 Task: Find connections with filter location Santa Fé do Sul with filter topic #mentalhealthwith filter profile language French with filter current company Quantum World Technologies Inc with filter school SNS College of Technology with filter industry Computer and Network Security with filter service category Trade Shows with filter keywords title Data Analyst
Action: Mouse moved to (210, 271)
Screenshot: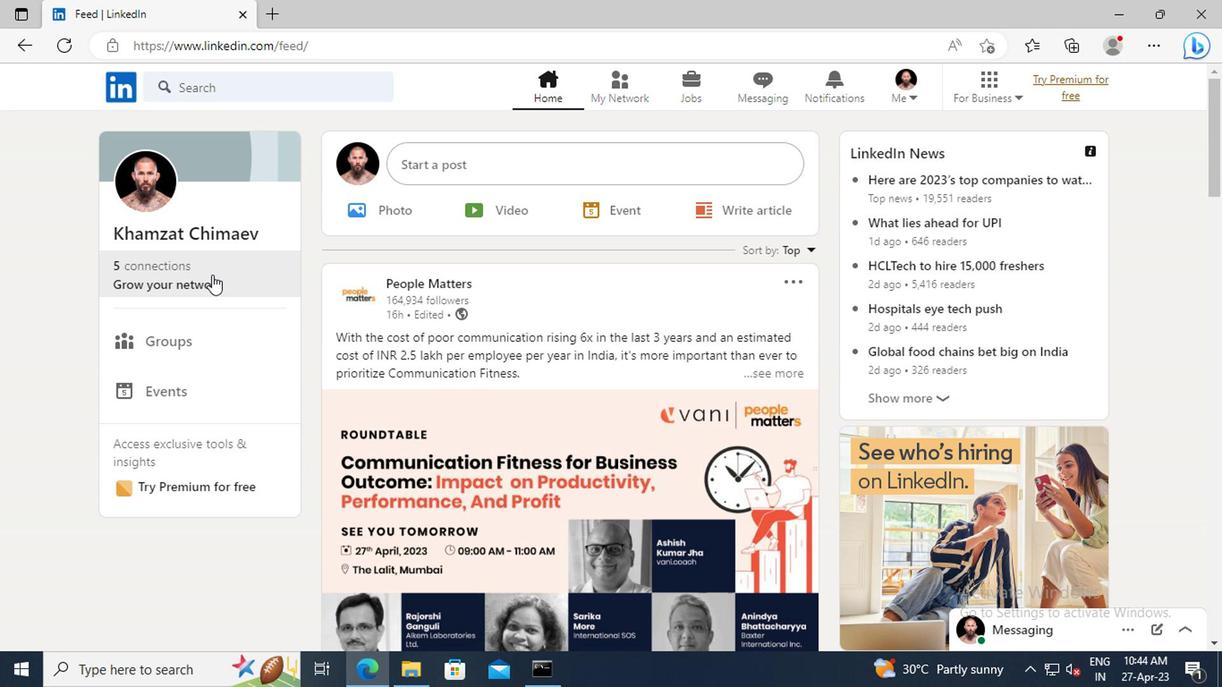 
Action: Mouse pressed left at (210, 271)
Screenshot: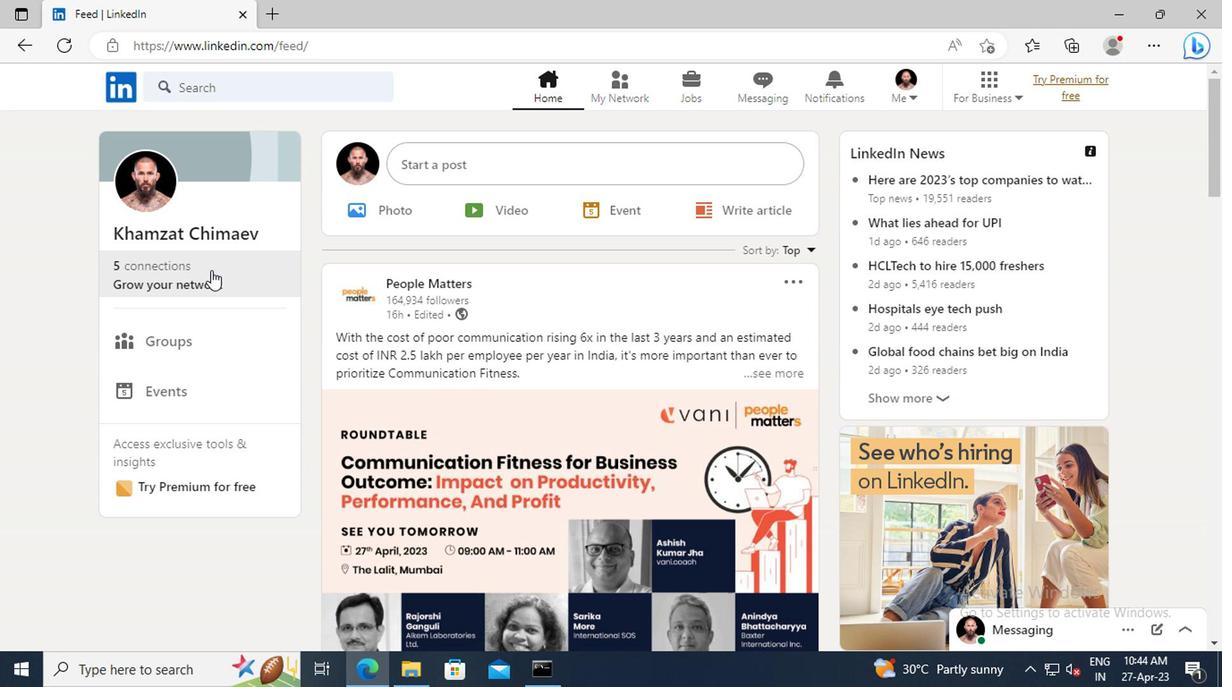 
Action: Mouse moved to (212, 194)
Screenshot: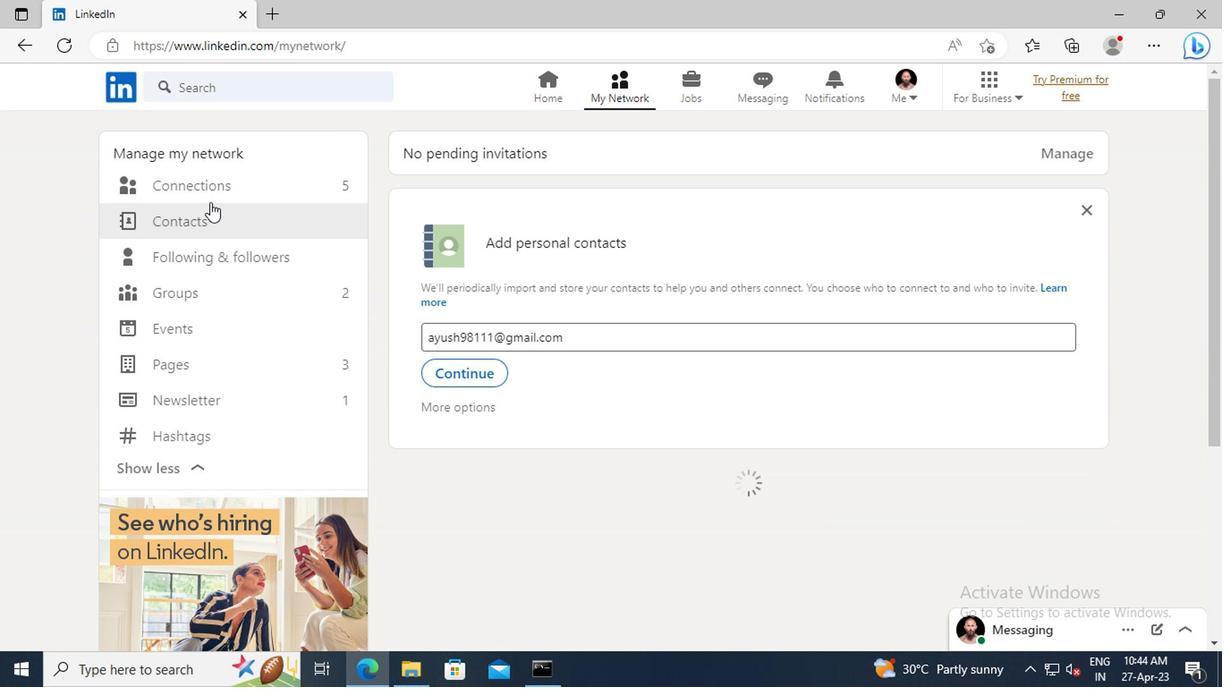 
Action: Mouse pressed left at (212, 194)
Screenshot: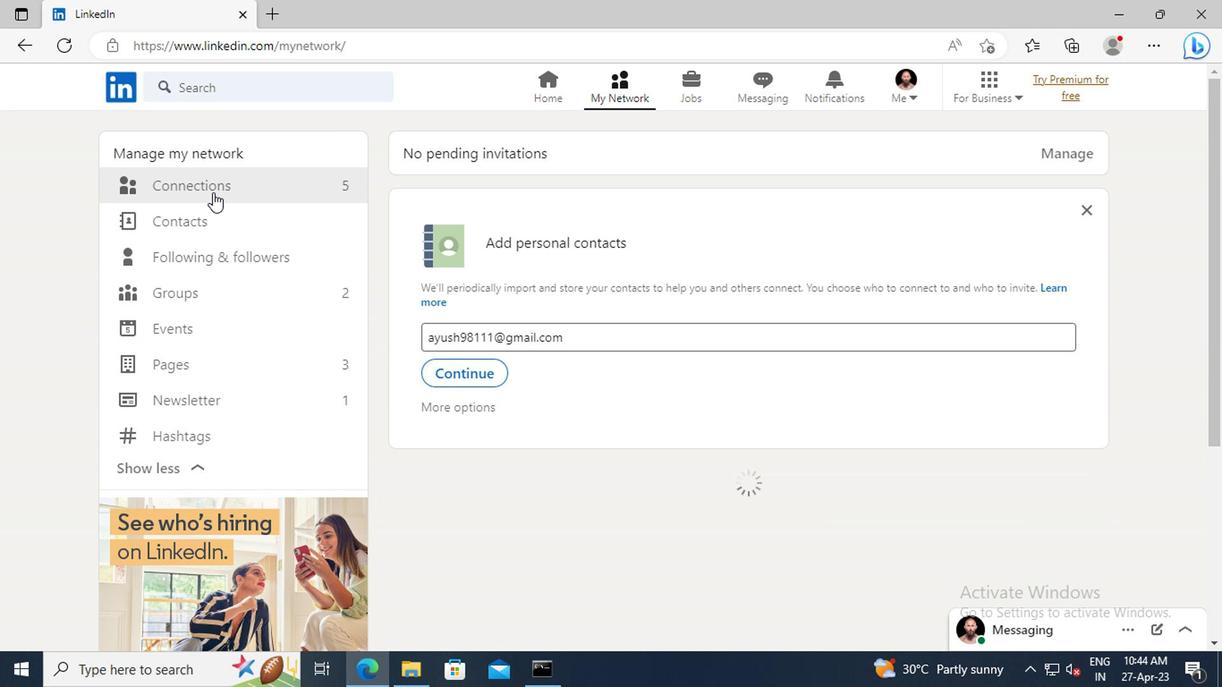 
Action: Mouse moved to (743, 195)
Screenshot: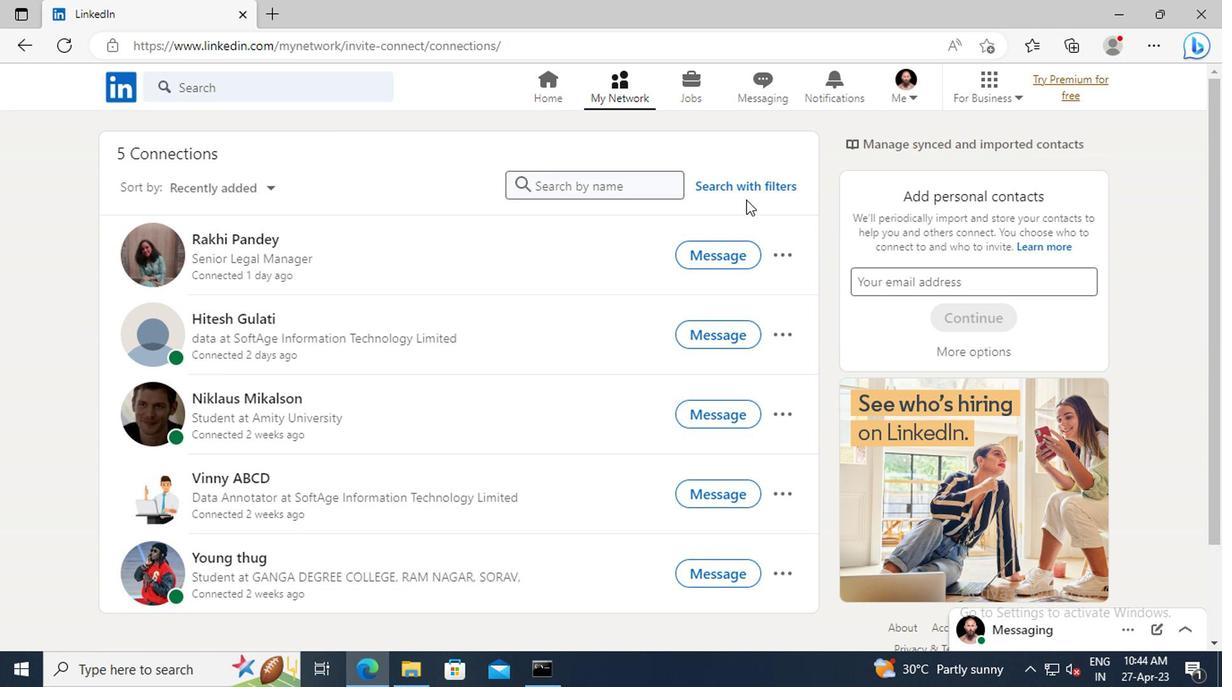
Action: Mouse pressed left at (743, 195)
Screenshot: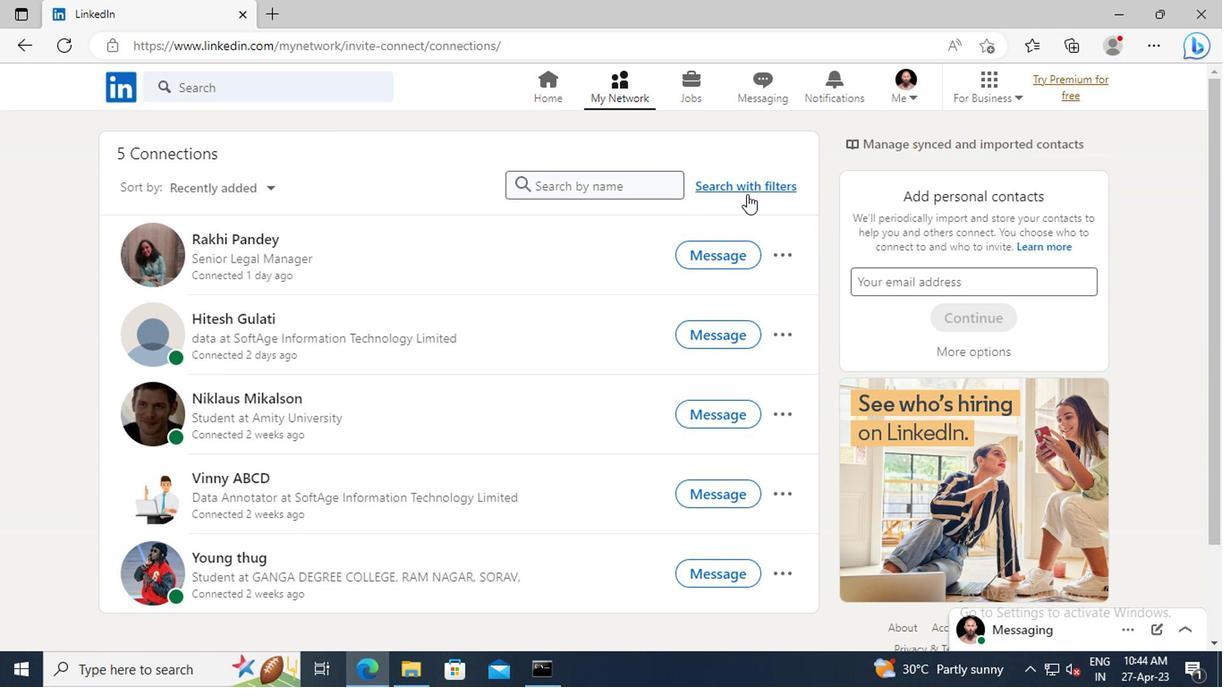 
Action: Mouse moved to (683, 144)
Screenshot: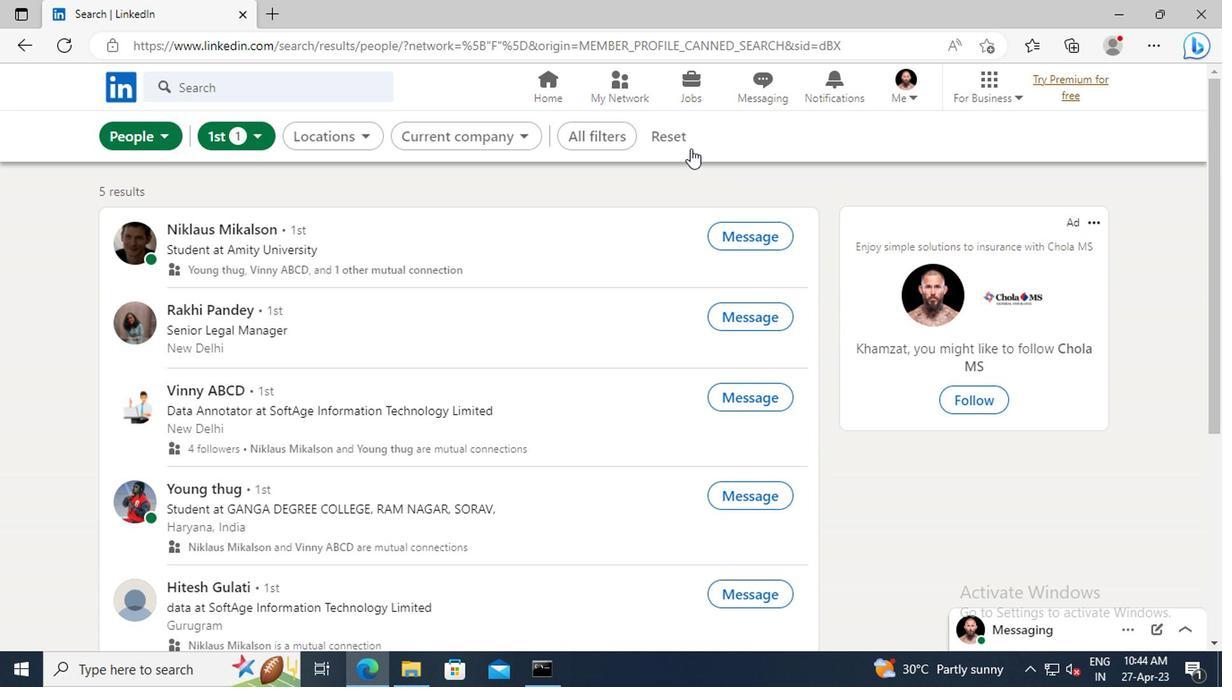 
Action: Mouse pressed left at (683, 144)
Screenshot: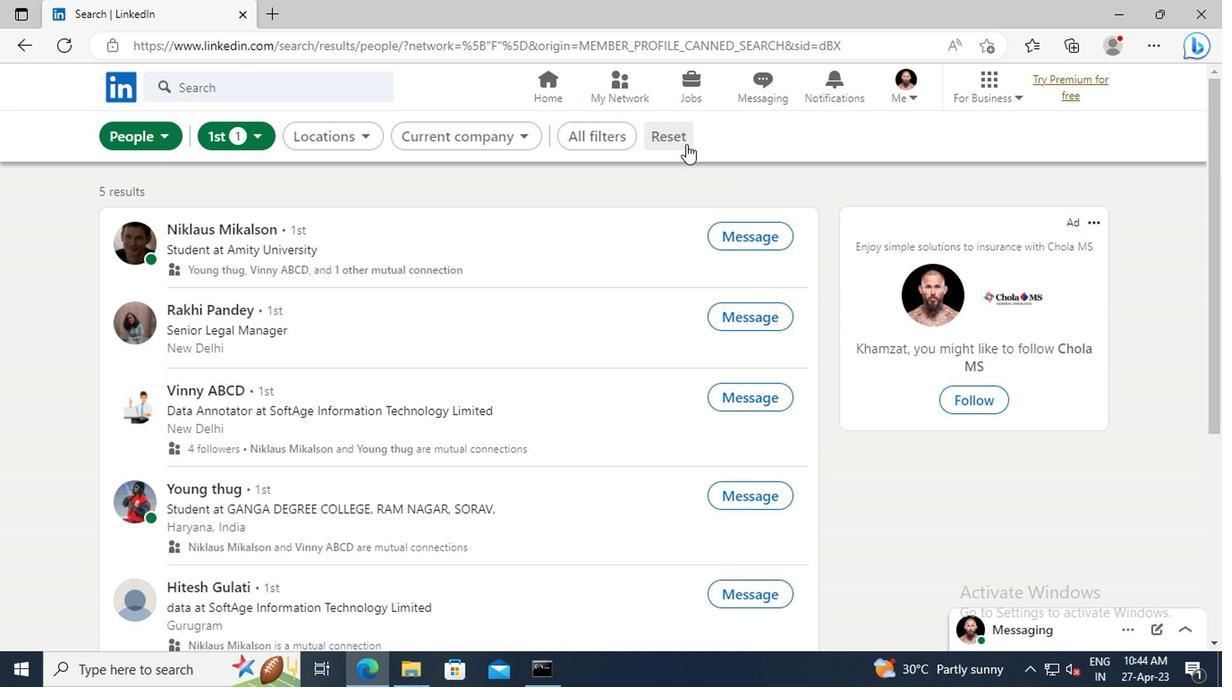 
Action: Mouse moved to (634, 138)
Screenshot: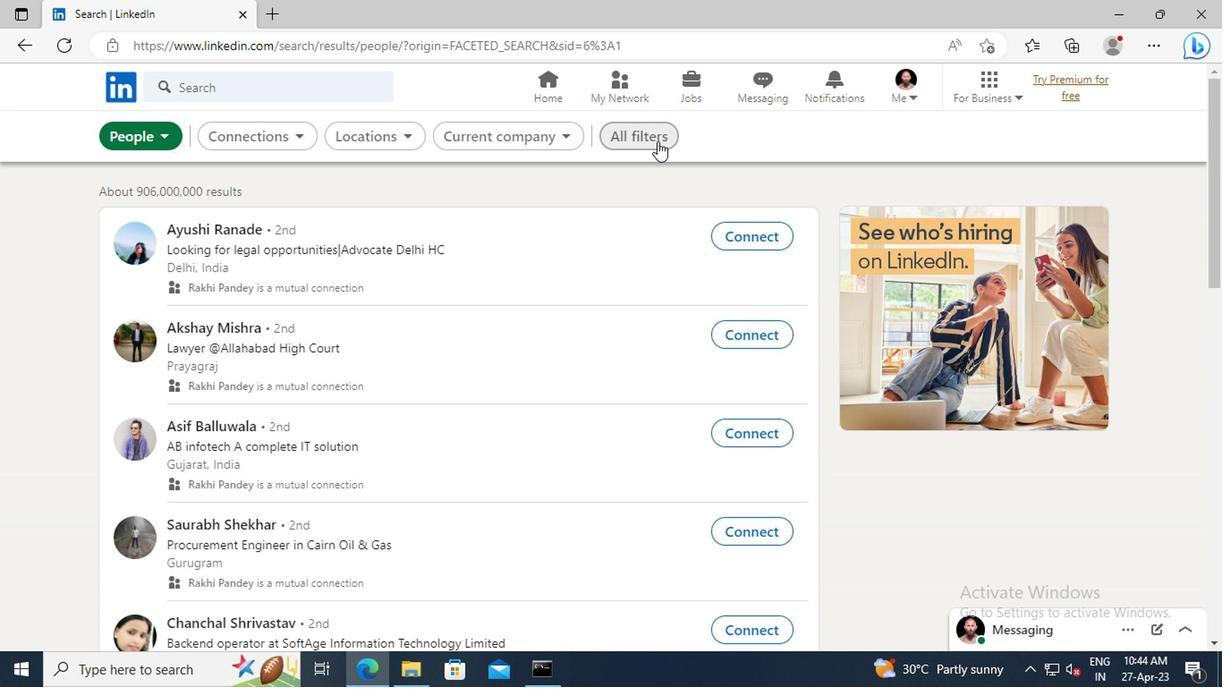 
Action: Mouse pressed left at (634, 138)
Screenshot: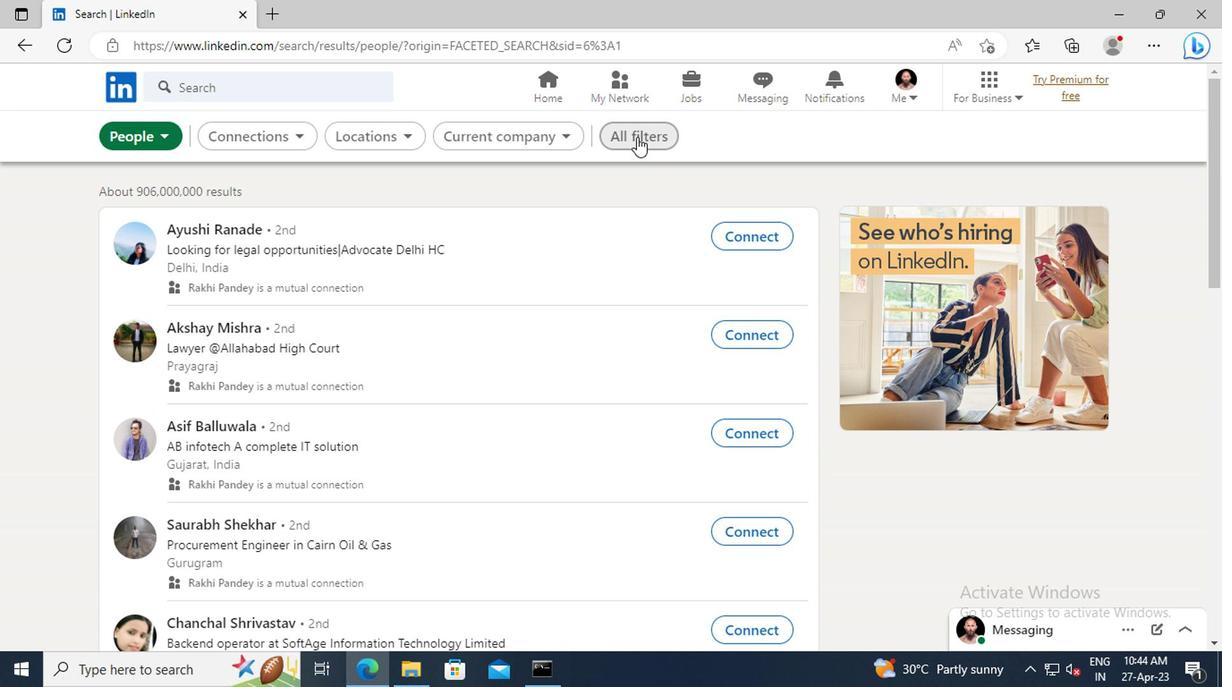 
Action: Mouse moved to (1000, 344)
Screenshot: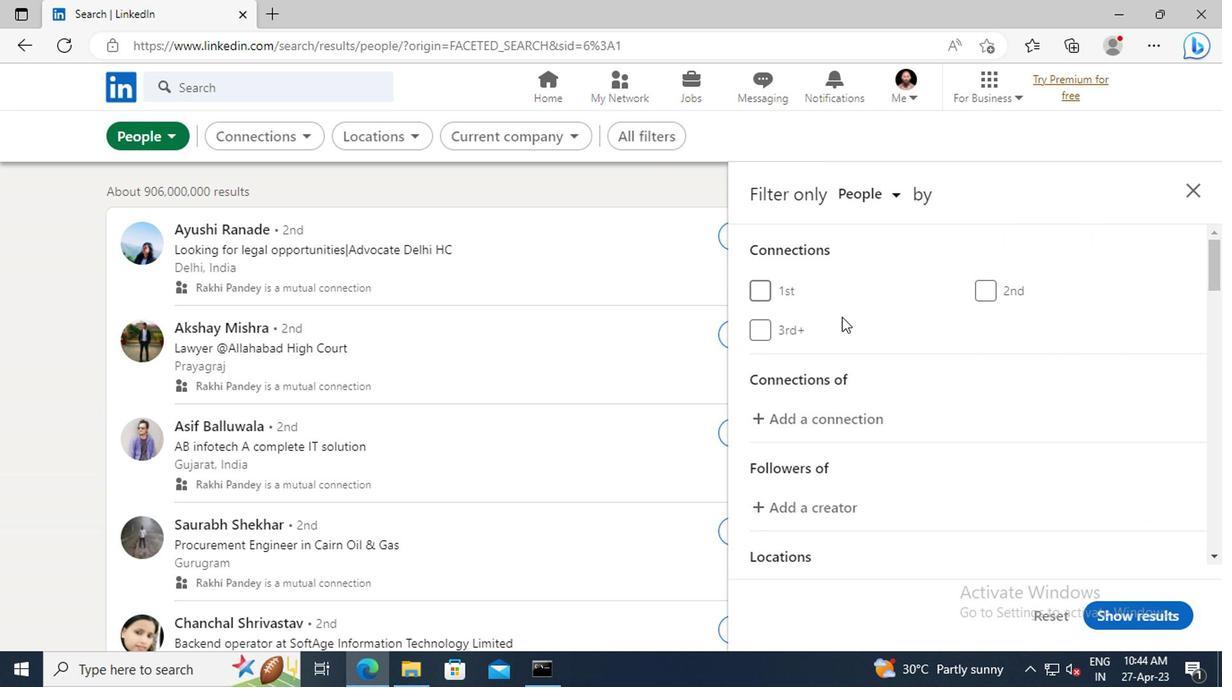 
Action: Mouse scrolled (1000, 343) with delta (0, 0)
Screenshot: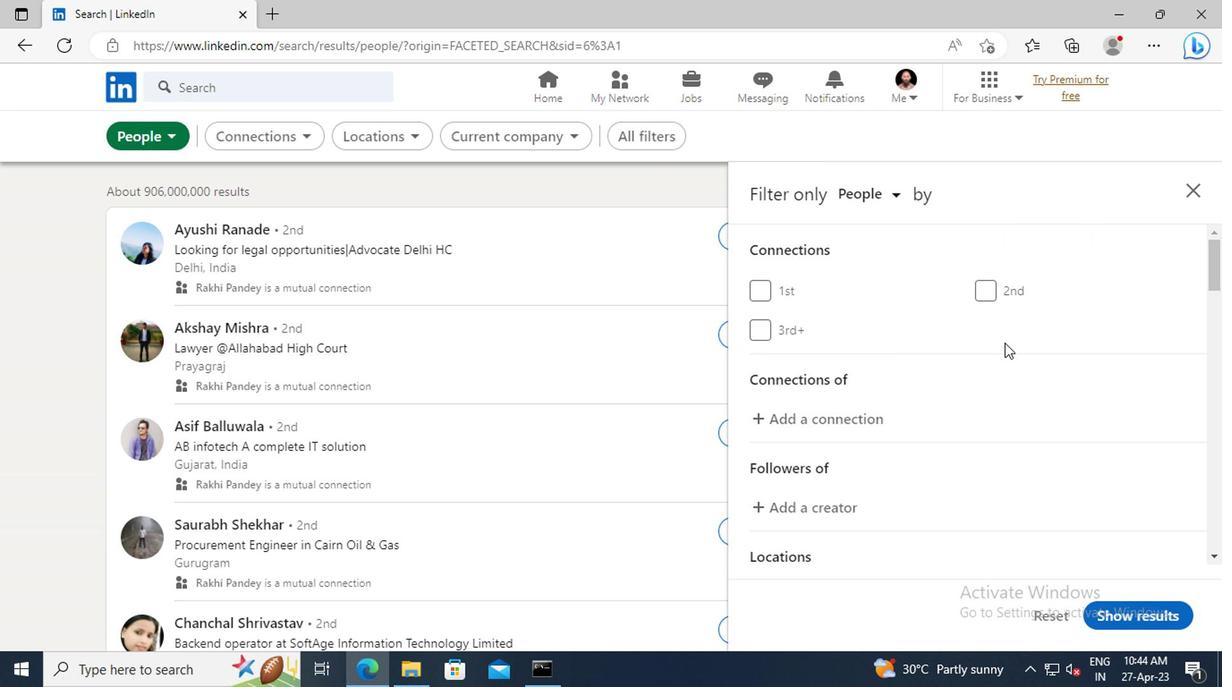 
Action: Mouse scrolled (1000, 343) with delta (0, 0)
Screenshot: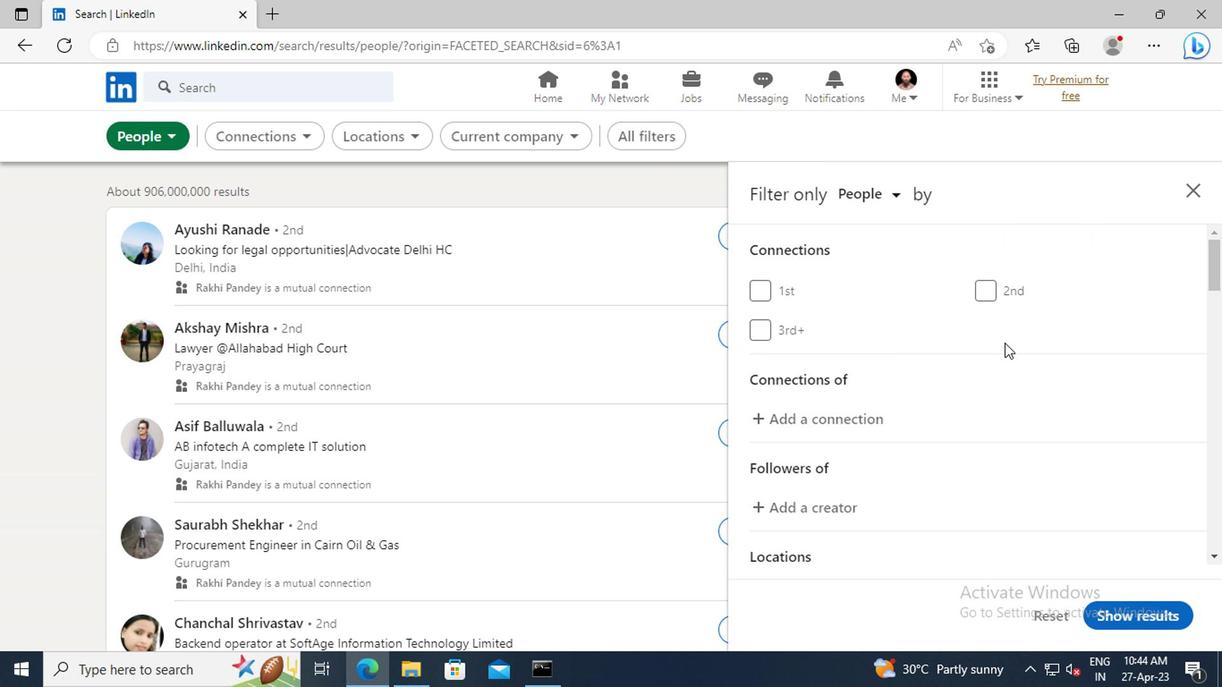 
Action: Mouse scrolled (1000, 343) with delta (0, 0)
Screenshot: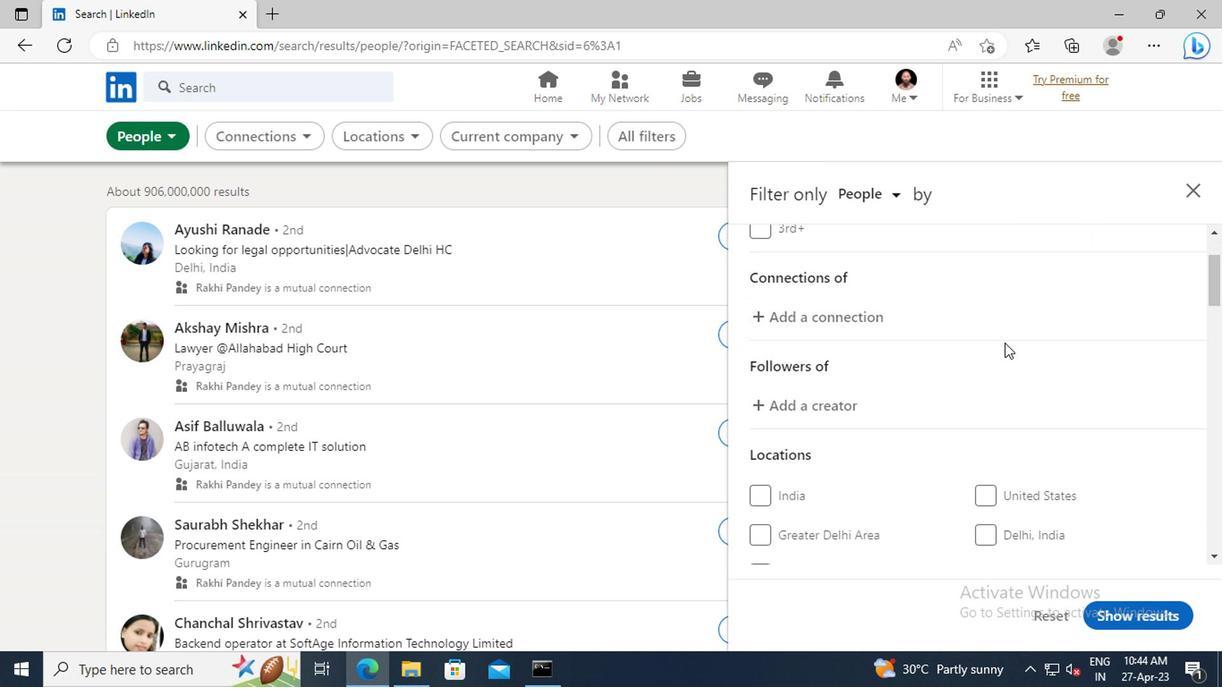 
Action: Mouse scrolled (1000, 343) with delta (0, 0)
Screenshot: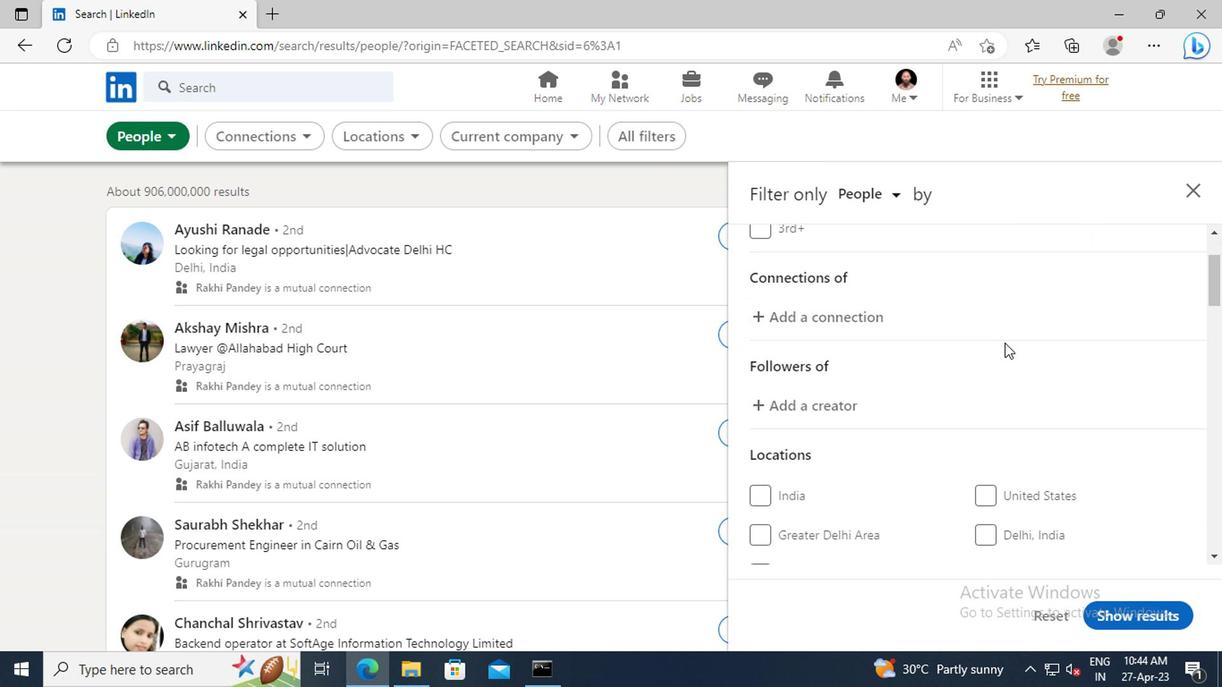 
Action: Mouse scrolled (1000, 343) with delta (0, 0)
Screenshot: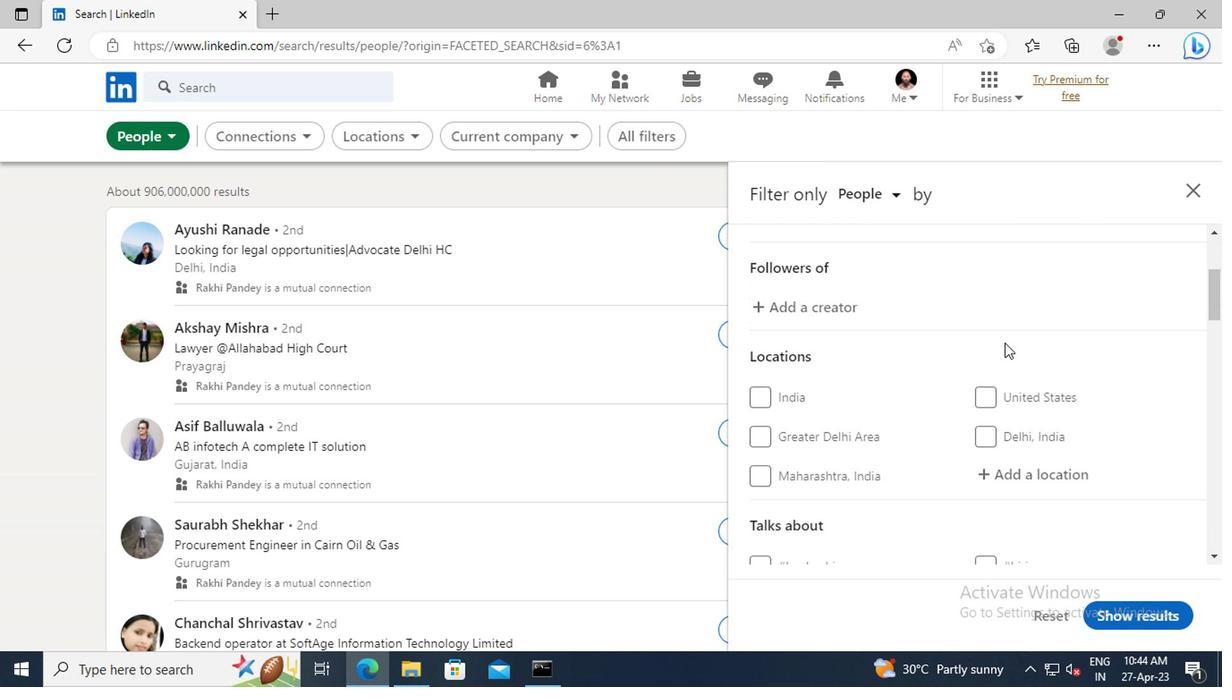 
Action: Mouse scrolled (1000, 343) with delta (0, 0)
Screenshot: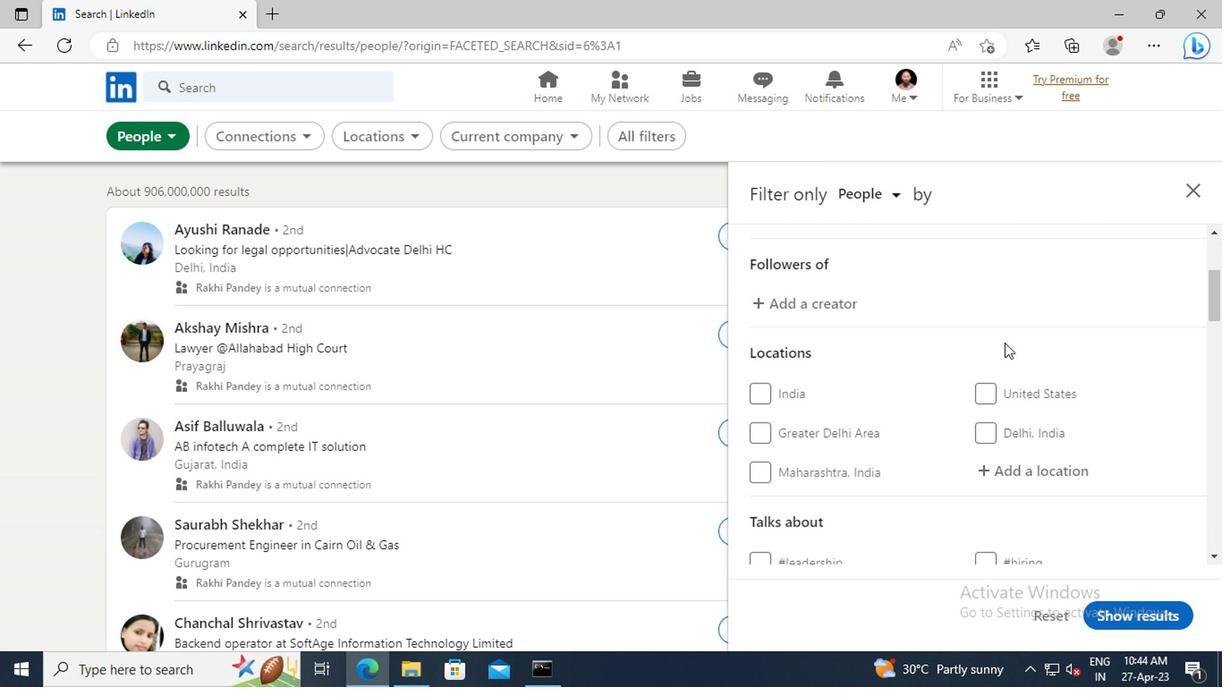 
Action: Mouse moved to (1008, 366)
Screenshot: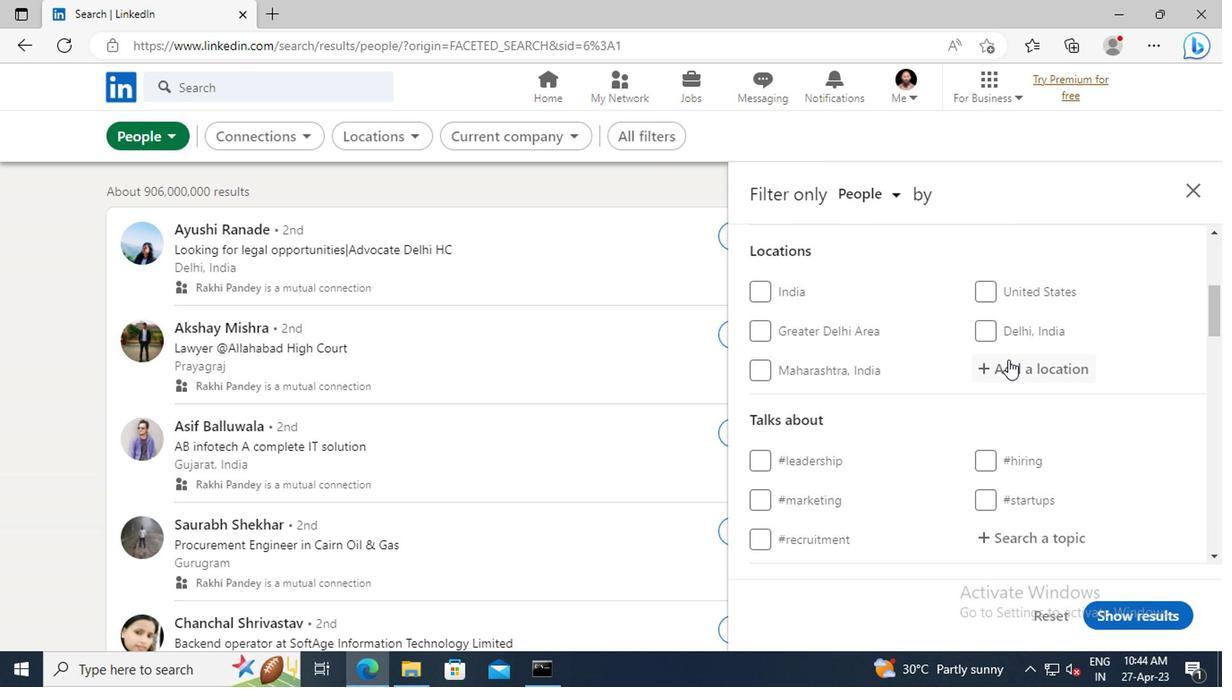 
Action: Mouse pressed left at (1008, 366)
Screenshot: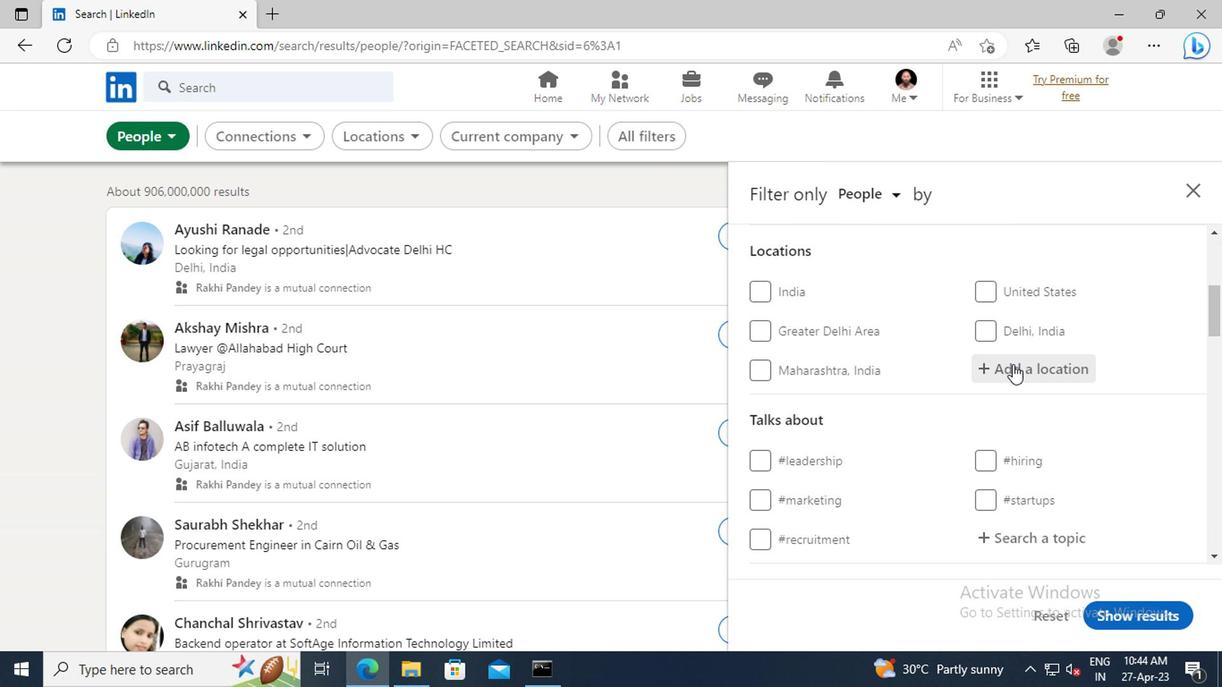 
Action: Key pressed <Key.shift>SANTA<Key.space><Key.shift>FE<Key.space>DO<Key.space><Key.shift>SUL
Screenshot: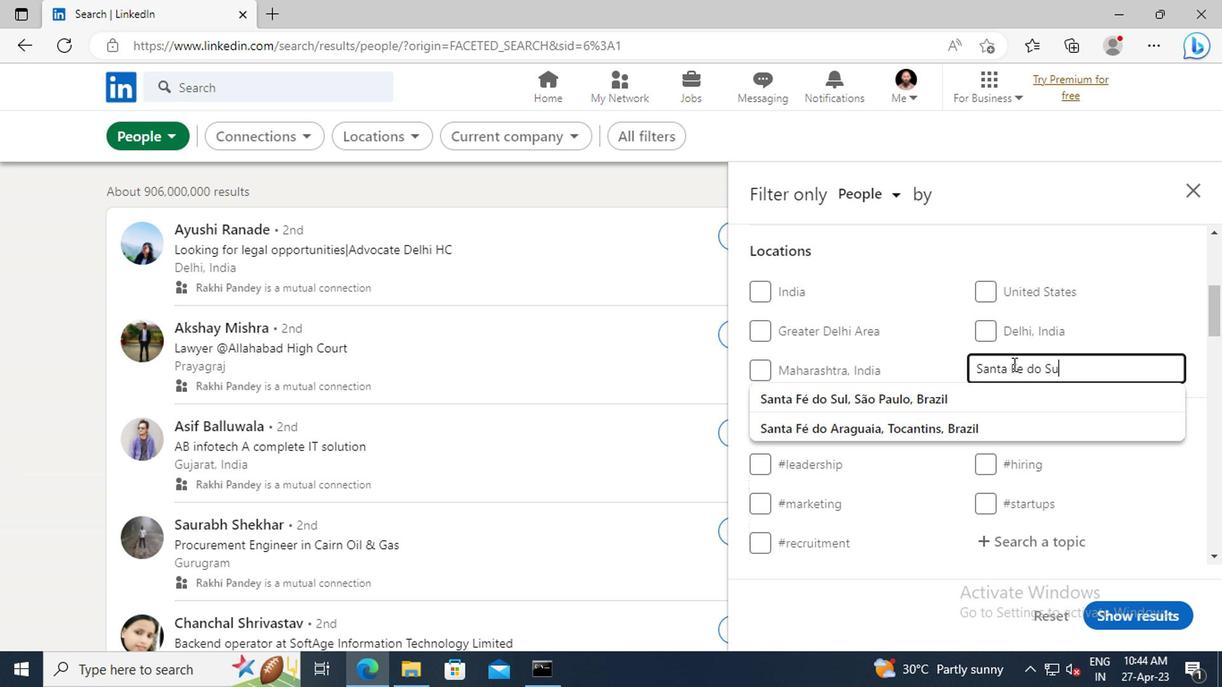 
Action: Mouse moved to (1000, 399)
Screenshot: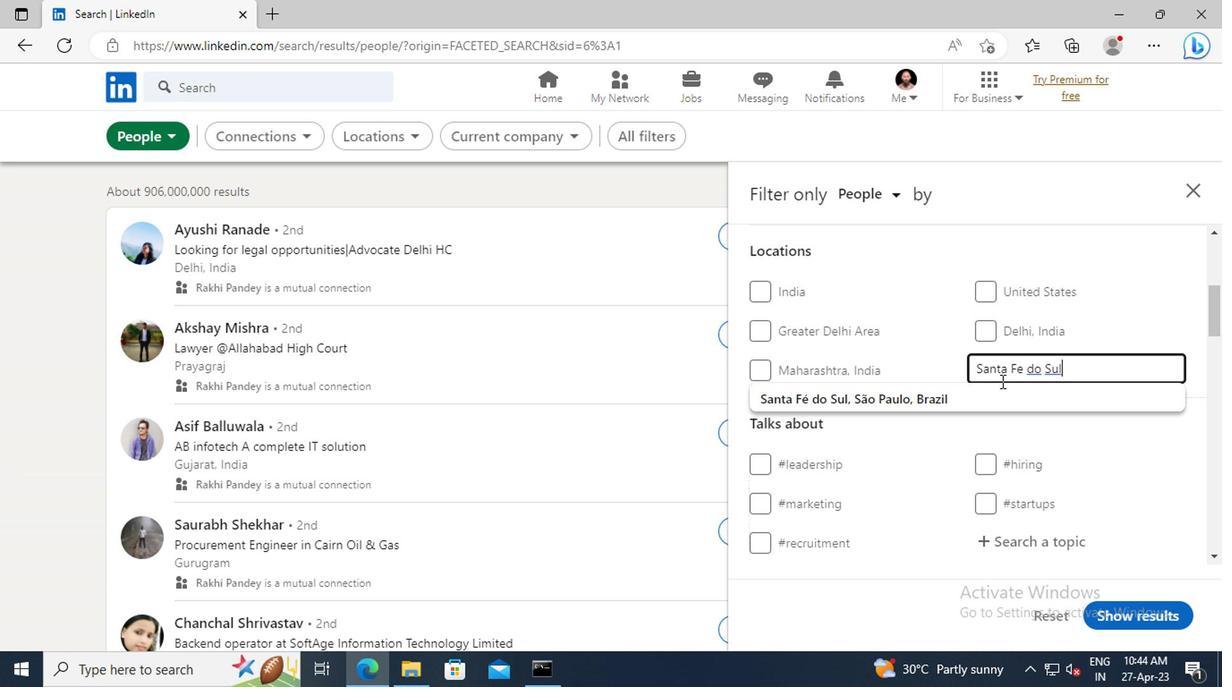 
Action: Mouse pressed left at (1000, 399)
Screenshot: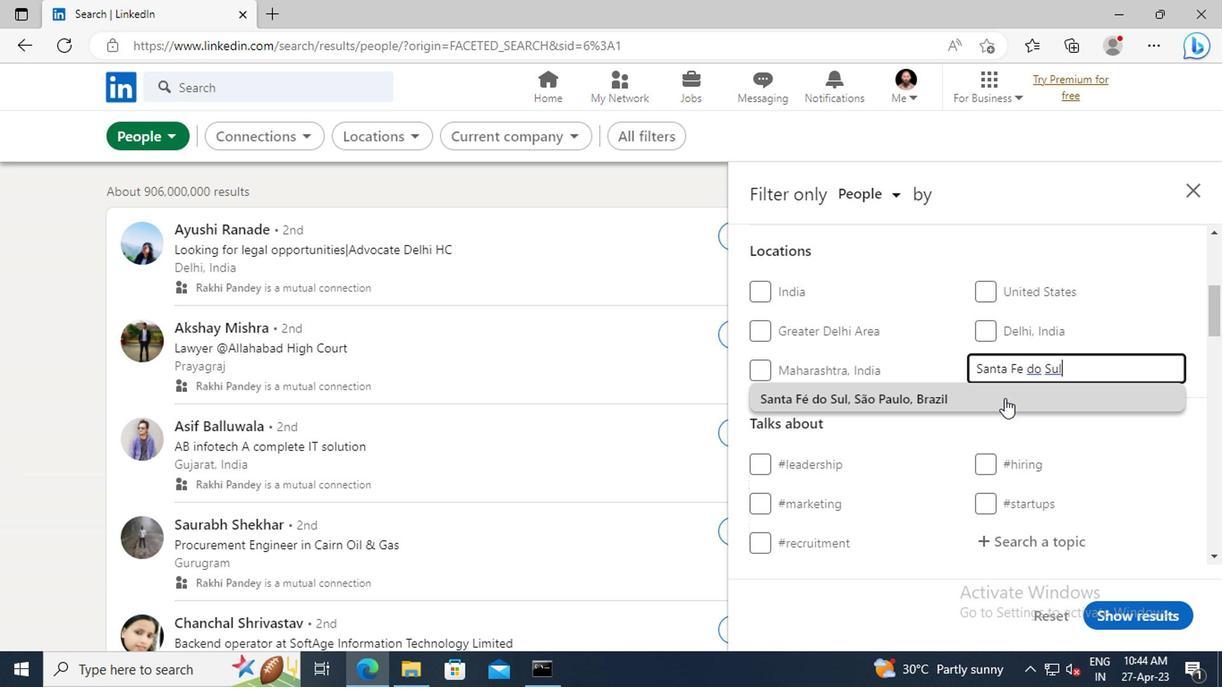 
Action: Mouse moved to (996, 324)
Screenshot: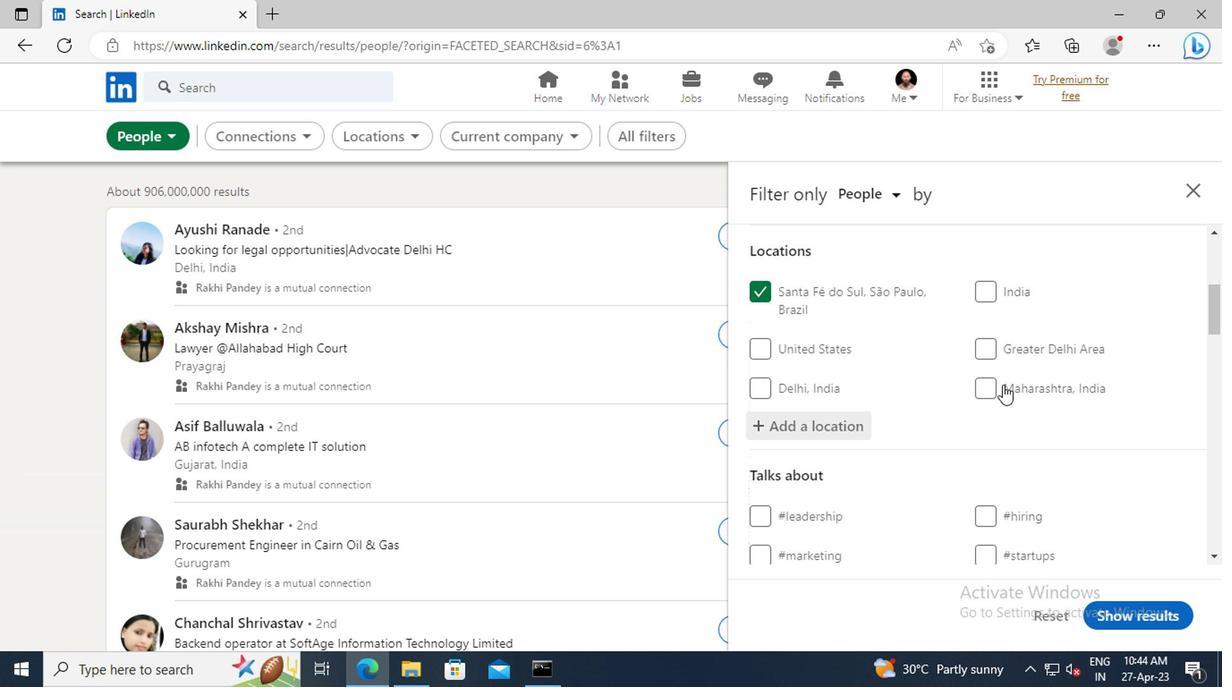 
Action: Mouse scrolled (996, 322) with delta (0, -1)
Screenshot: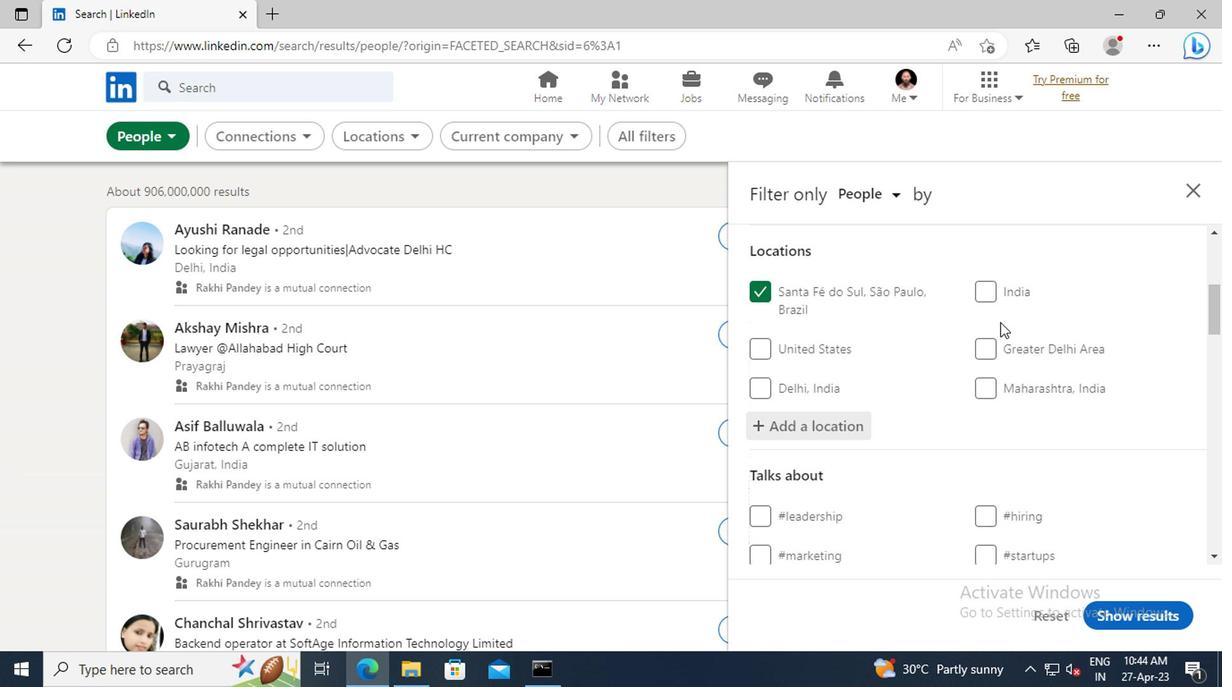 
Action: Mouse scrolled (996, 322) with delta (0, -1)
Screenshot: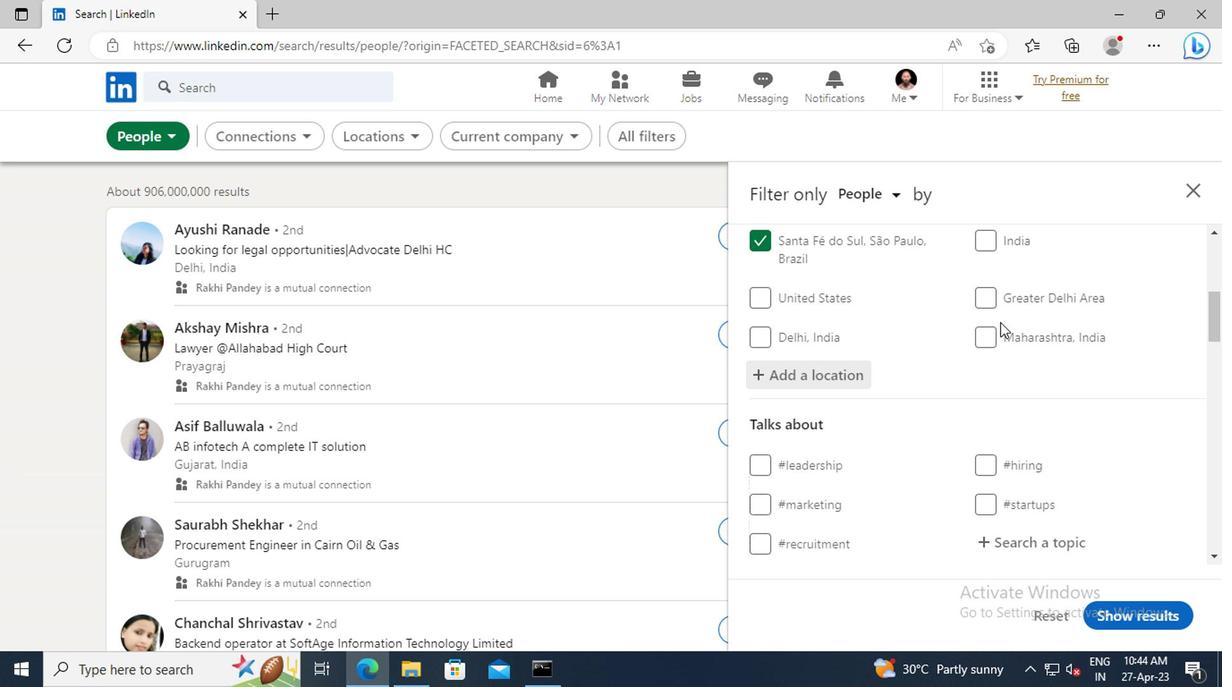 
Action: Mouse scrolled (996, 322) with delta (0, -1)
Screenshot: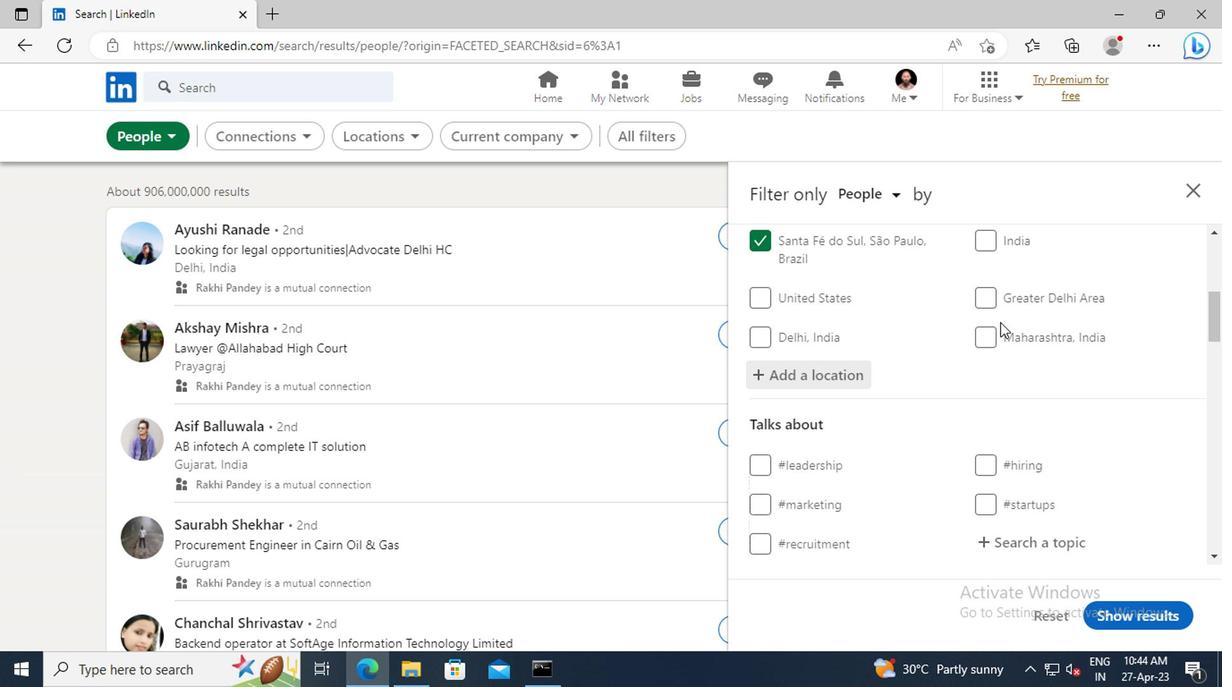 
Action: Mouse scrolled (996, 322) with delta (0, -1)
Screenshot: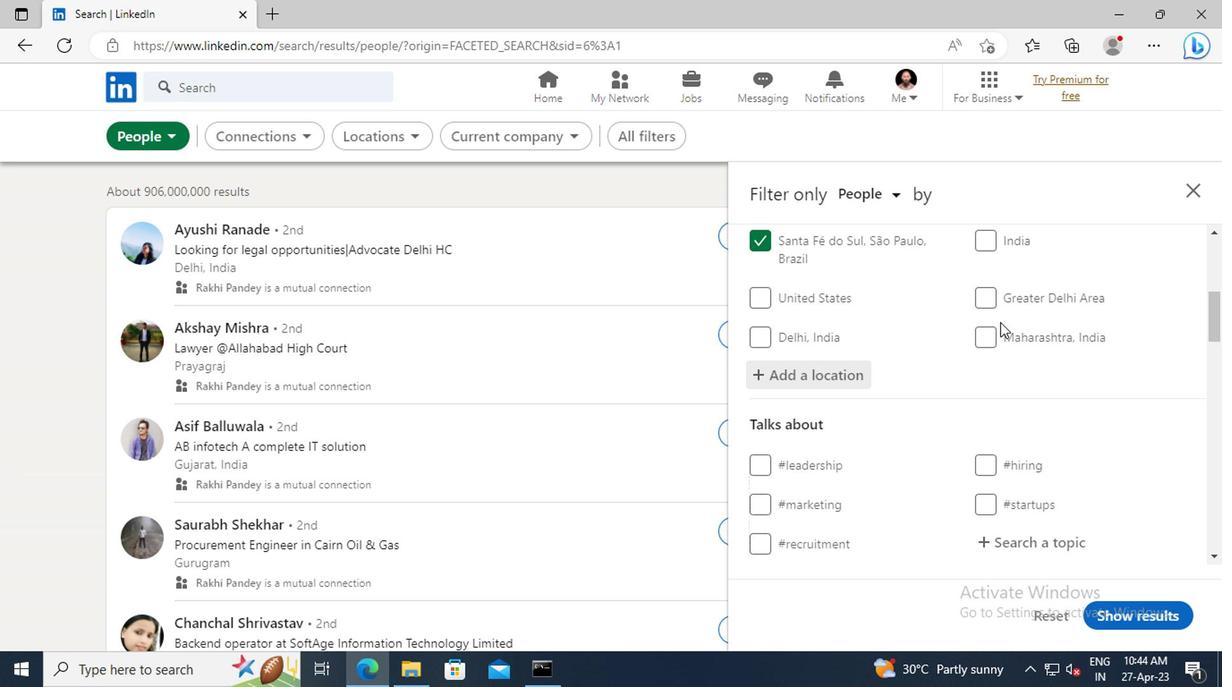 
Action: Mouse moved to (1004, 389)
Screenshot: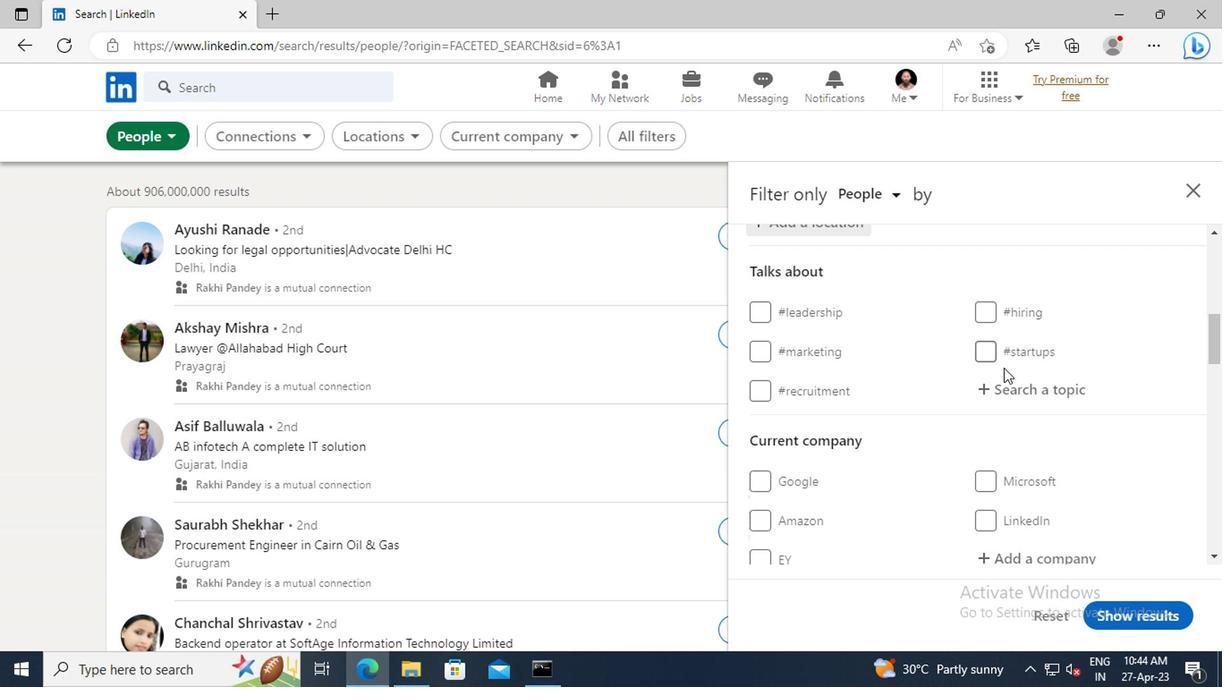 
Action: Mouse pressed left at (1004, 389)
Screenshot: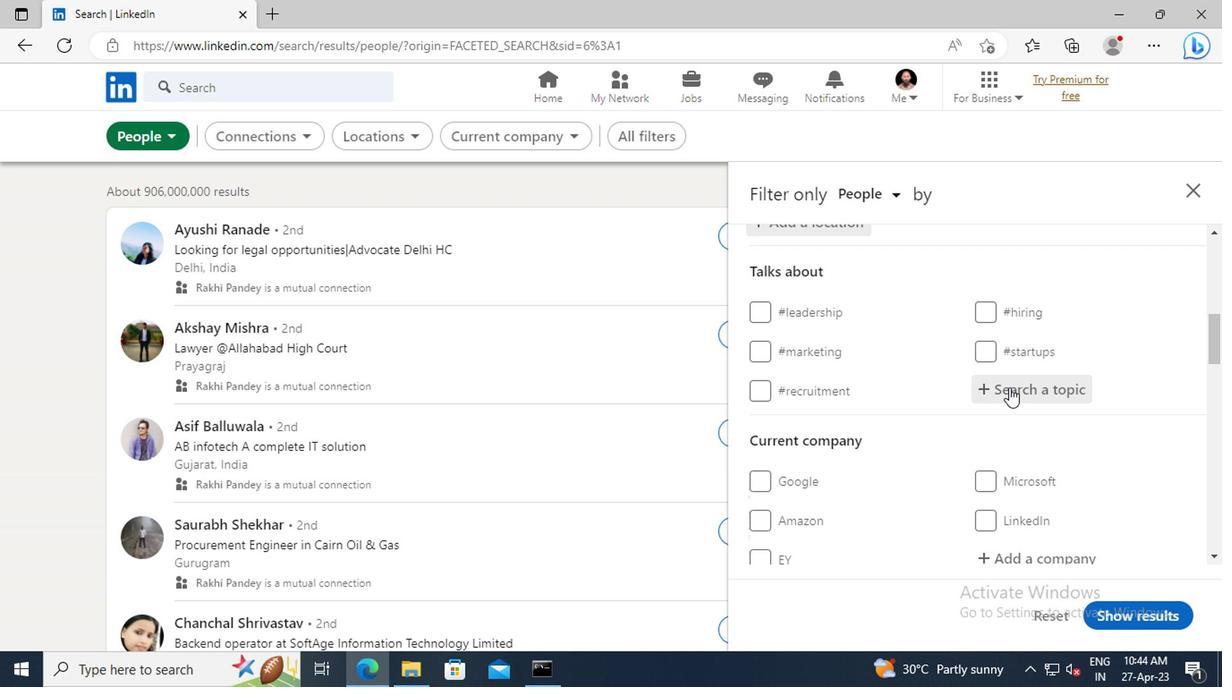 
Action: Key pressed <Key.shift>#MENTALHEALTHWITH<Key.enter>
Screenshot: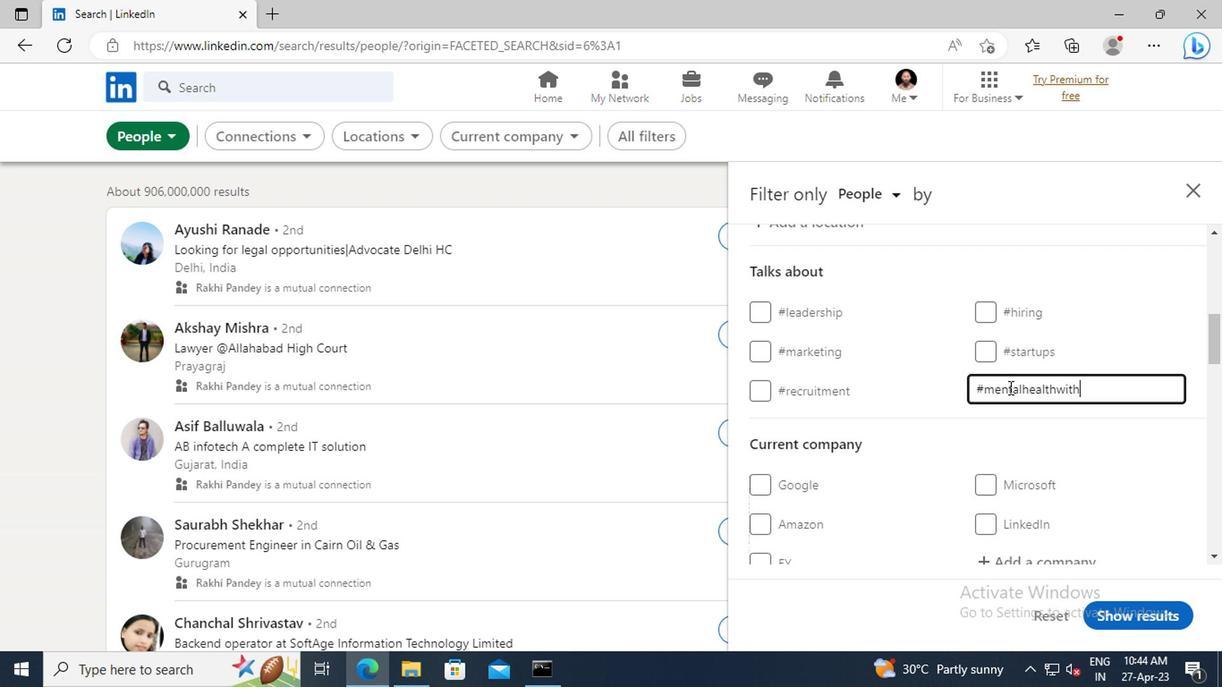 
Action: Mouse moved to (931, 389)
Screenshot: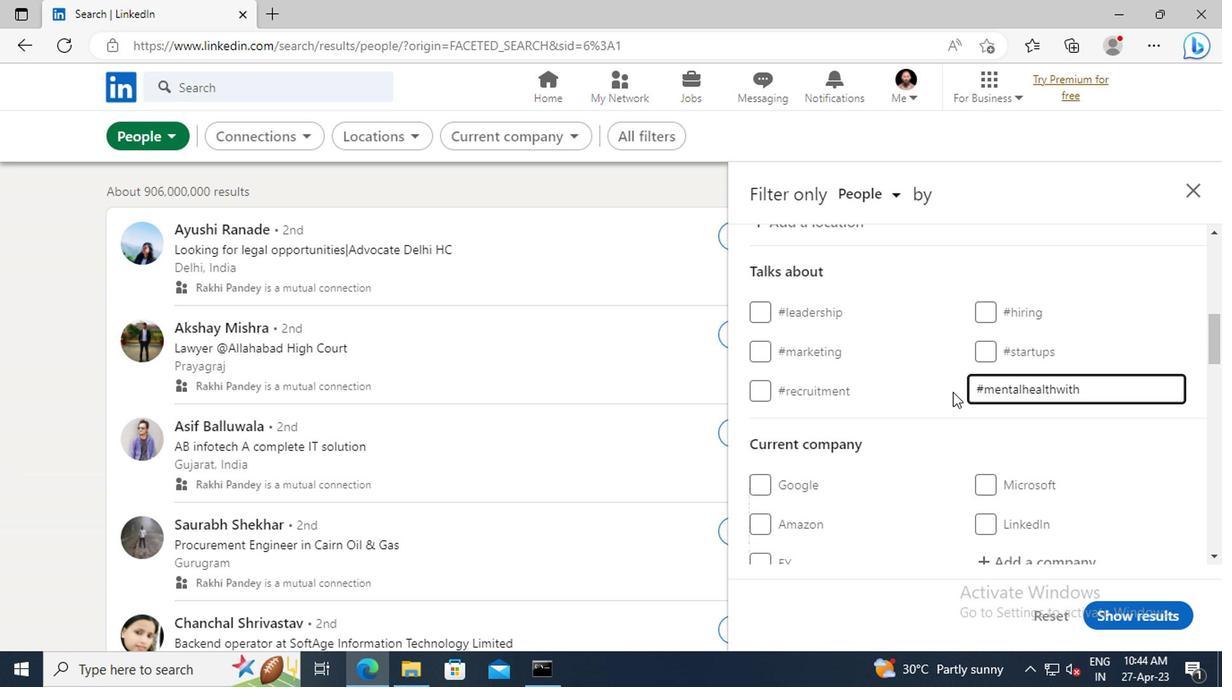 
Action: Mouse scrolled (931, 388) with delta (0, 0)
Screenshot: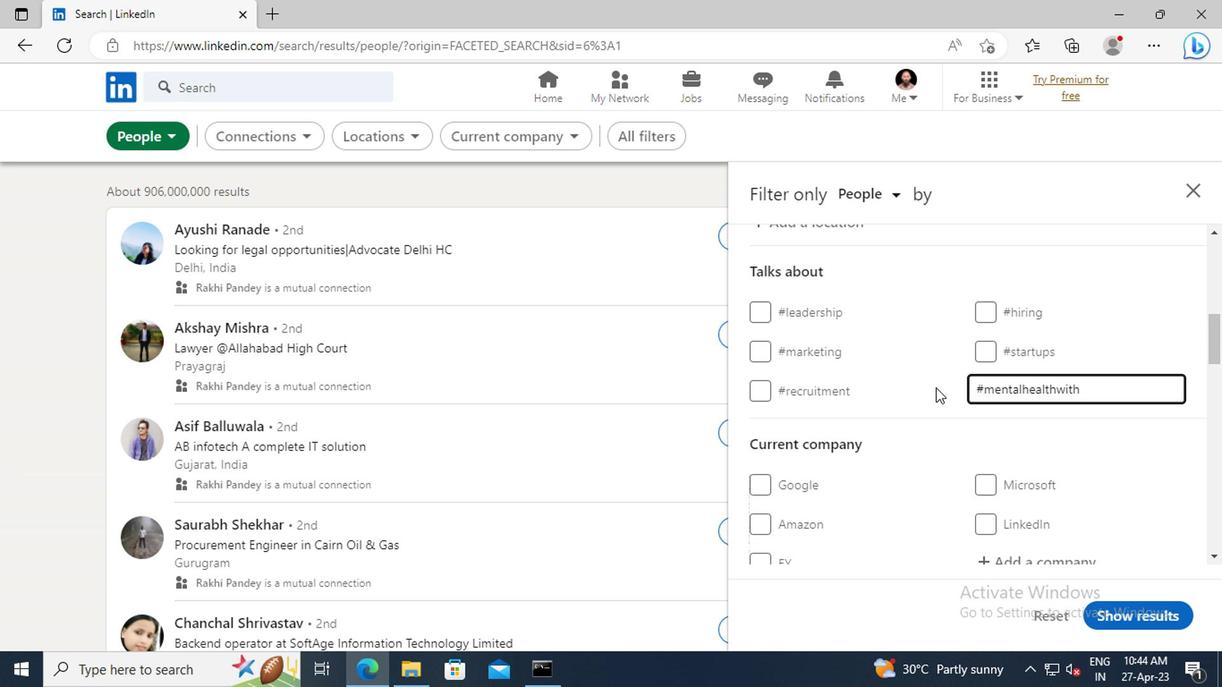 
Action: Mouse scrolled (931, 388) with delta (0, 0)
Screenshot: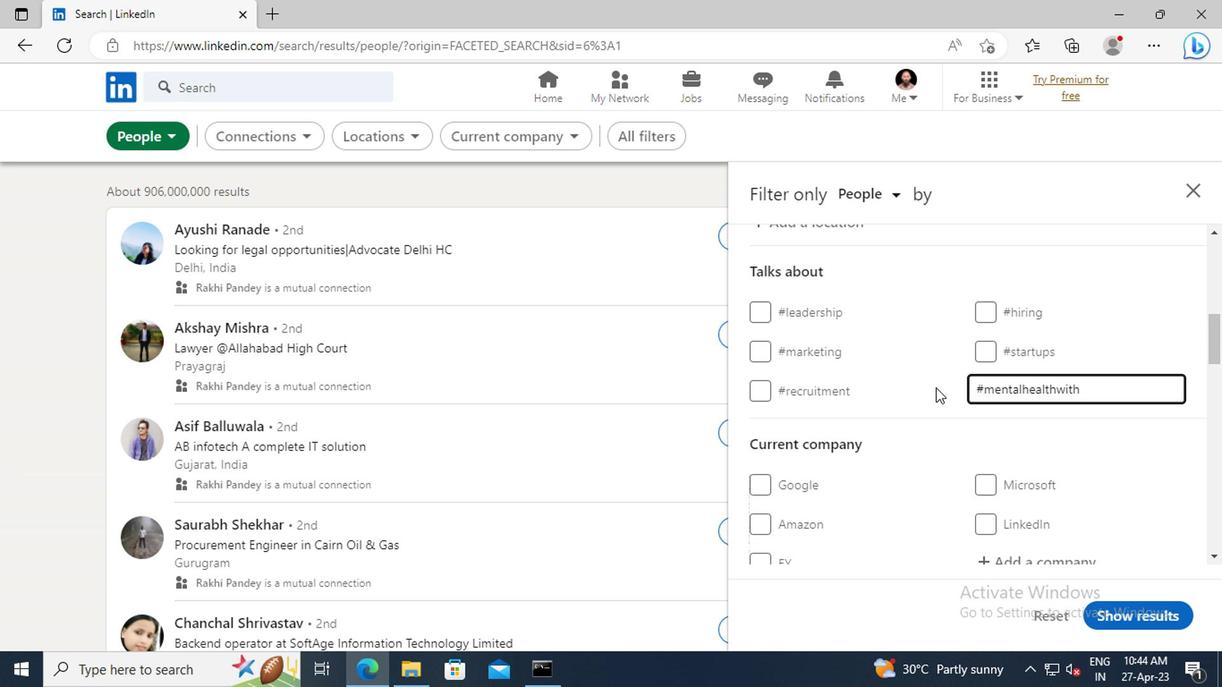 
Action: Mouse scrolled (931, 388) with delta (0, 0)
Screenshot: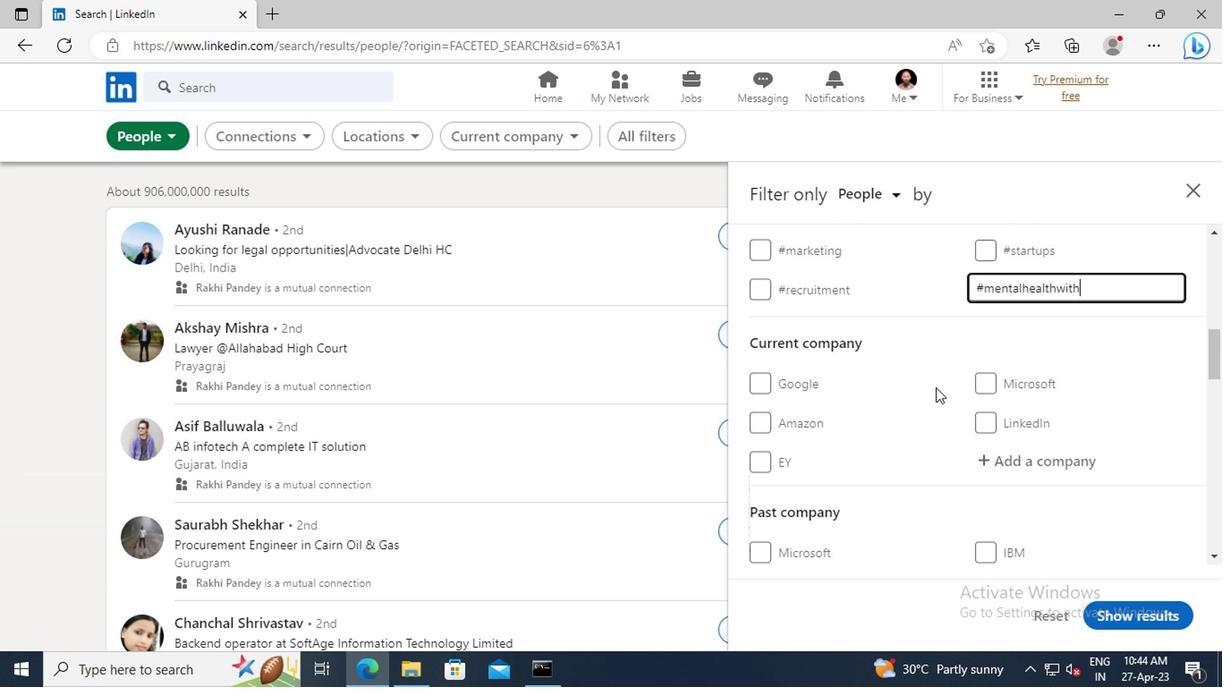 
Action: Mouse scrolled (931, 388) with delta (0, 0)
Screenshot: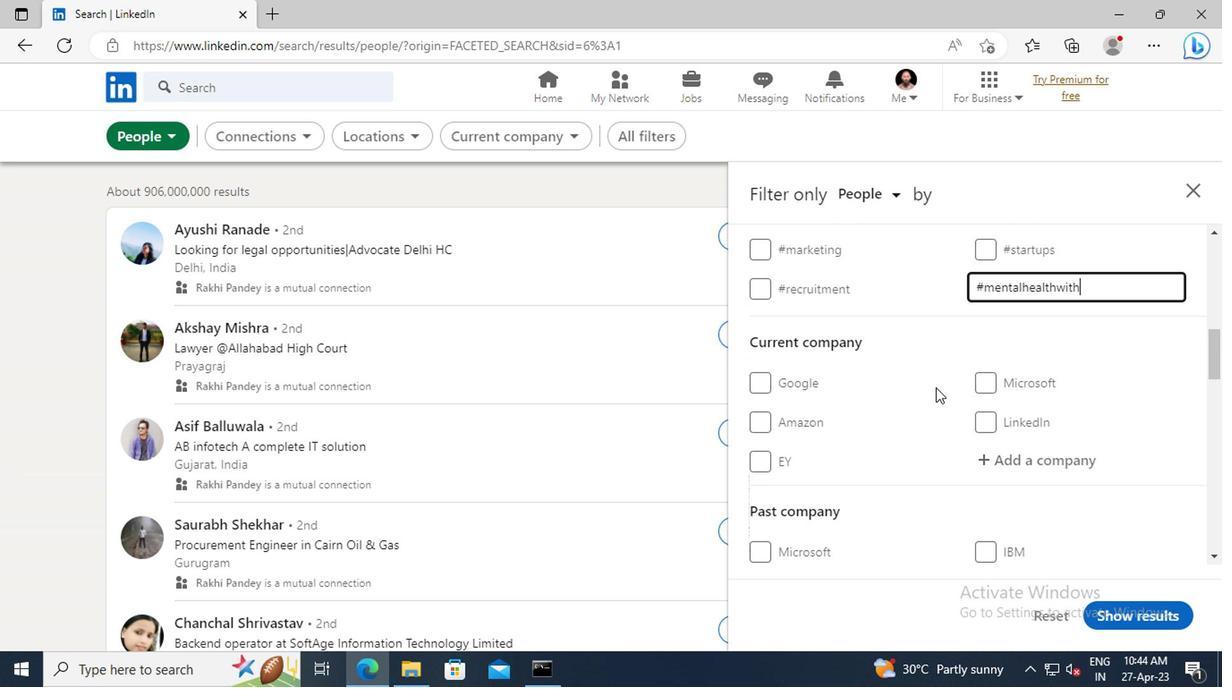 
Action: Mouse scrolled (931, 388) with delta (0, 0)
Screenshot: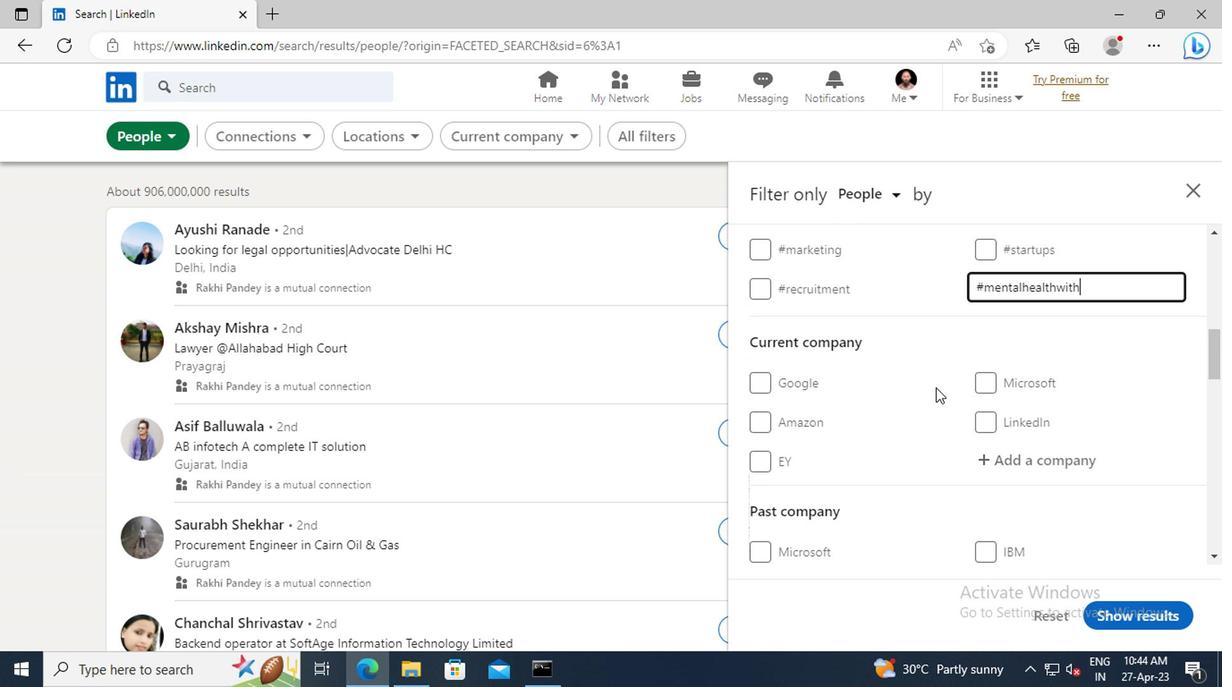 
Action: Mouse scrolled (931, 388) with delta (0, 0)
Screenshot: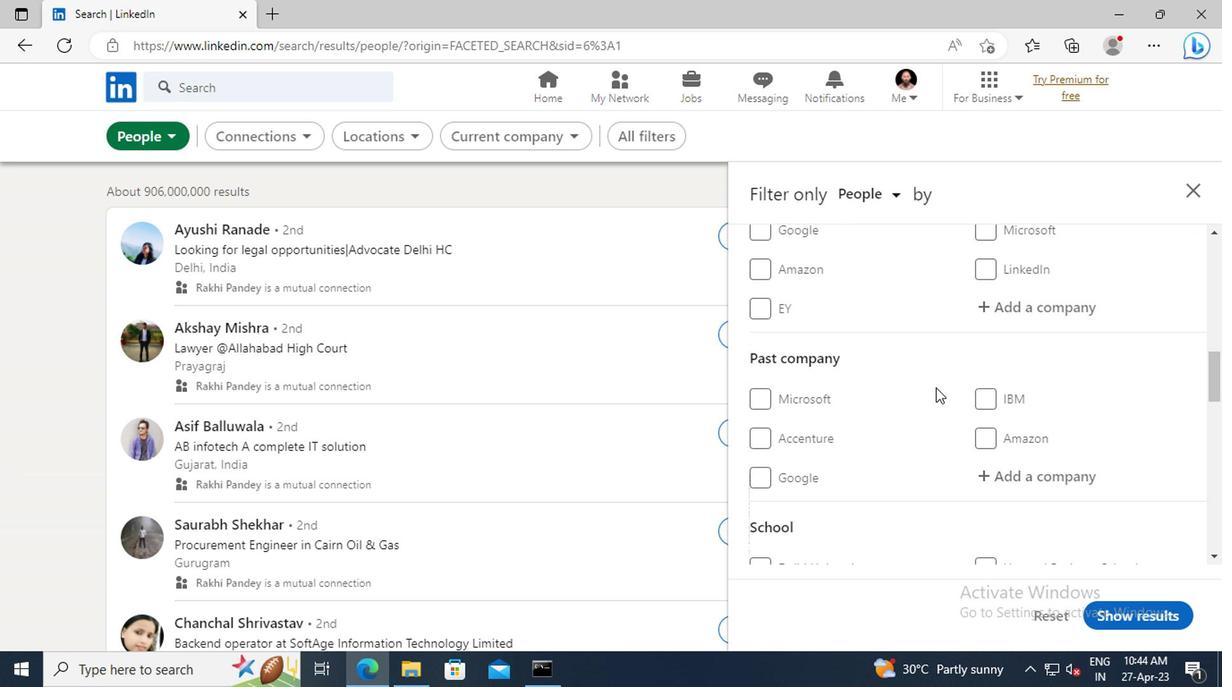 
Action: Mouse scrolled (931, 388) with delta (0, 0)
Screenshot: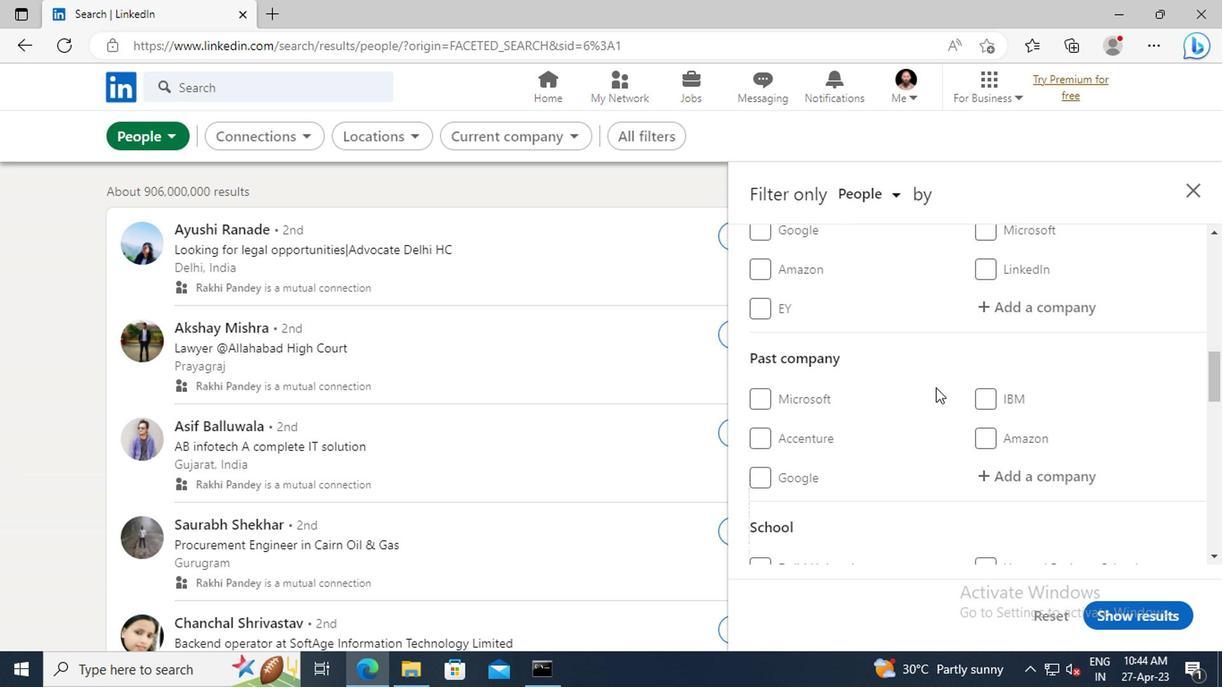 
Action: Mouse scrolled (931, 388) with delta (0, 0)
Screenshot: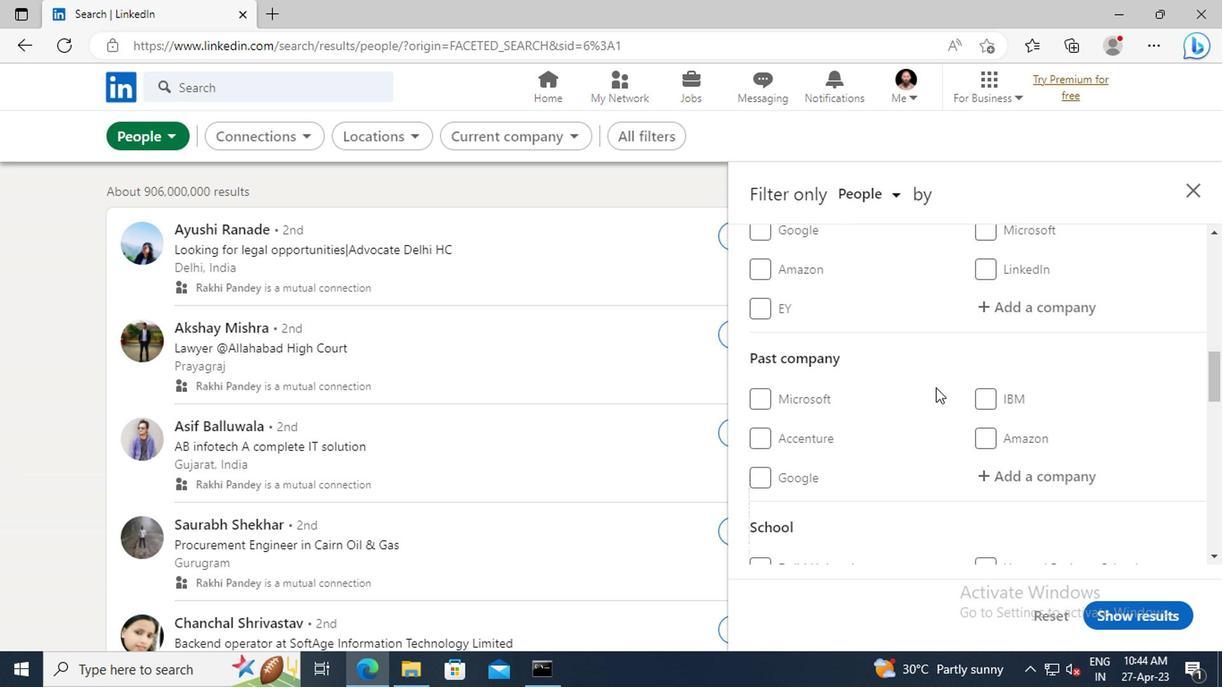 
Action: Mouse scrolled (931, 388) with delta (0, 0)
Screenshot: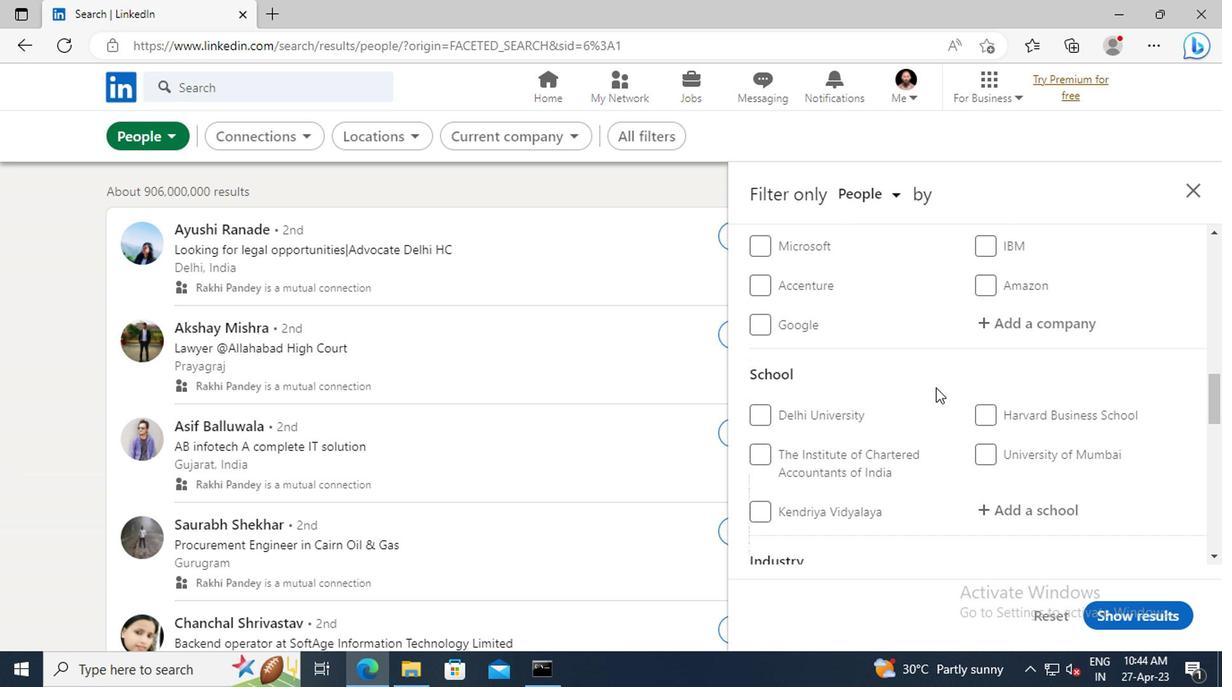
Action: Mouse scrolled (931, 388) with delta (0, 0)
Screenshot: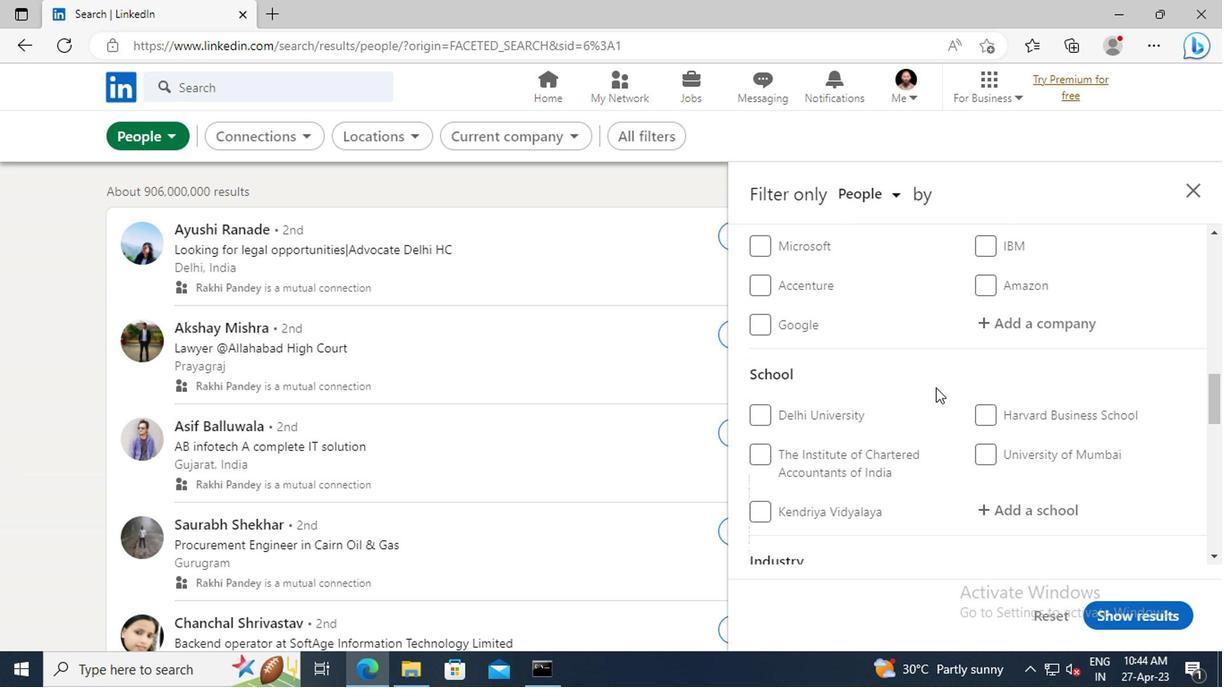
Action: Mouse scrolled (931, 388) with delta (0, 0)
Screenshot: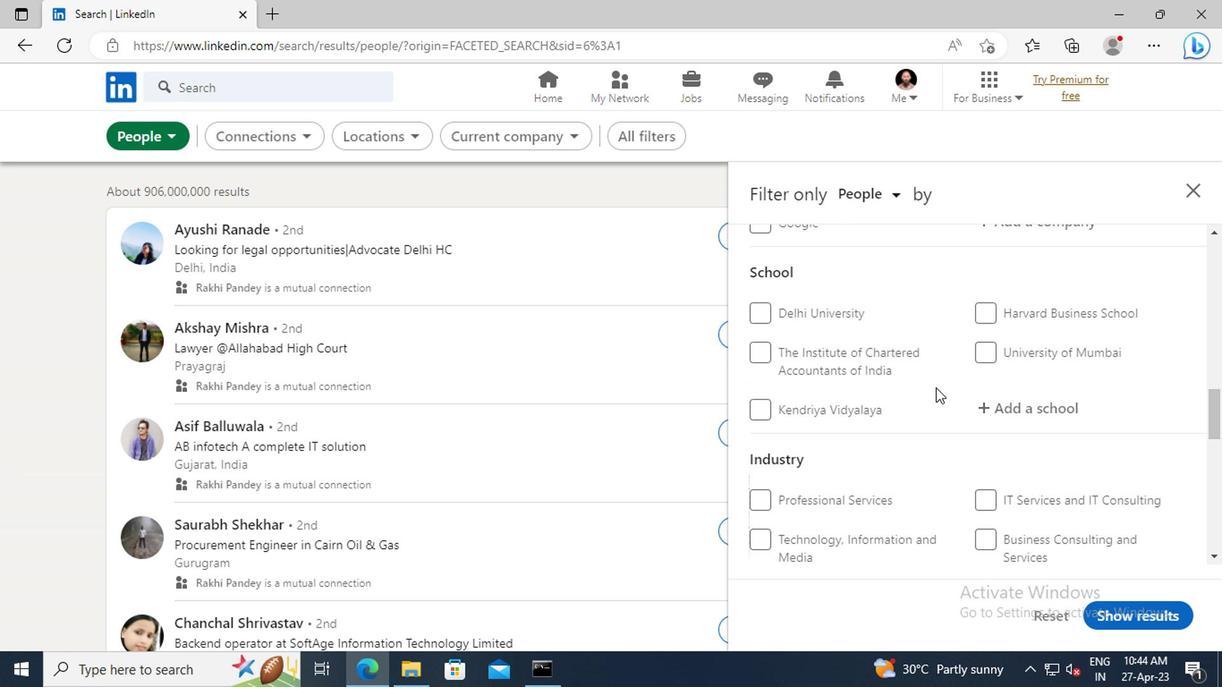 
Action: Mouse scrolled (931, 388) with delta (0, 0)
Screenshot: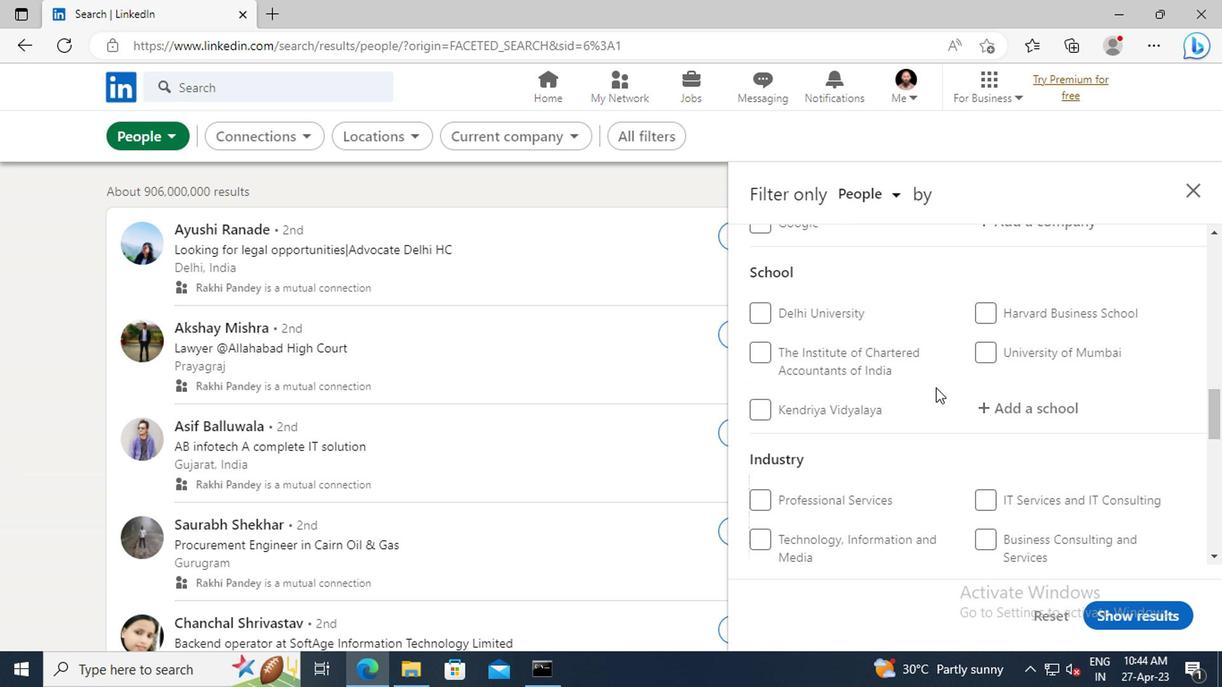 
Action: Mouse scrolled (931, 388) with delta (0, 0)
Screenshot: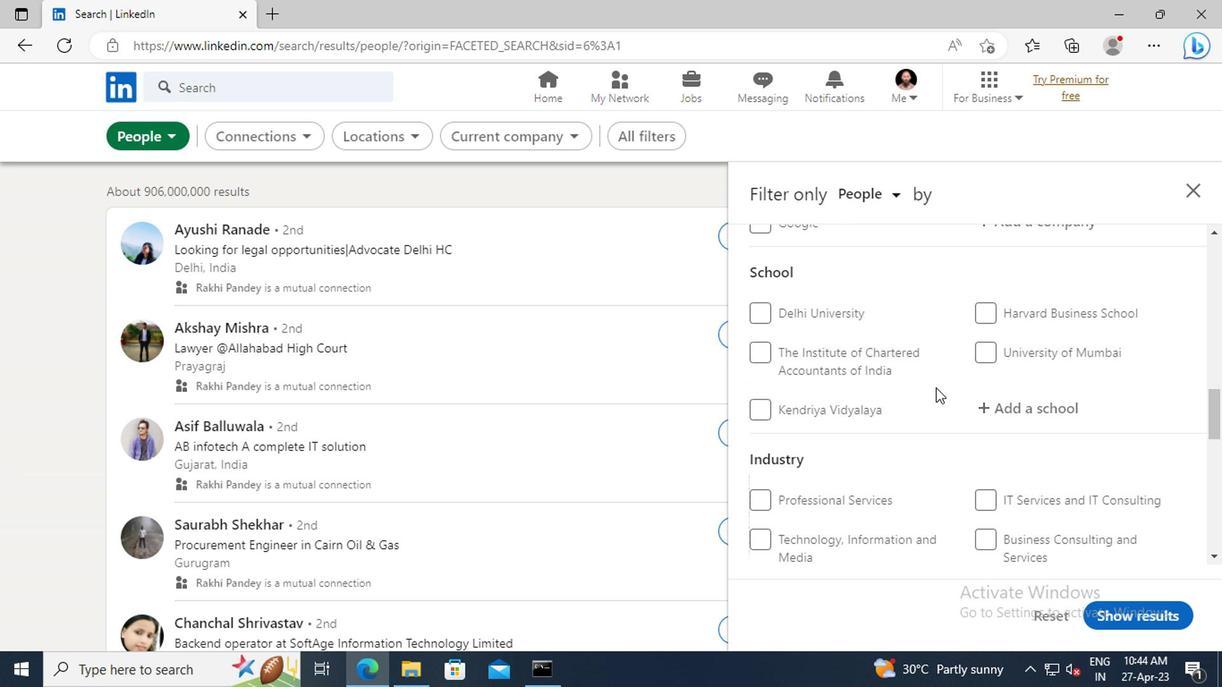 
Action: Mouse scrolled (931, 388) with delta (0, 0)
Screenshot: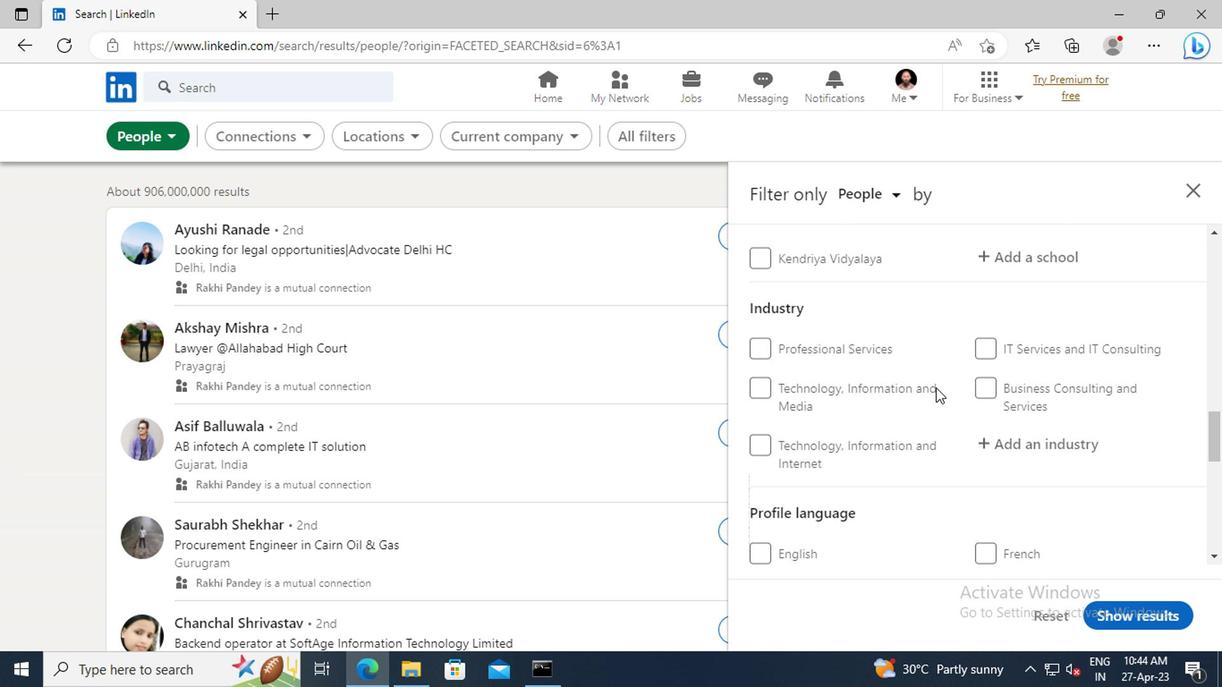 
Action: Mouse scrolled (931, 388) with delta (0, 0)
Screenshot: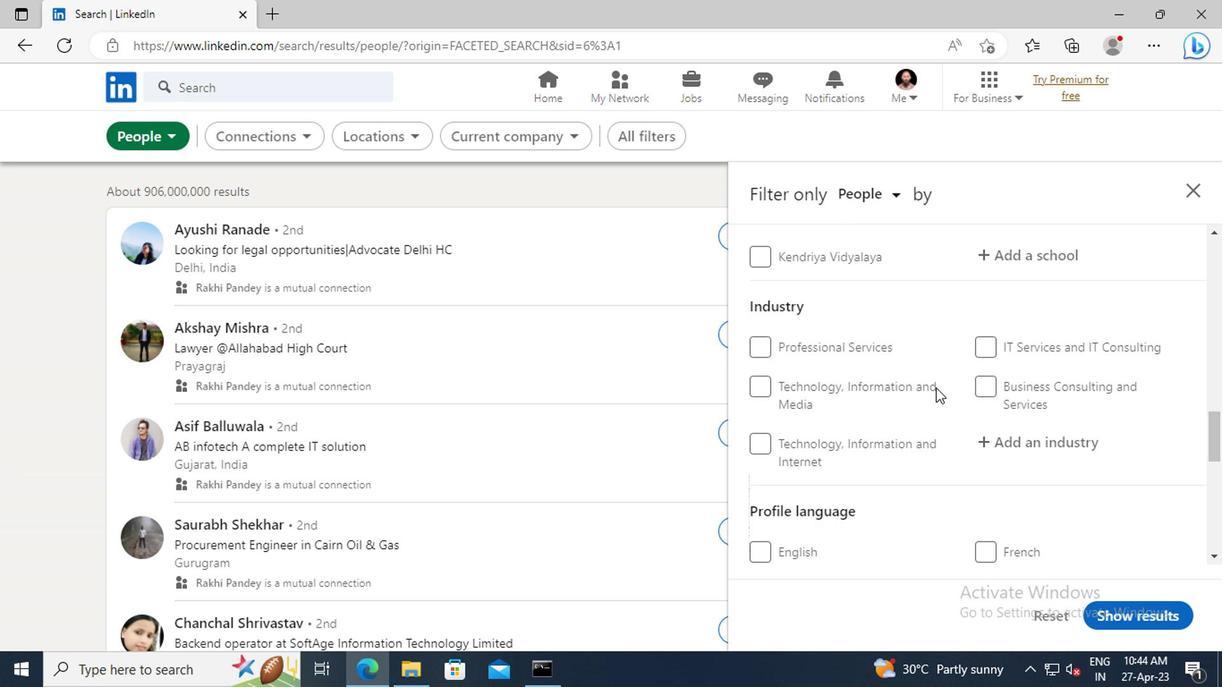 
Action: Mouse moved to (976, 451)
Screenshot: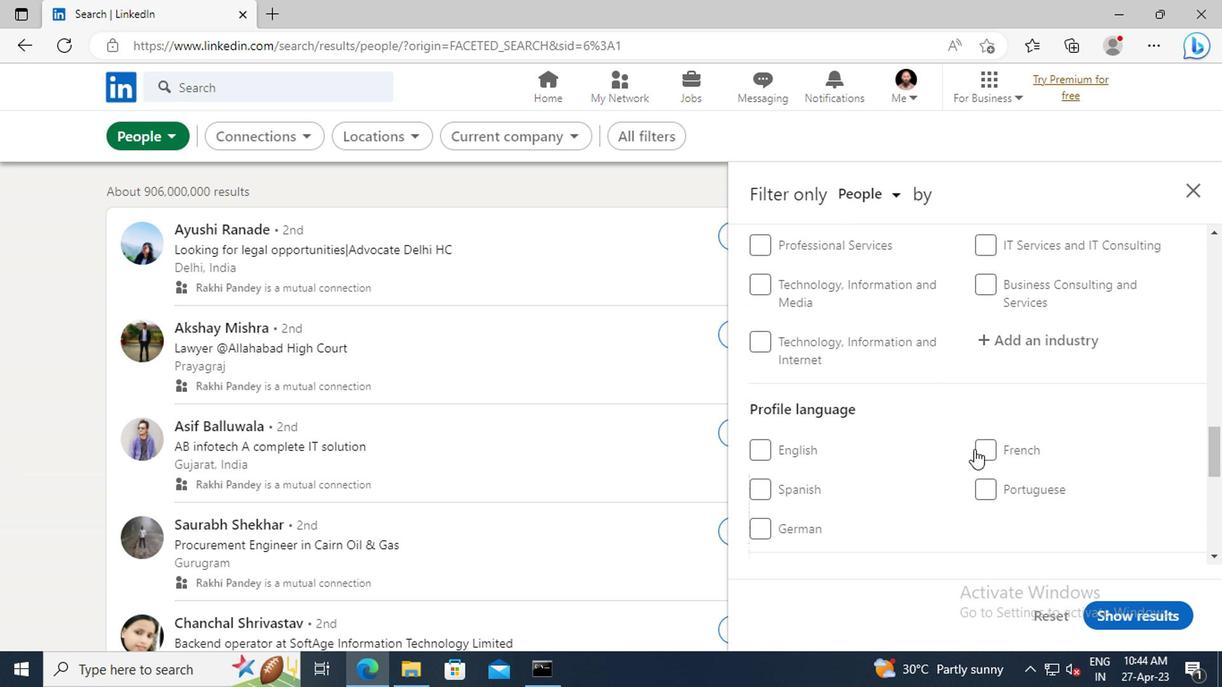
Action: Mouse pressed left at (976, 451)
Screenshot: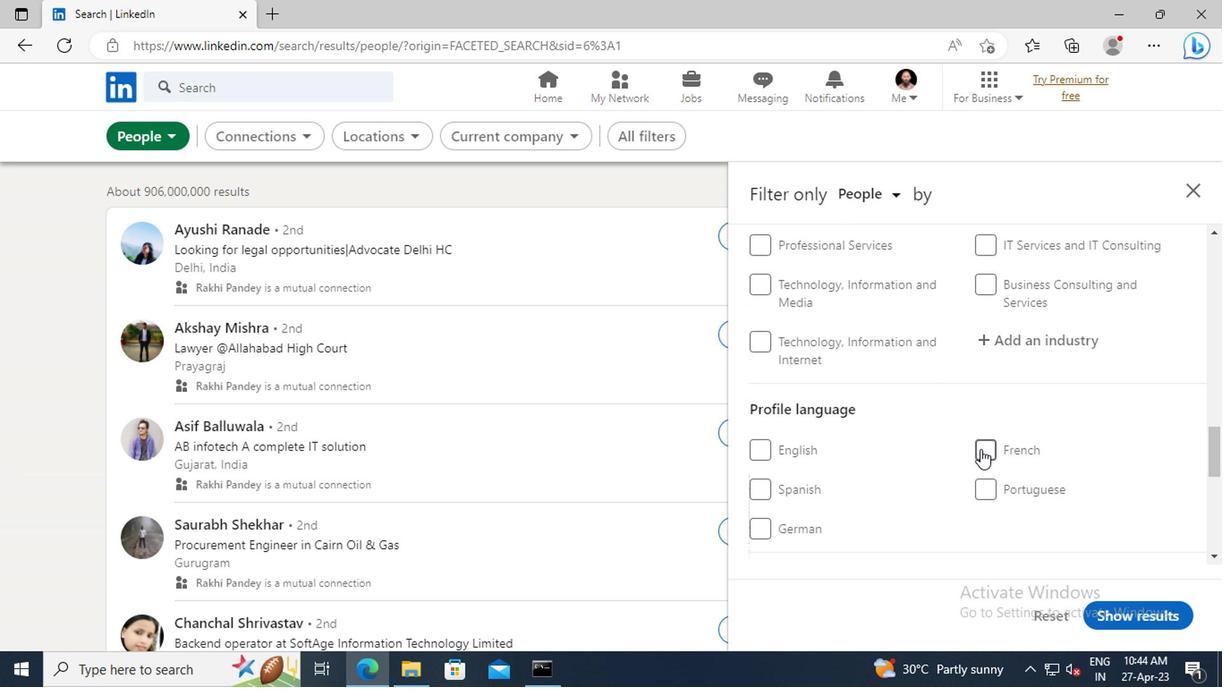 
Action: Mouse moved to (967, 442)
Screenshot: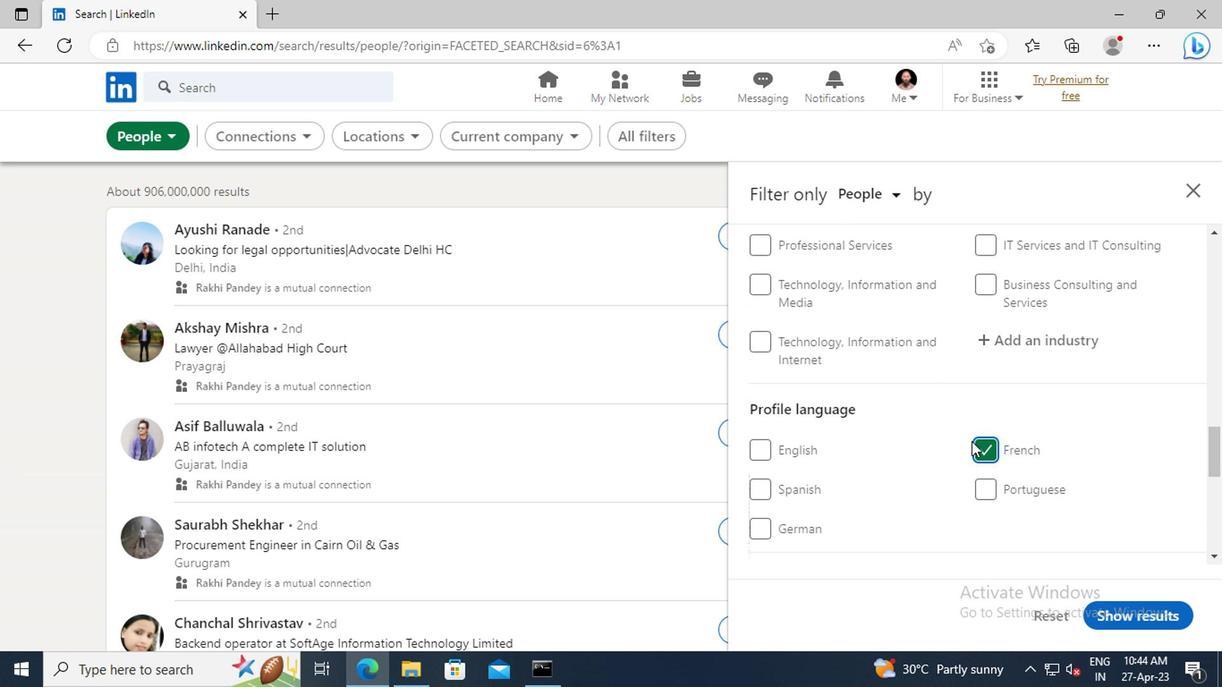 
Action: Mouse scrolled (967, 443) with delta (0, 0)
Screenshot: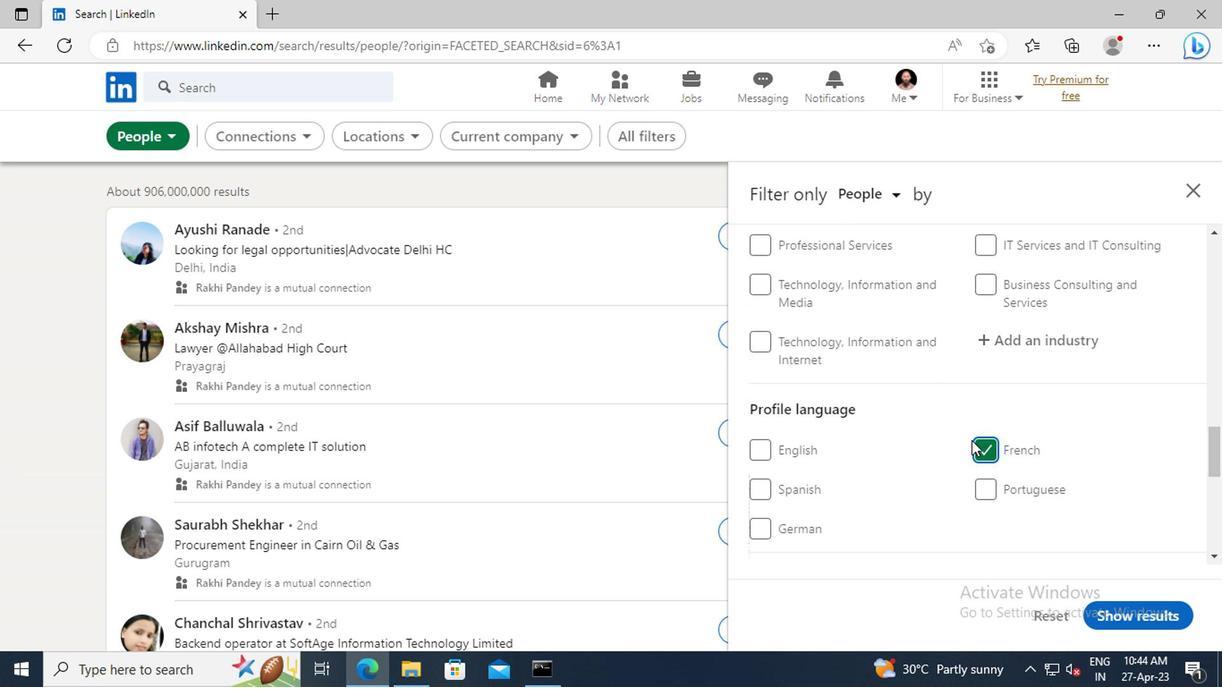 
Action: Mouse scrolled (967, 443) with delta (0, 0)
Screenshot: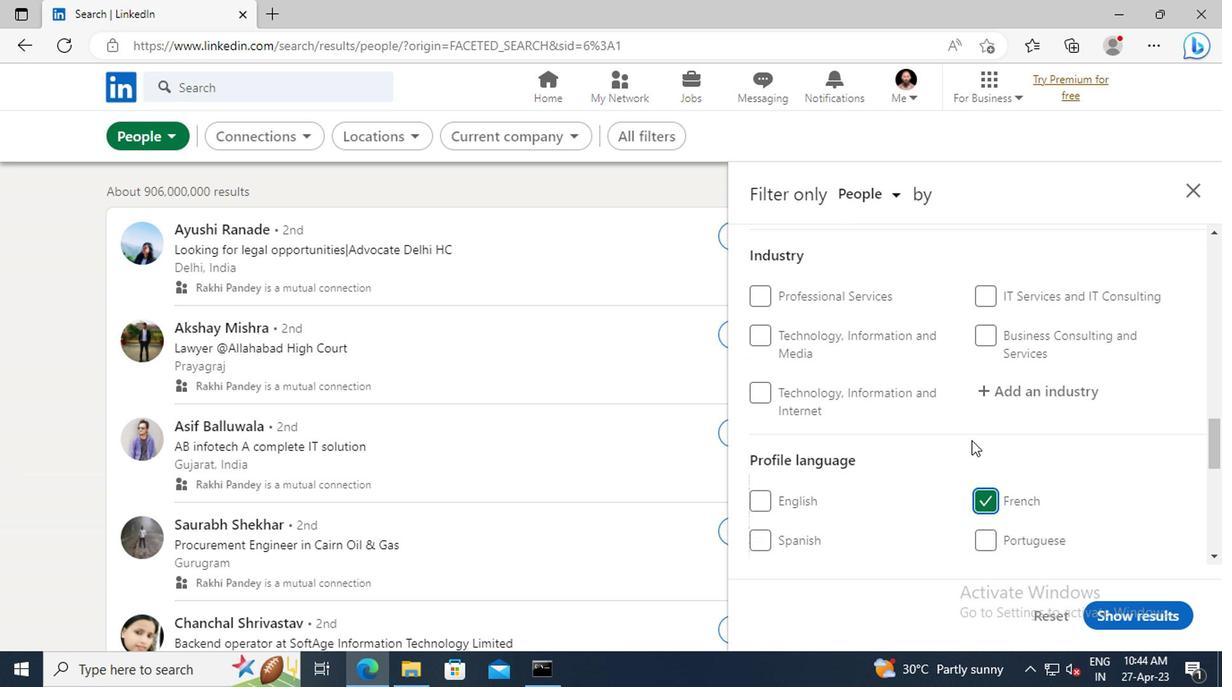
Action: Mouse scrolled (967, 443) with delta (0, 0)
Screenshot: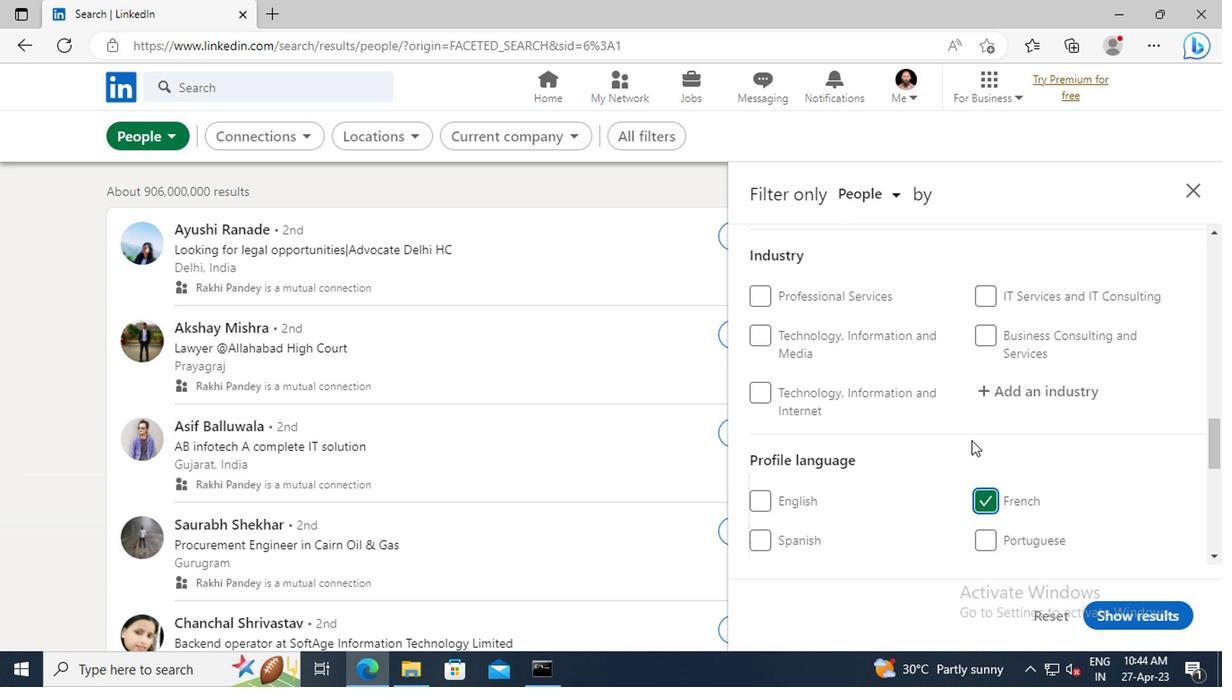 
Action: Mouse scrolled (967, 443) with delta (0, 0)
Screenshot: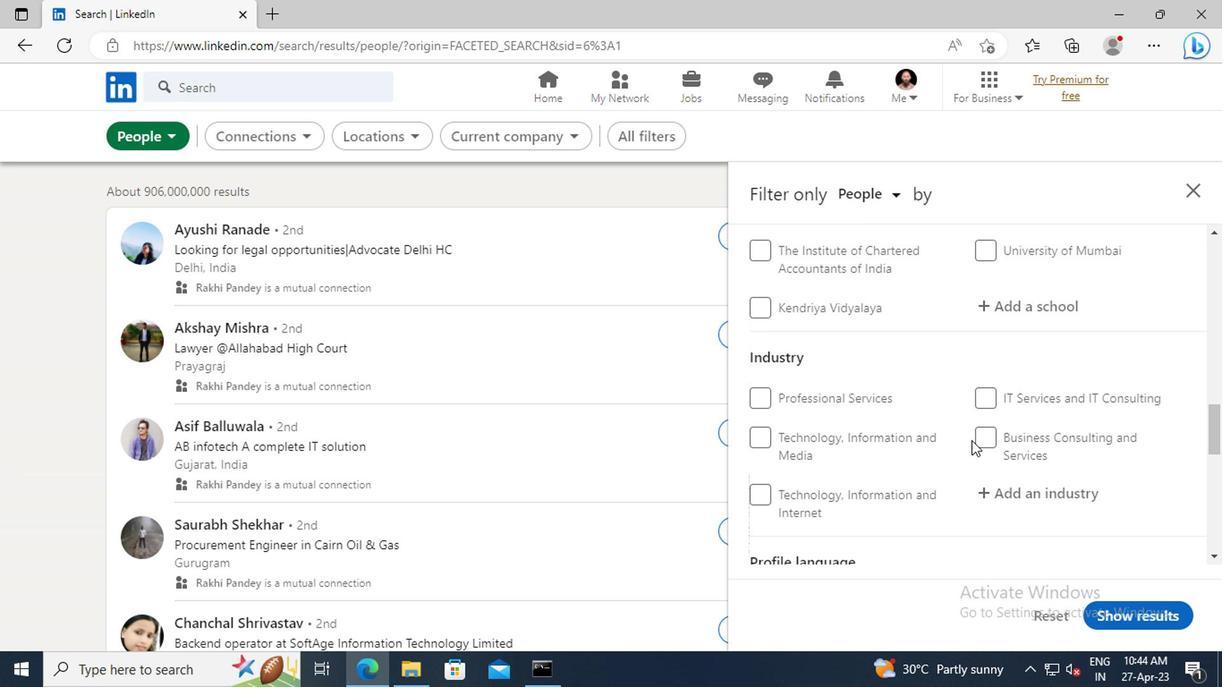 
Action: Mouse scrolled (967, 443) with delta (0, 0)
Screenshot: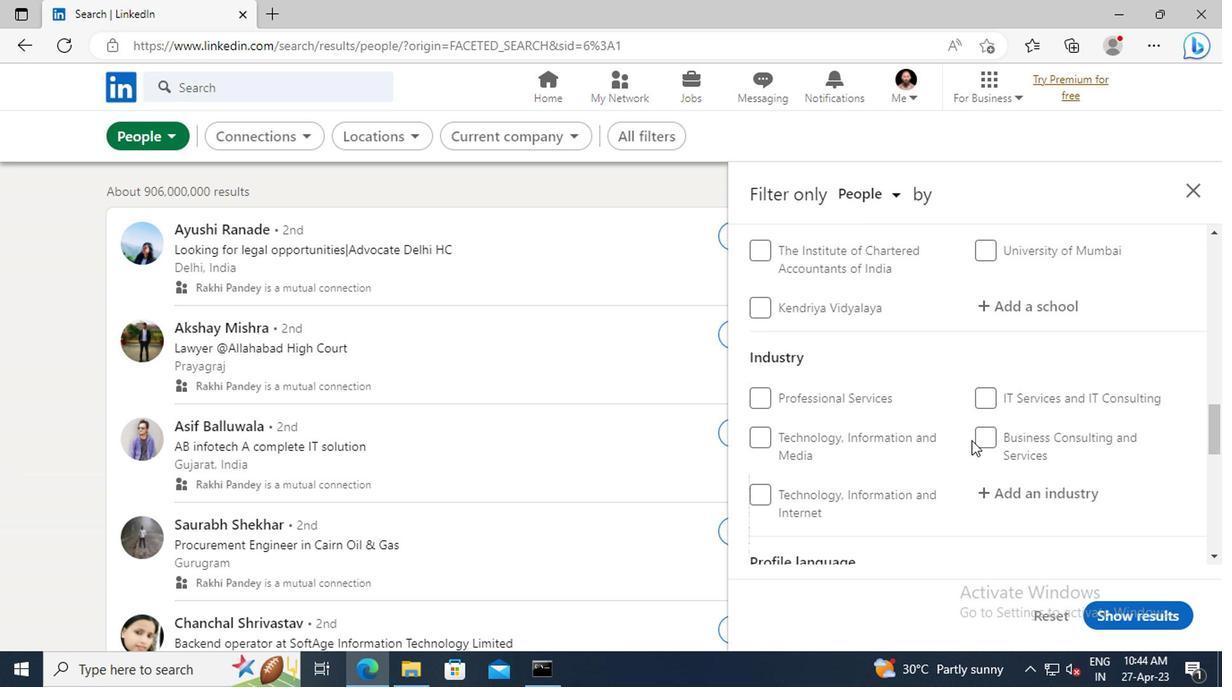 
Action: Mouse scrolled (967, 443) with delta (0, 0)
Screenshot: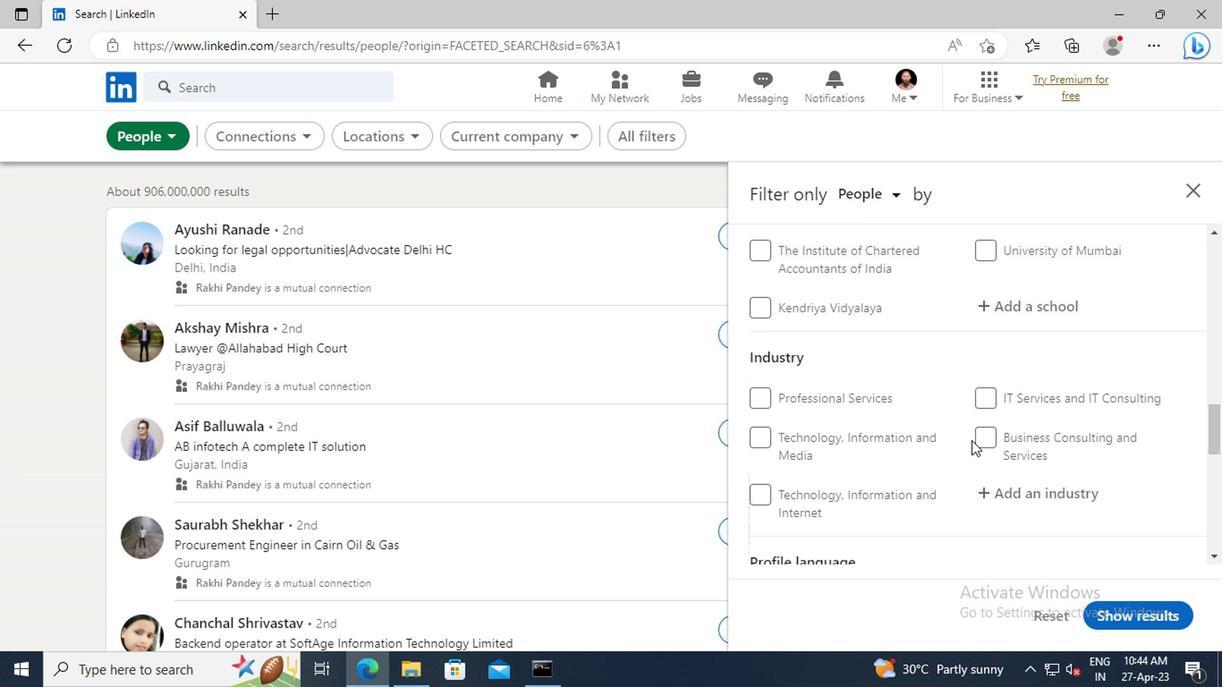 
Action: Mouse scrolled (967, 443) with delta (0, 0)
Screenshot: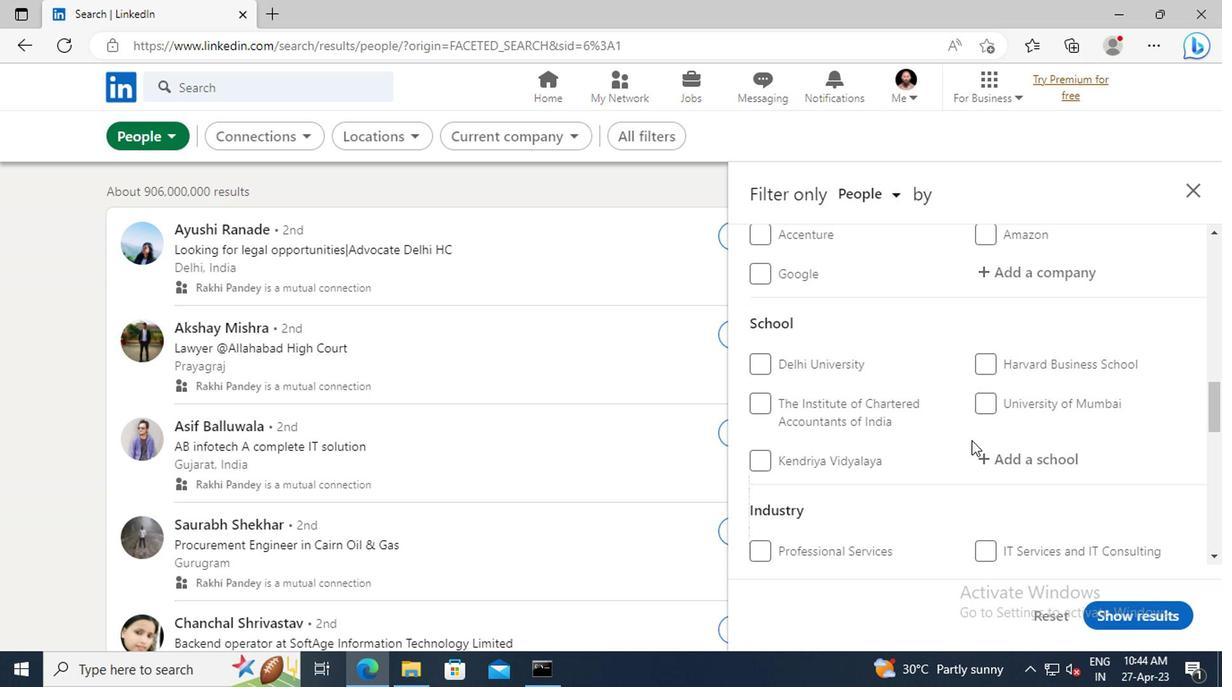 
Action: Mouse scrolled (967, 443) with delta (0, 0)
Screenshot: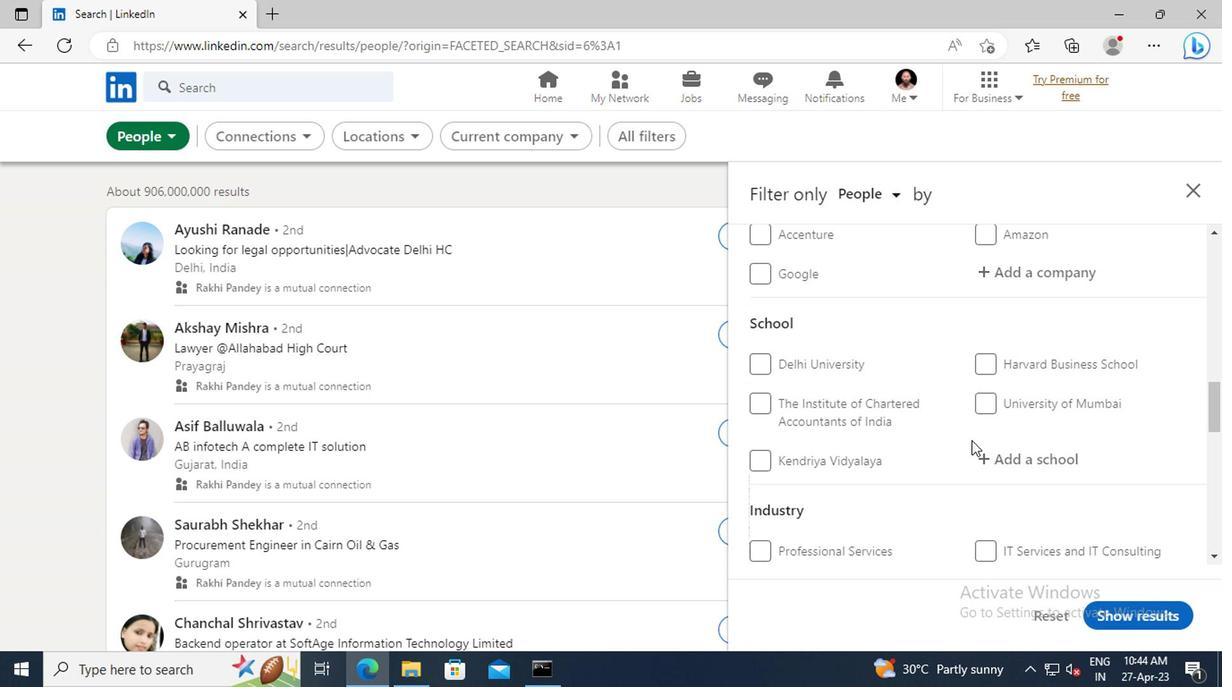
Action: Mouse scrolled (967, 443) with delta (0, 0)
Screenshot: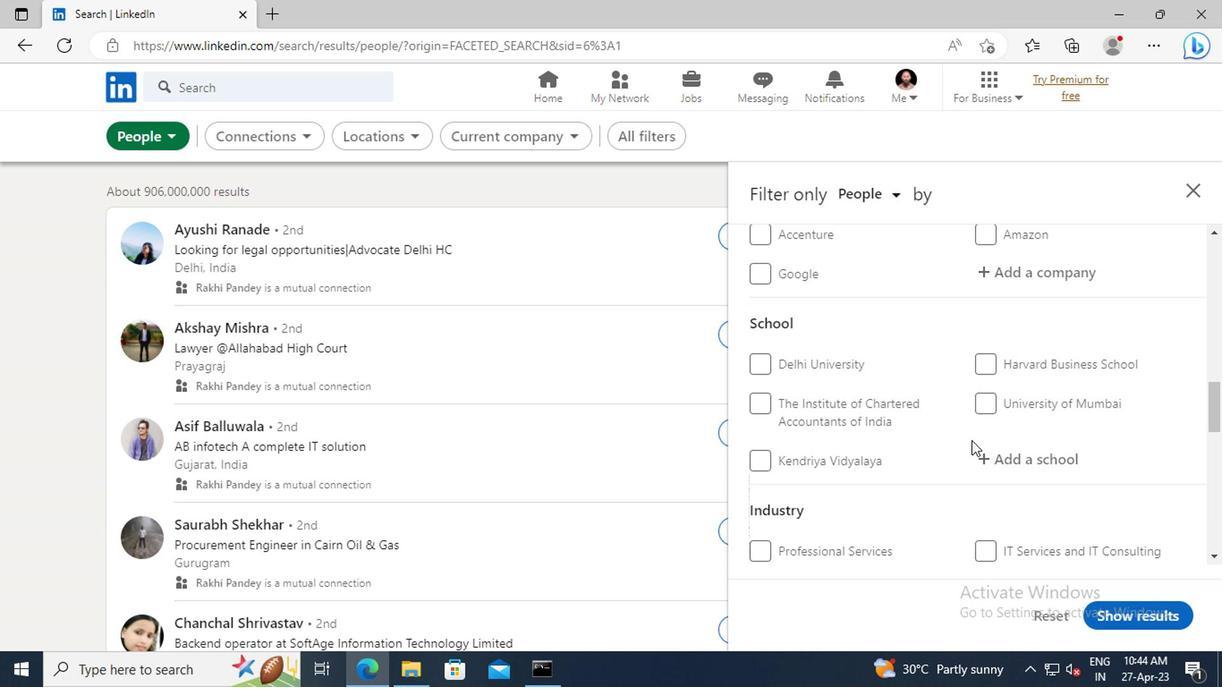 
Action: Mouse scrolled (967, 443) with delta (0, 0)
Screenshot: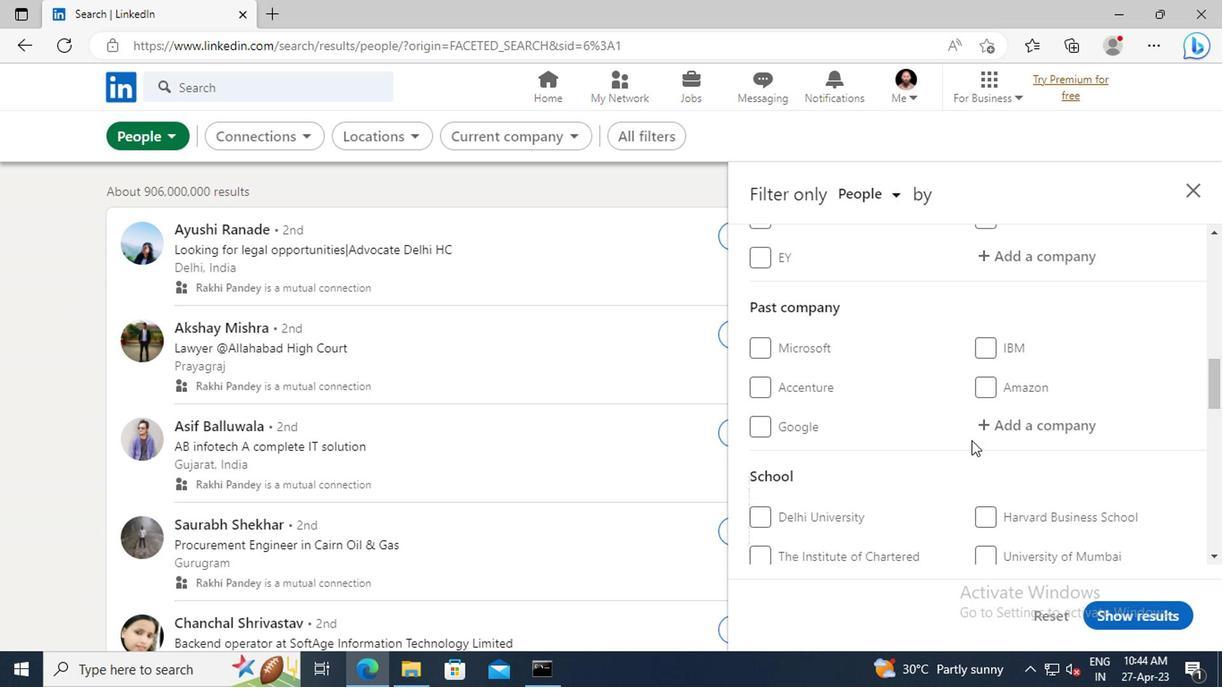 
Action: Mouse scrolled (967, 443) with delta (0, 0)
Screenshot: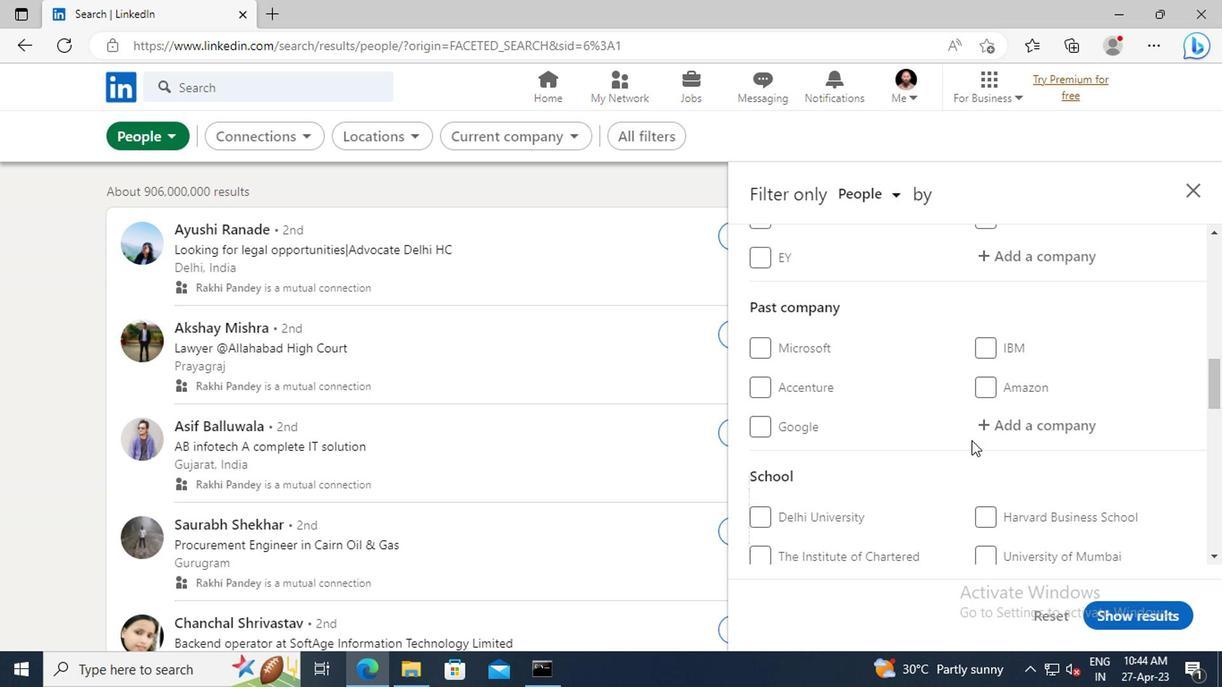 
Action: Mouse scrolled (967, 443) with delta (0, 0)
Screenshot: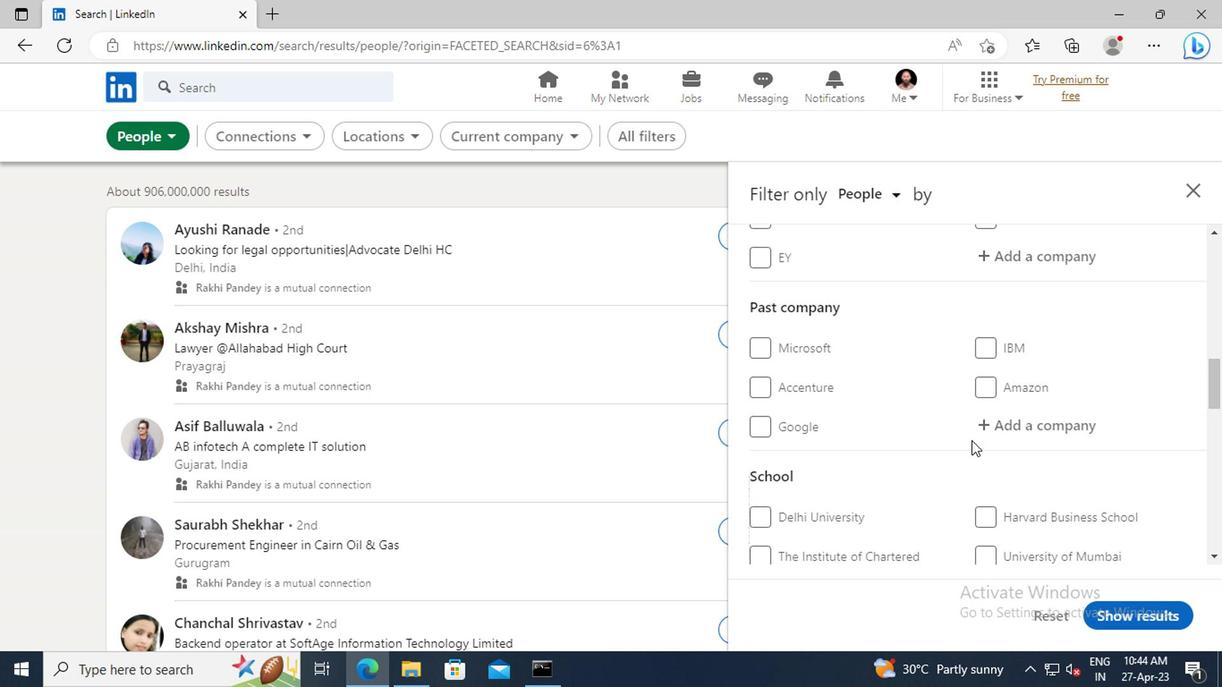 
Action: Mouse moved to (988, 414)
Screenshot: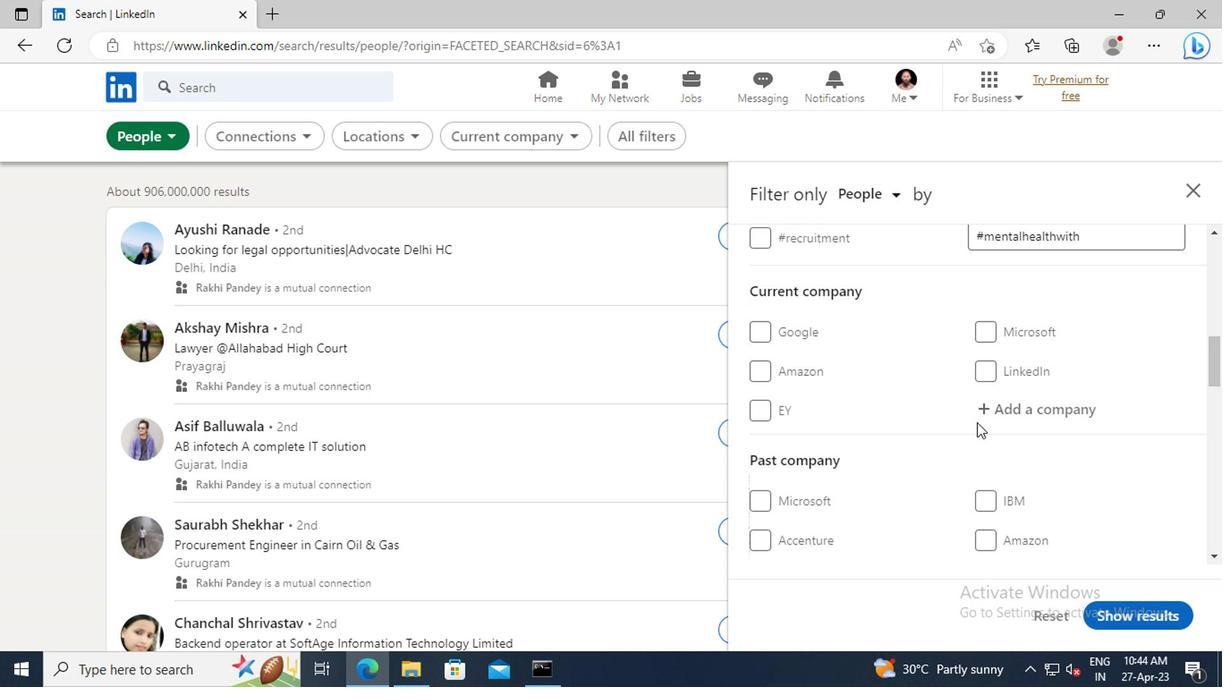 
Action: Mouse pressed left at (988, 414)
Screenshot: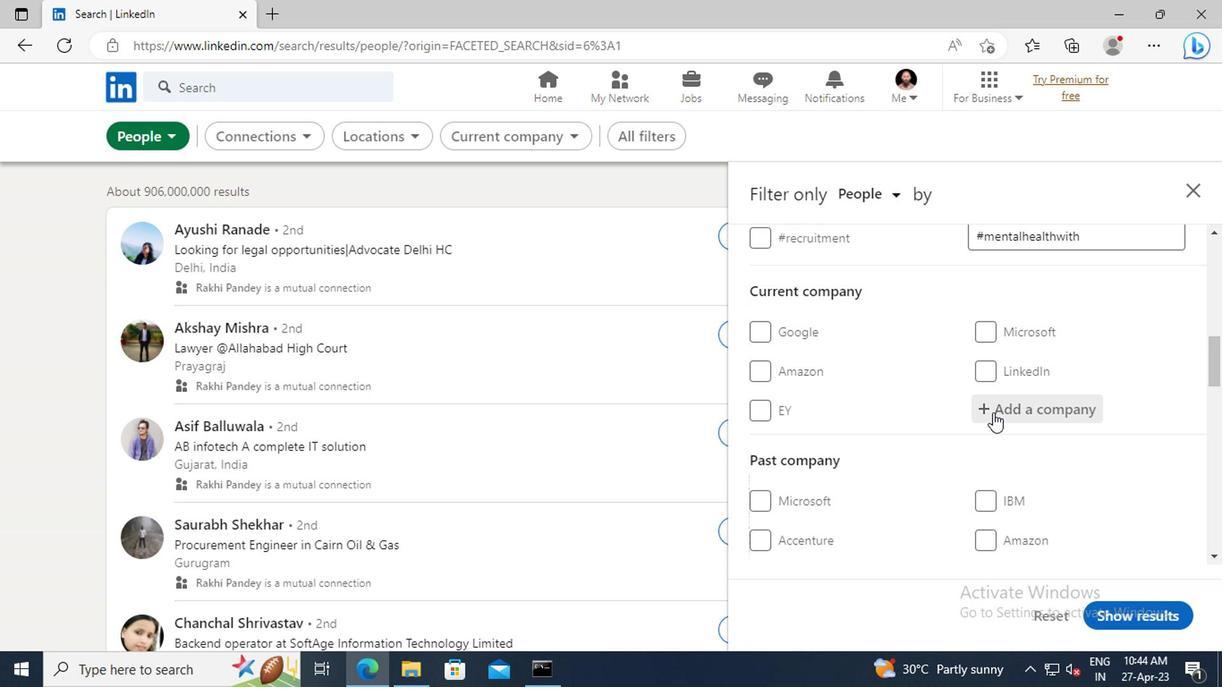 
Action: Key pressed <Key.shift>QUANTUM<Key.space><Key.shift>WORLD<Key.space><Key.shift>TECHNOLOGIES
Screenshot: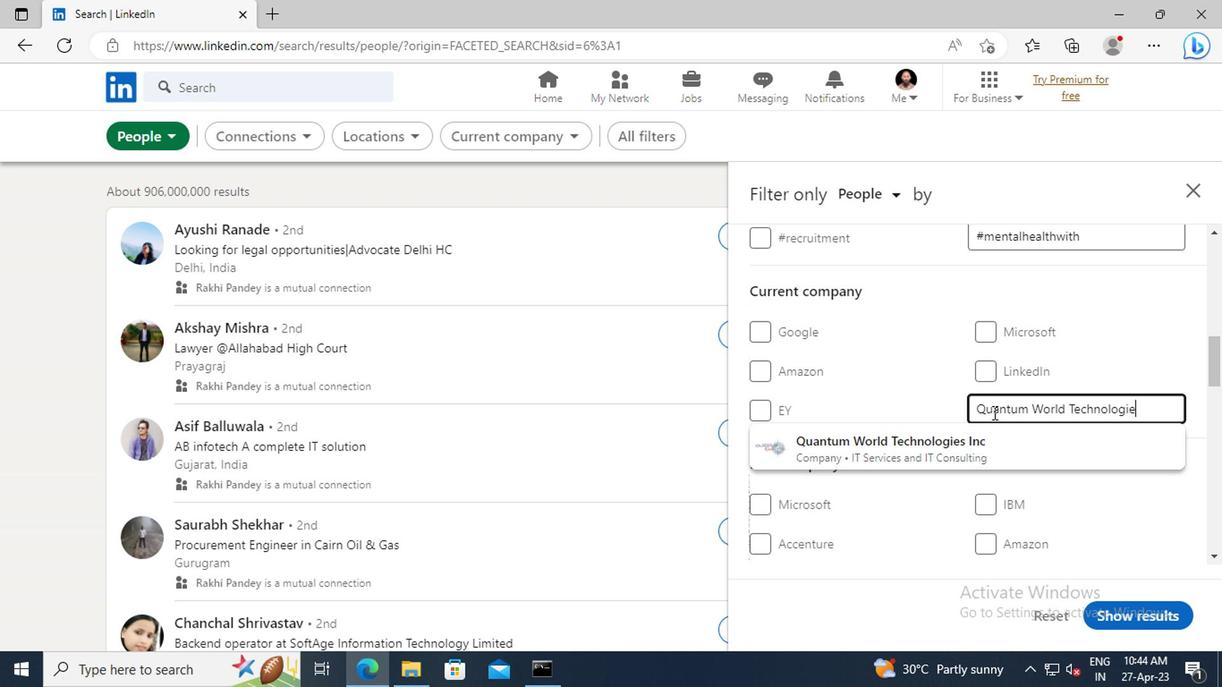 
Action: Mouse moved to (994, 450)
Screenshot: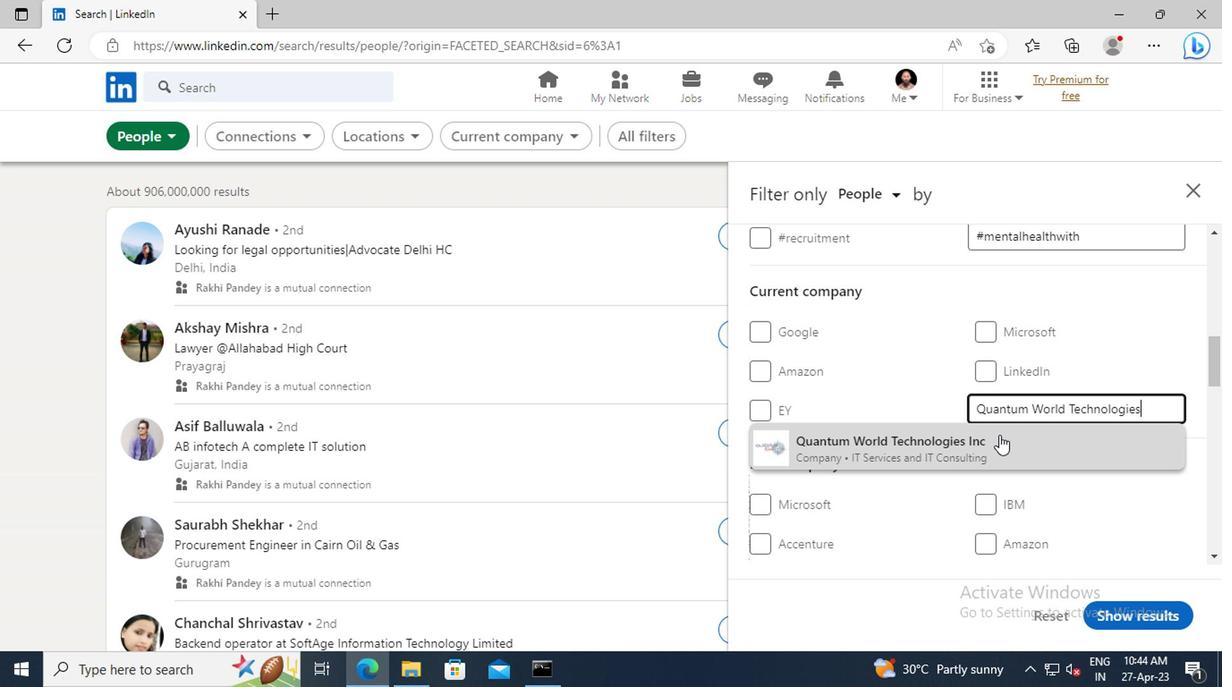 
Action: Mouse pressed left at (994, 450)
Screenshot: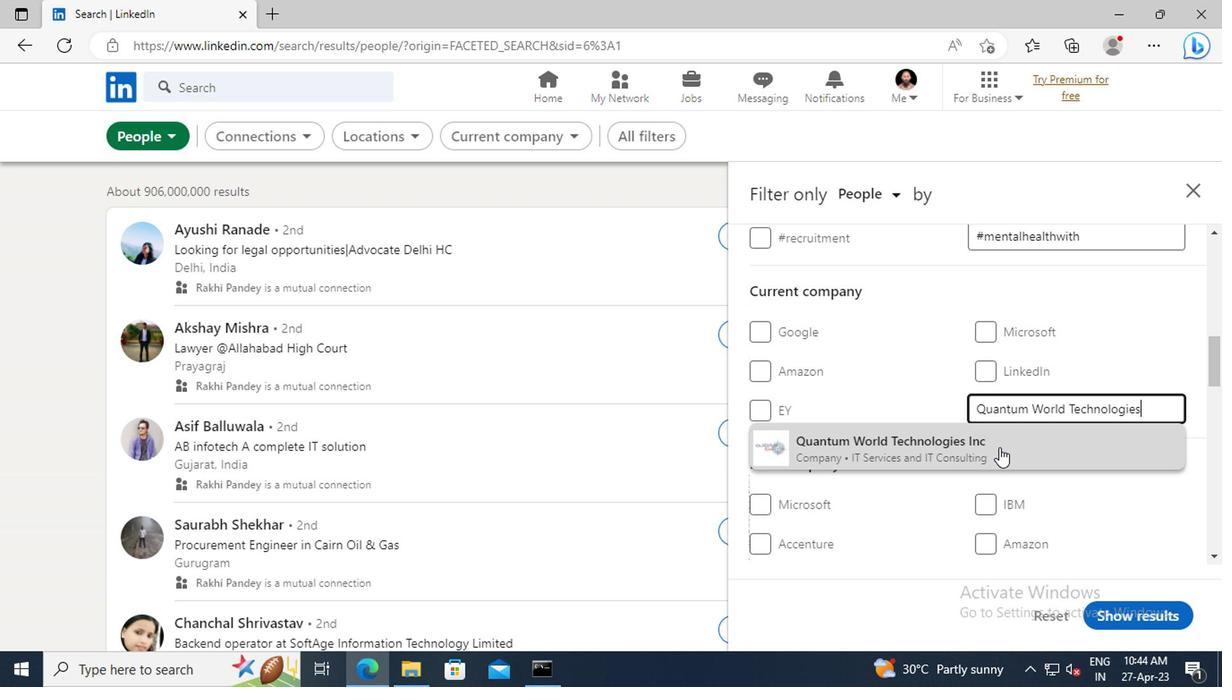 
Action: Mouse moved to (909, 389)
Screenshot: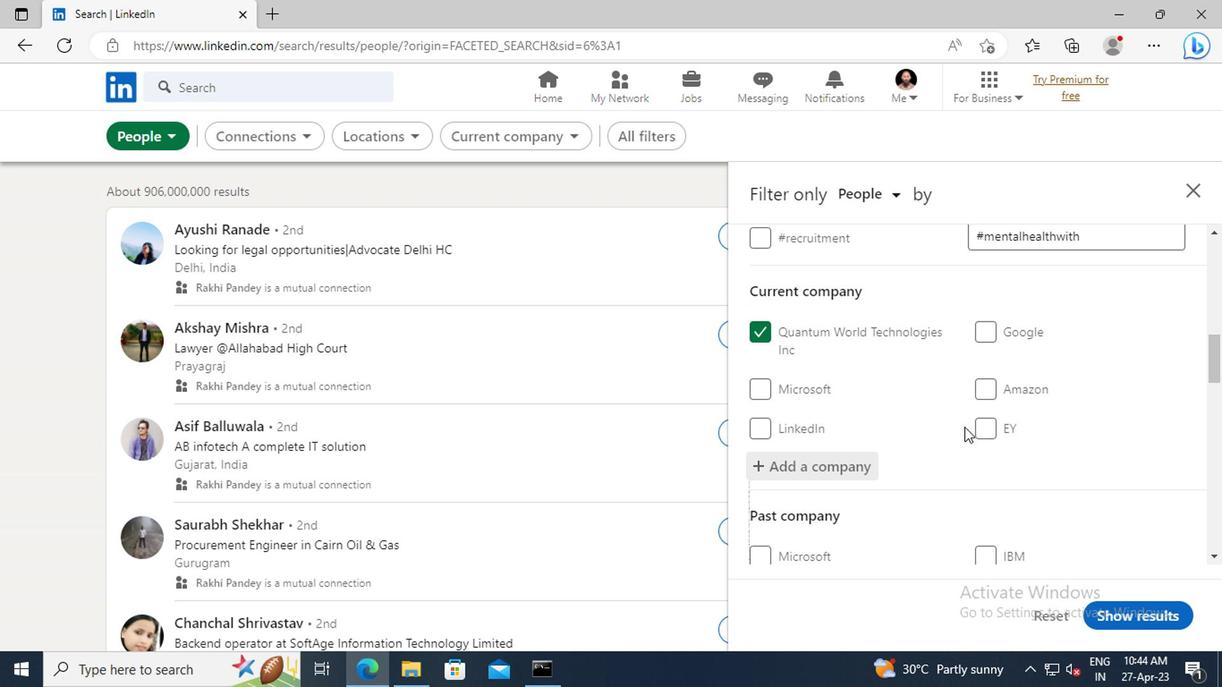 
Action: Mouse scrolled (909, 388) with delta (0, 0)
Screenshot: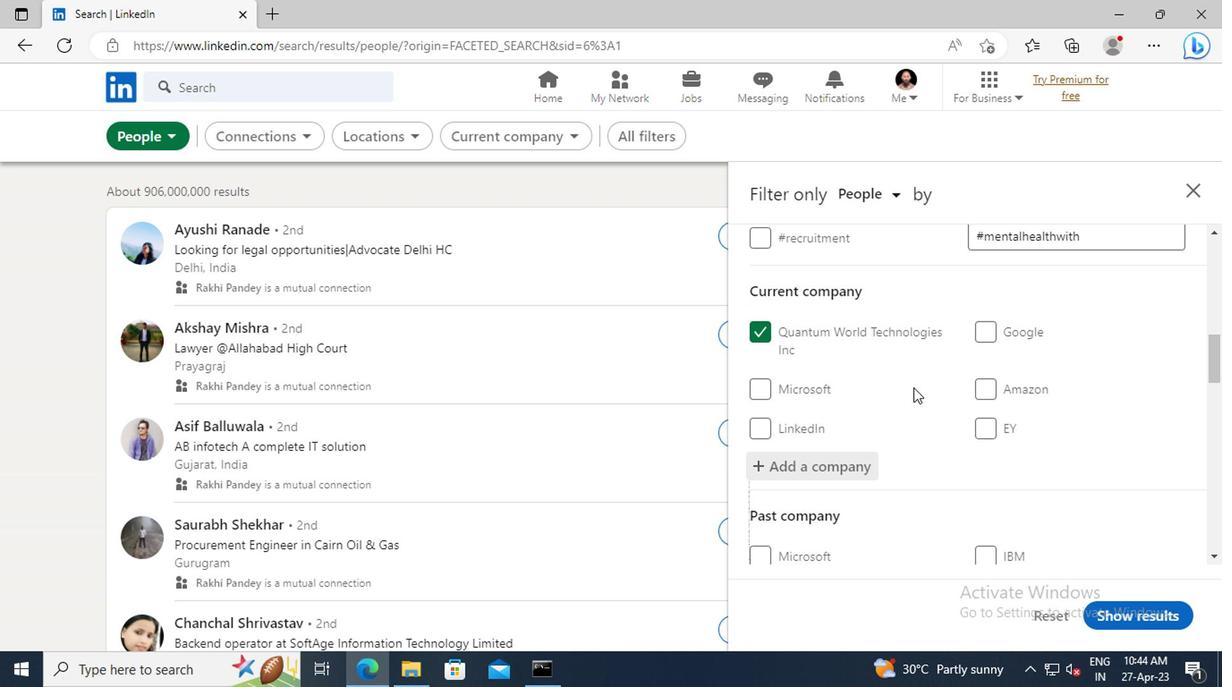 
Action: Mouse scrolled (909, 388) with delta (0, 0)
Screenshot: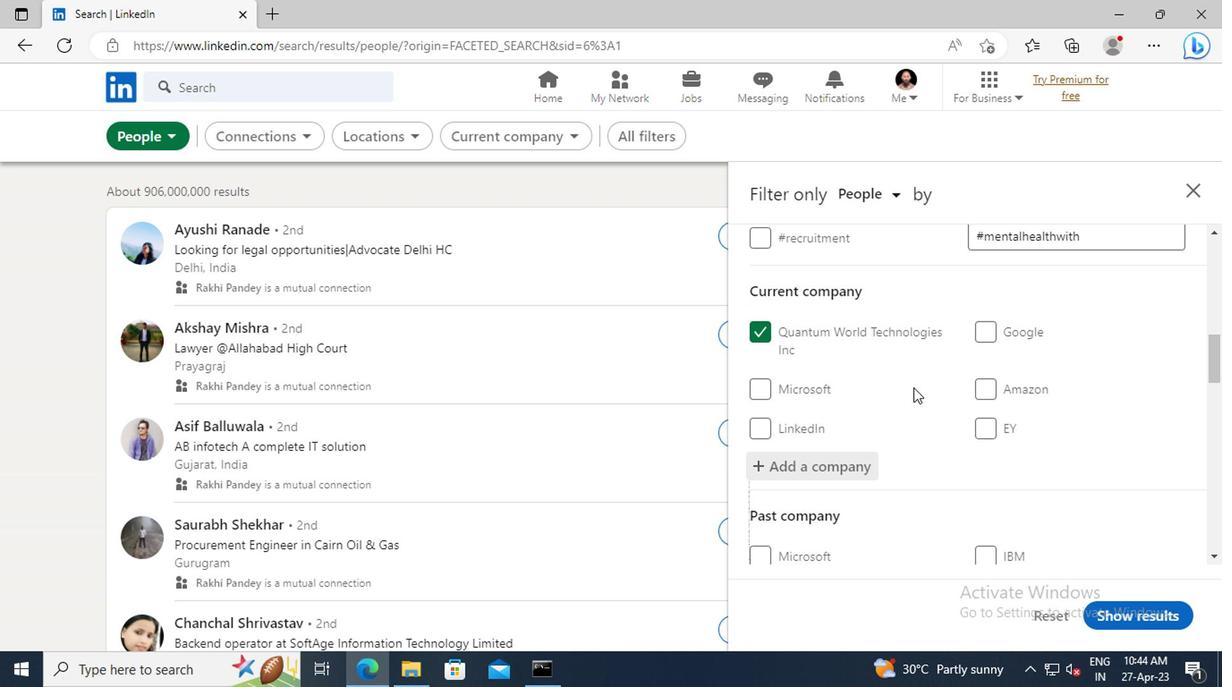 
Action: Mouse scrolled (909, 388) with delta (0, 0)
Screenshot: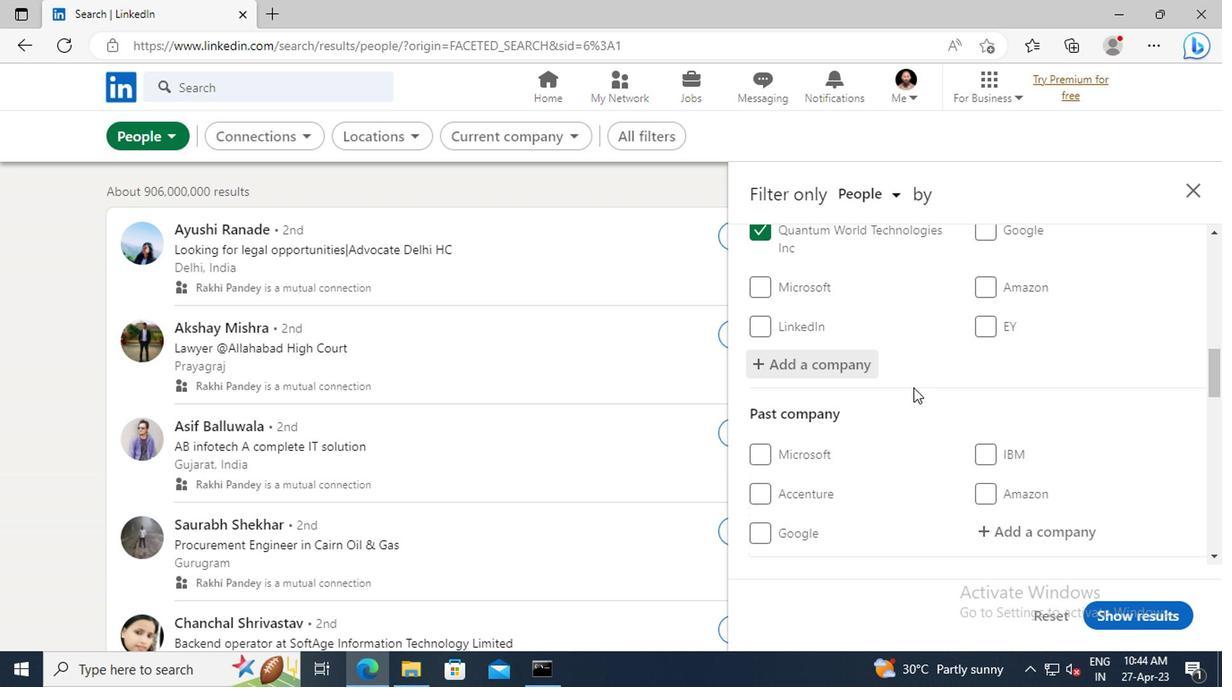 
Action: Mouse scrolled (909, 388) with delta (0, 0)
Screenshot: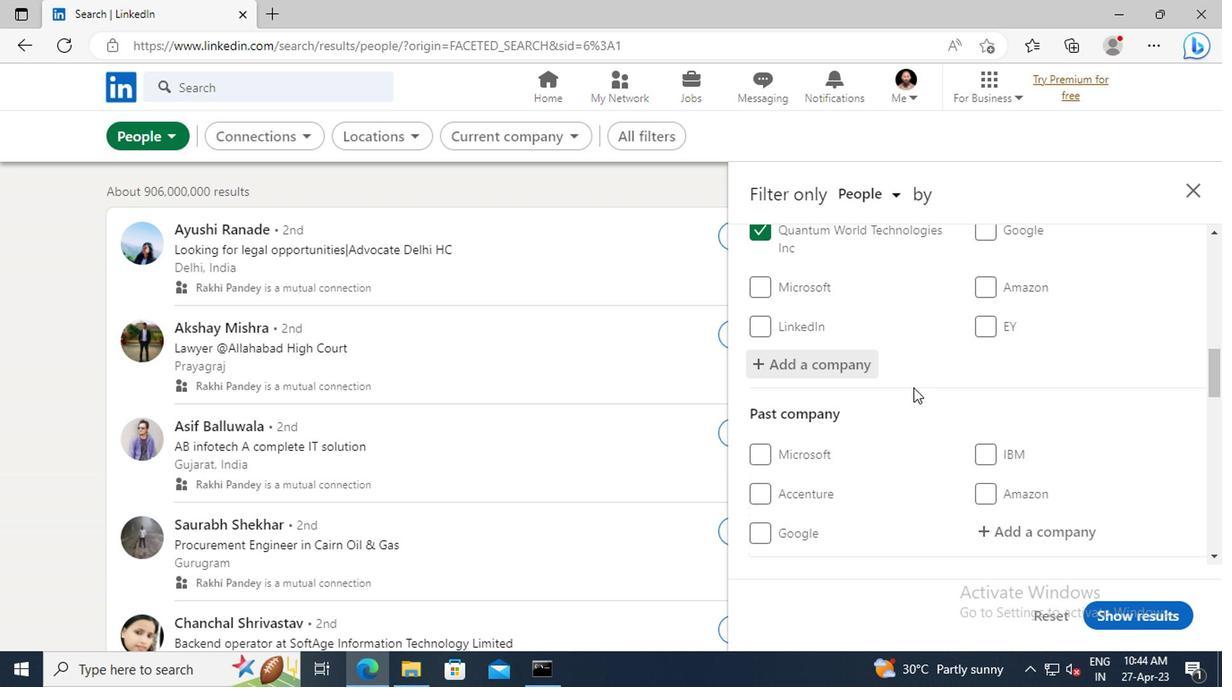 
Action: Mouse scrolled (909, 388) with delta (0, 0)
Screenshot: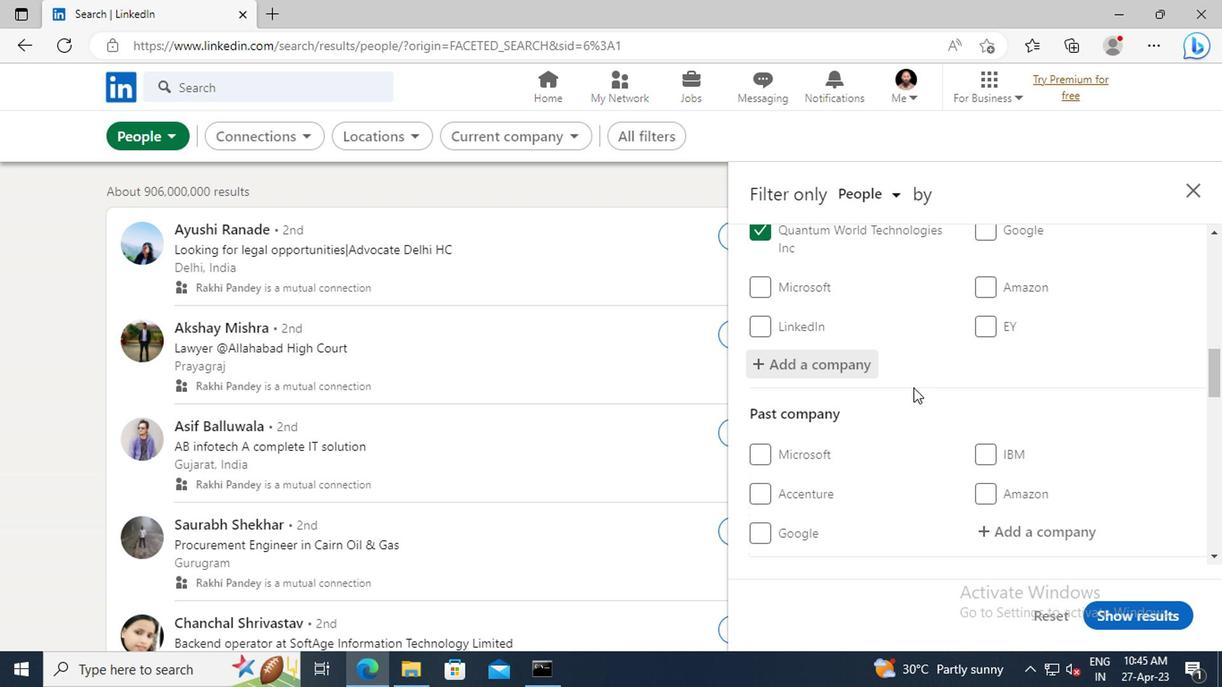 
Action: Mouse scrolled (909, 388) with delta (0, 0)
Screenshot: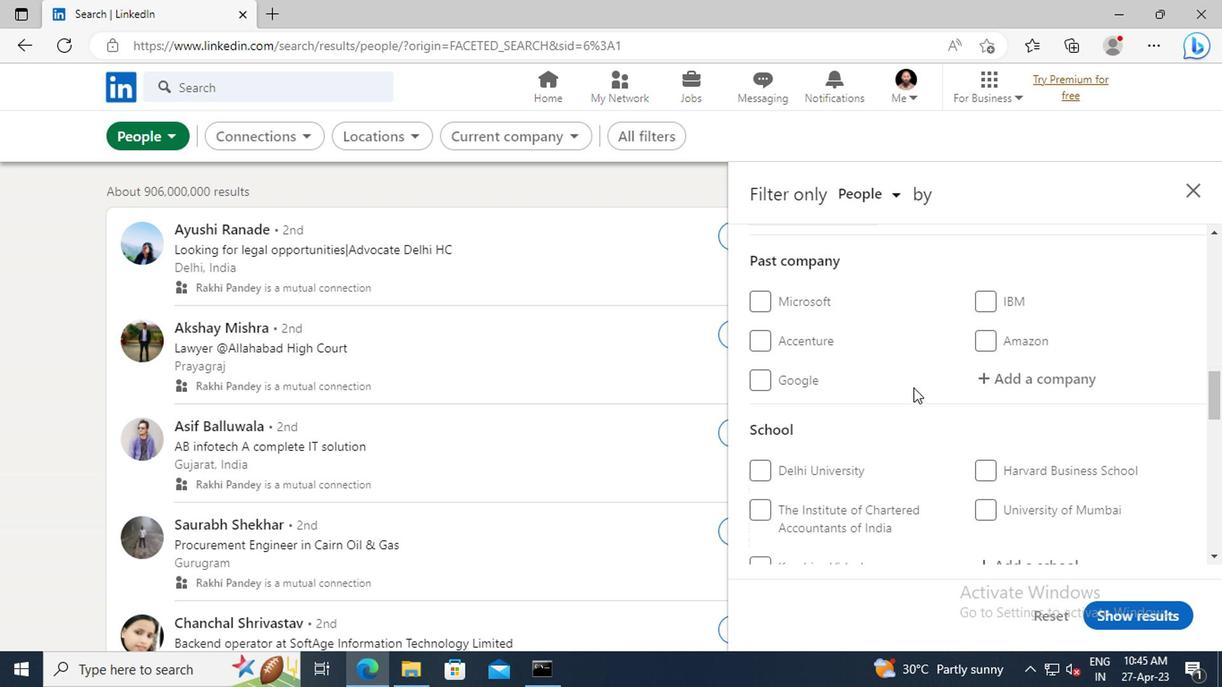 
Action: Mouse scrolled (909, 388) with delta (0, 0)
Screenshot: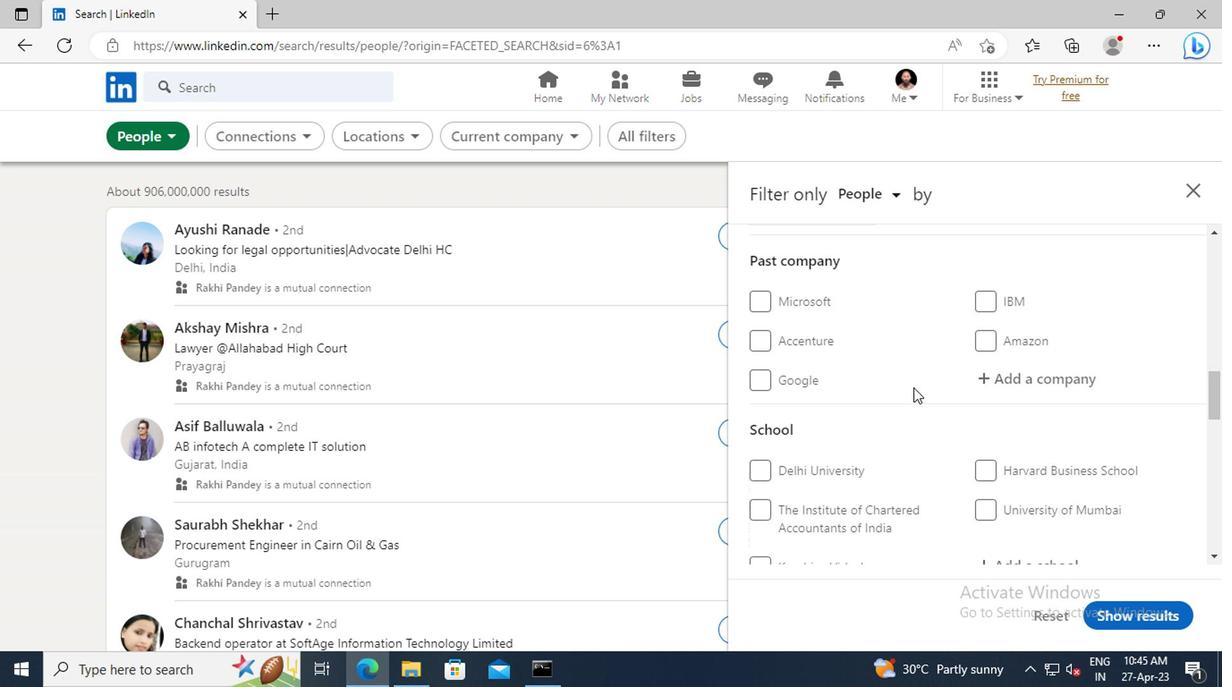 
Action: Mouse scrolled (909, 388) with delta (0, 0)
Screenshot: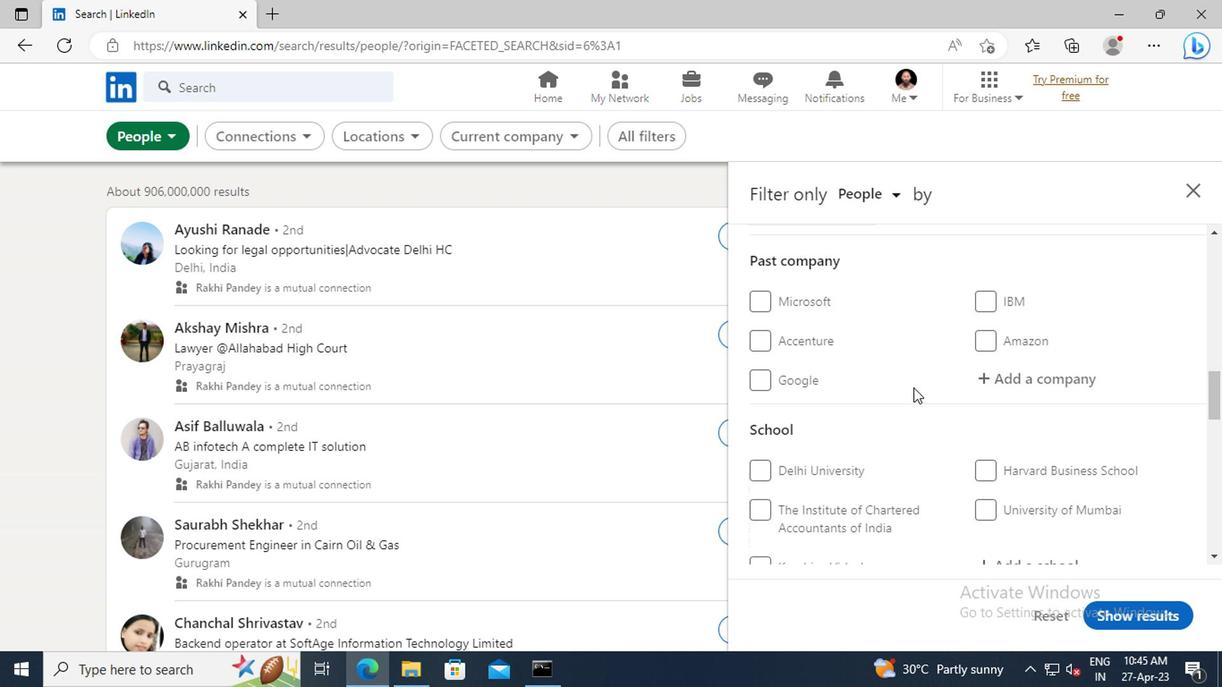 
Action: Mouse moved to (1020, 417)
Screenshot: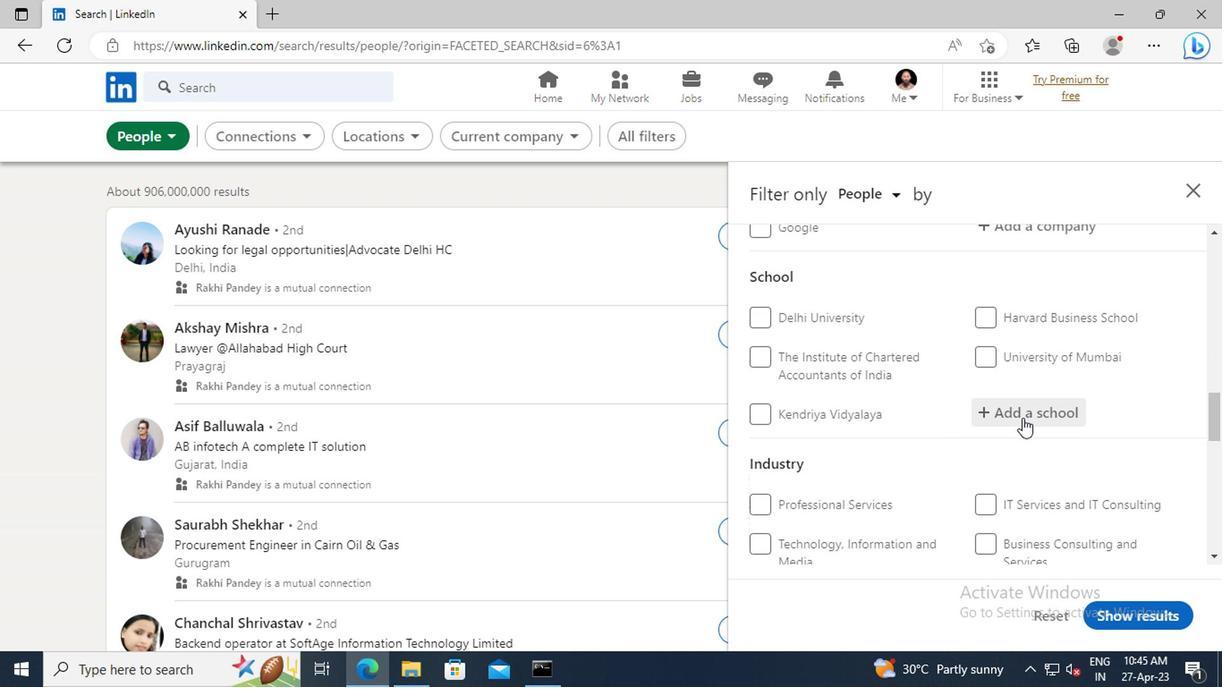 
Action: Mouse pressed left at (1020, 417)
Screenshot: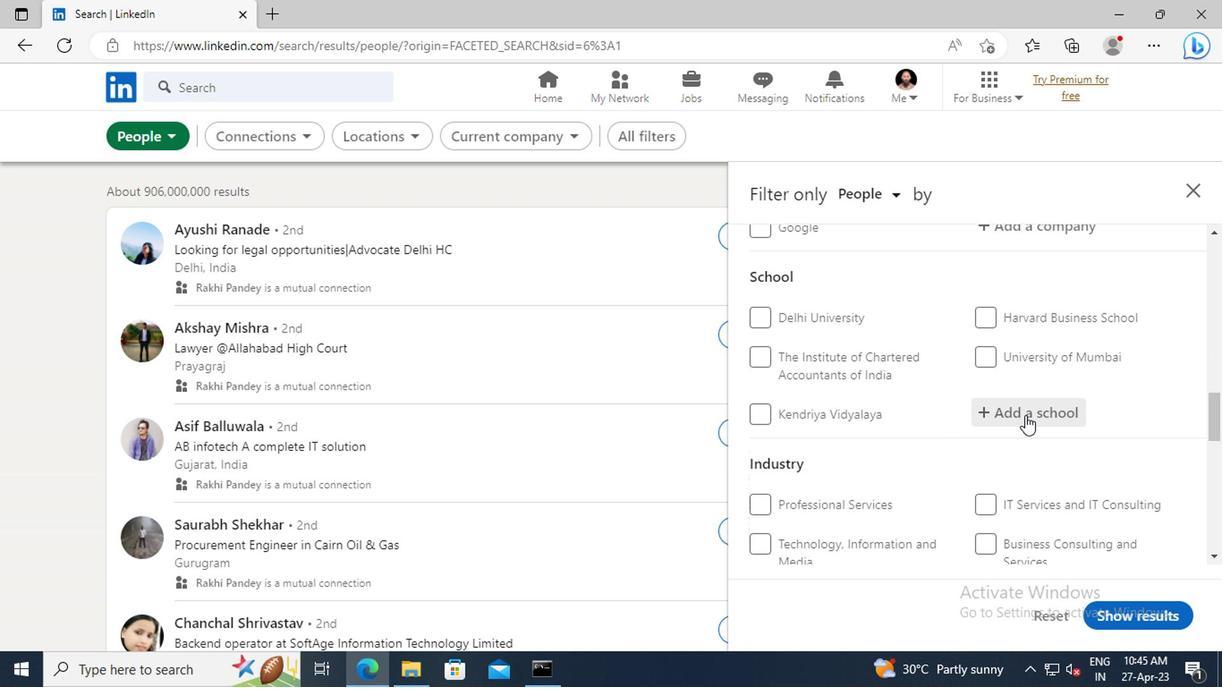 
Action: Key pressed <Key.shift>SNS<Key.space><Key.shift>COLLEGE<Key.space>OF<Key.space><Key.shift>TEC
Screenshot: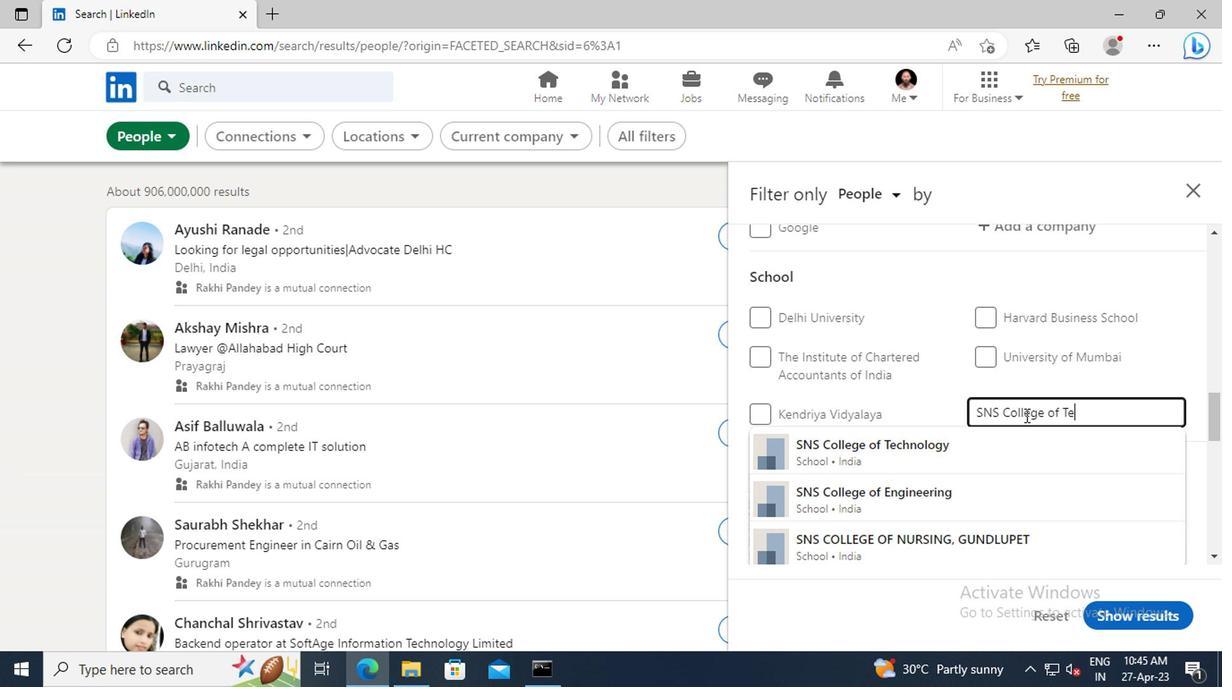 
Action: Mouse moved to (990, 456)
Screenshot: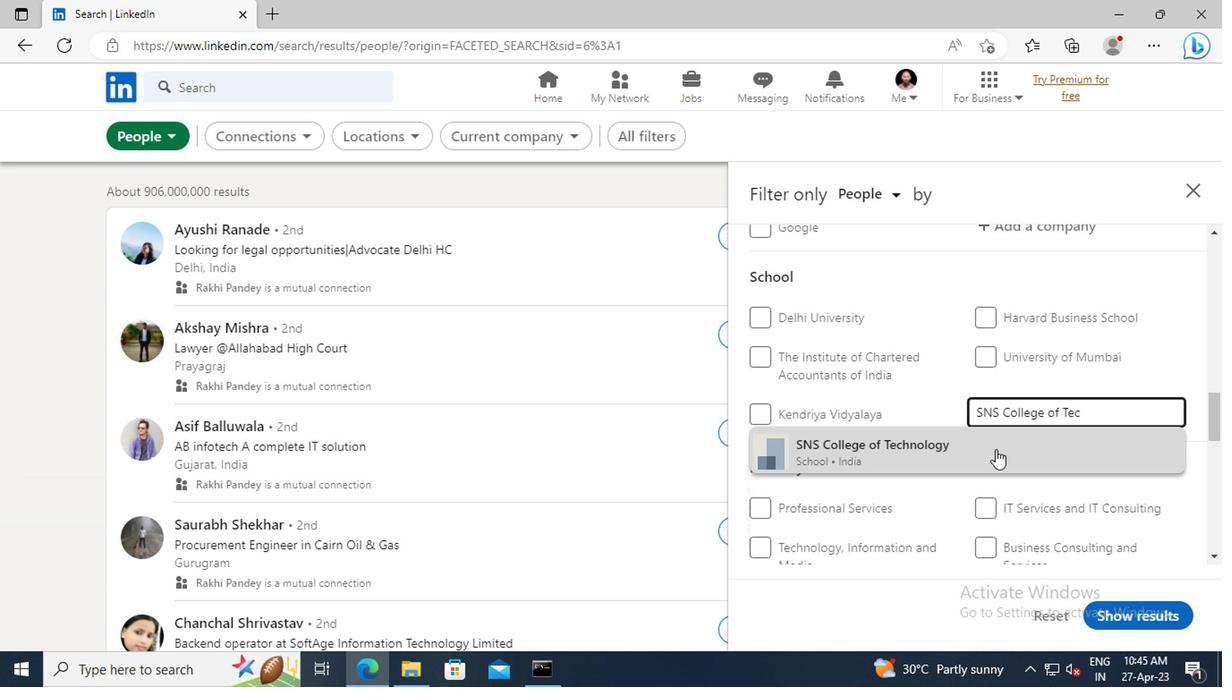 
Action: Mouse pressed left at (990, 456)
Screenshot: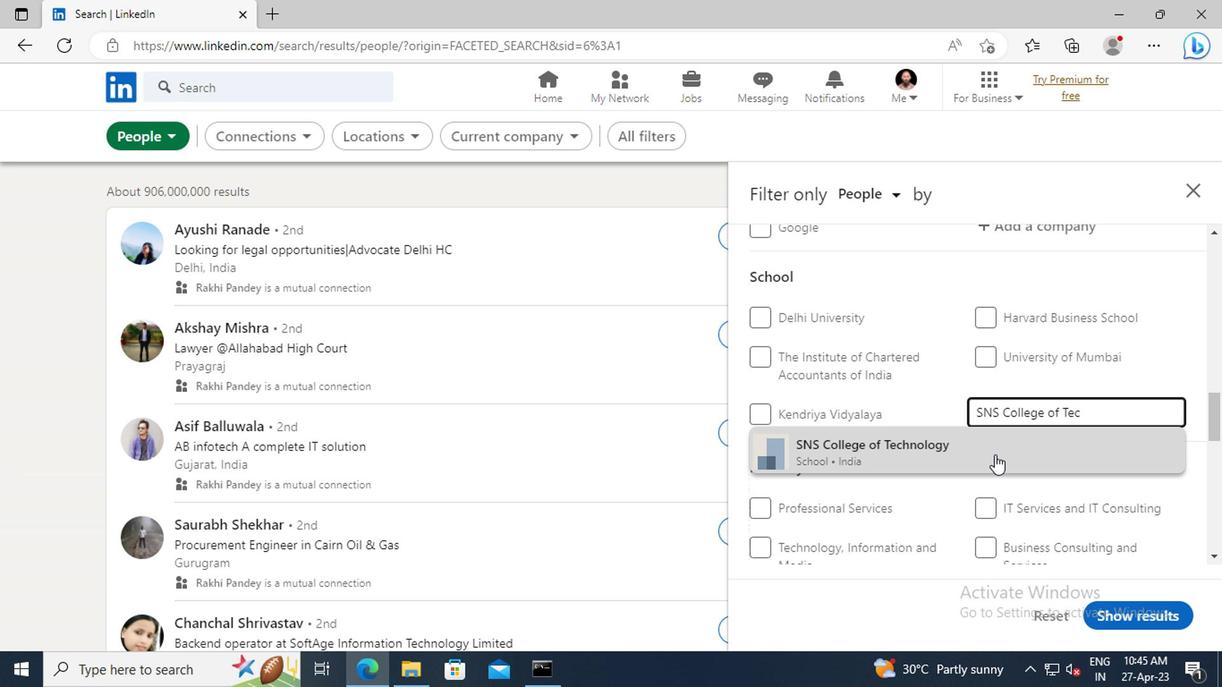 
Action: Mouse moved to (947, 370)
Screenshot: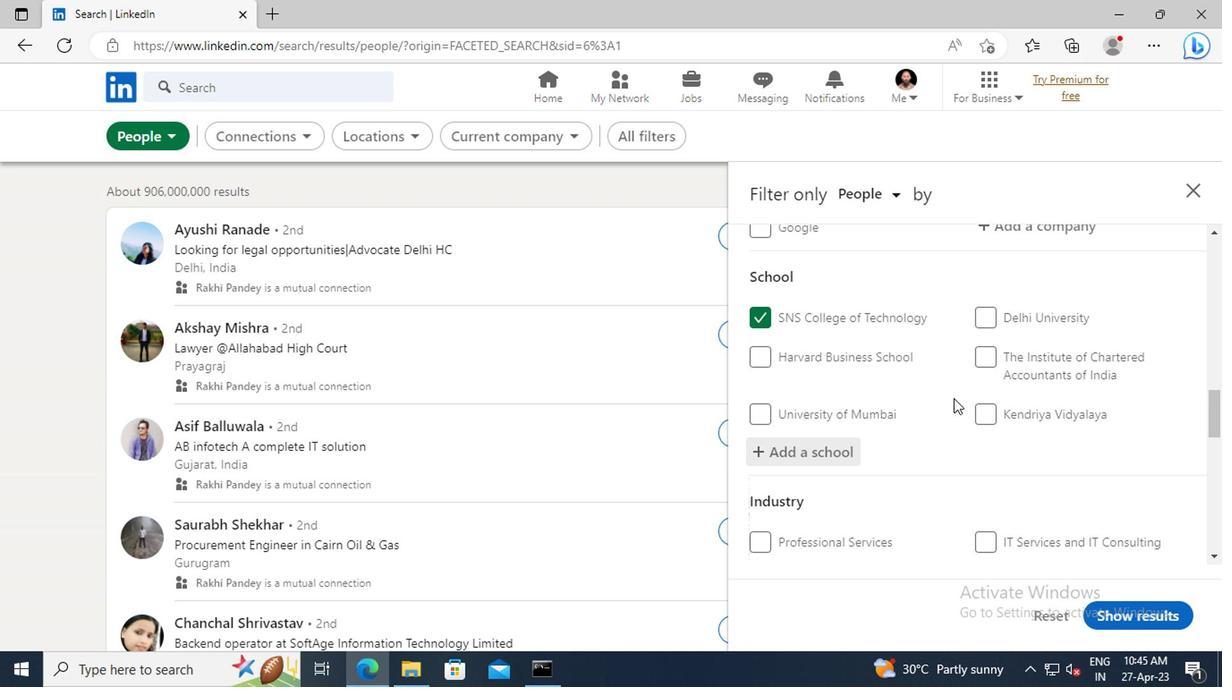 
Action: Mouse scrolled (947, 370) with delta (0, 0)
Screenshot: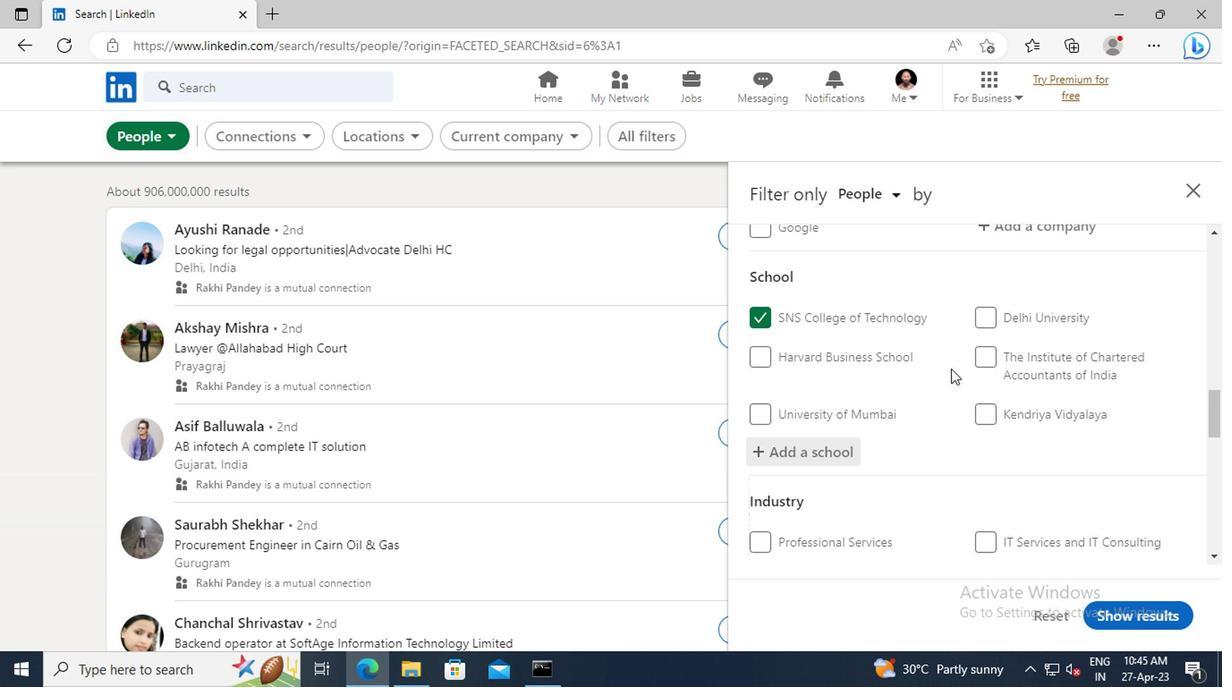 
Action: Mouse scrolled (947, 370) with delta (0, 0)
Screenshot: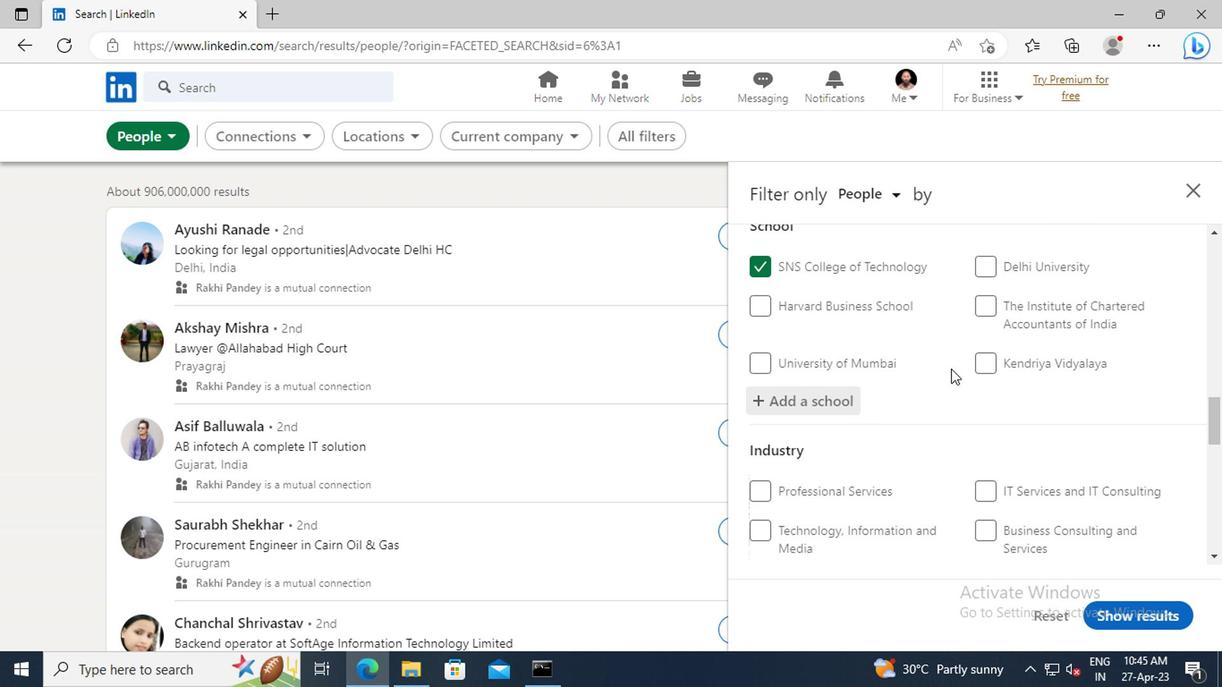 
Action: Mouse scrolled (947, 370) with delta (0, 0)
Screenshot: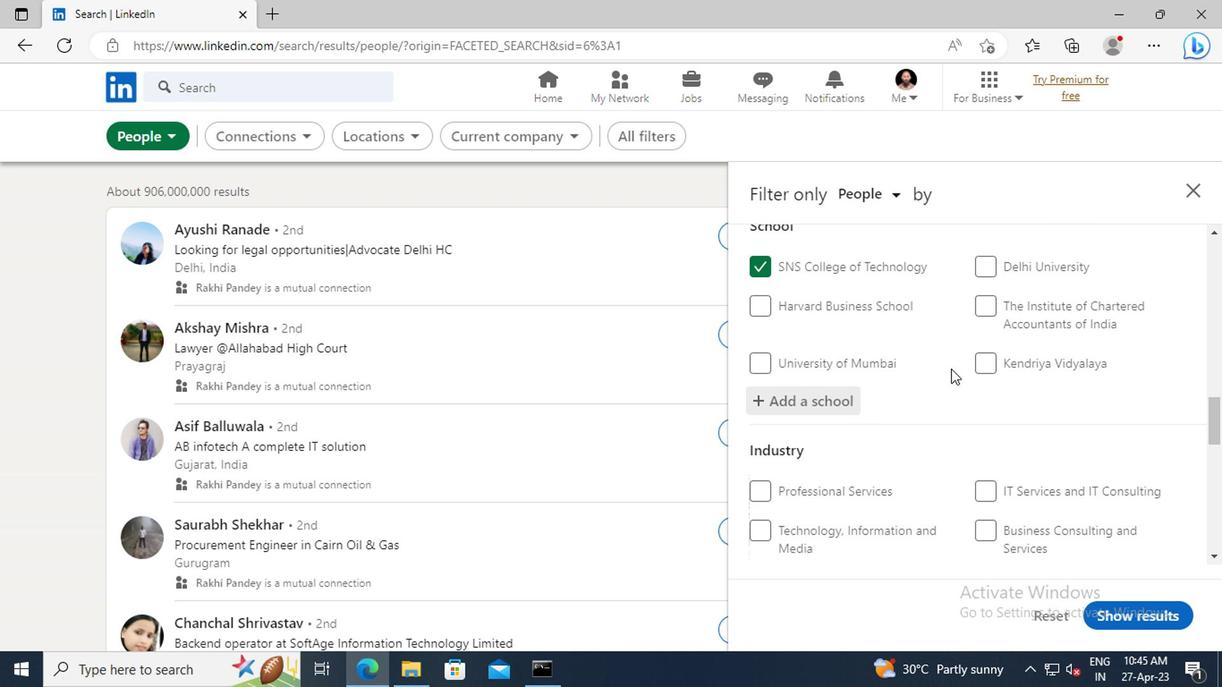 
Action: Mouse scrolled (947, 370) with delta (0, 0)
Screenshot: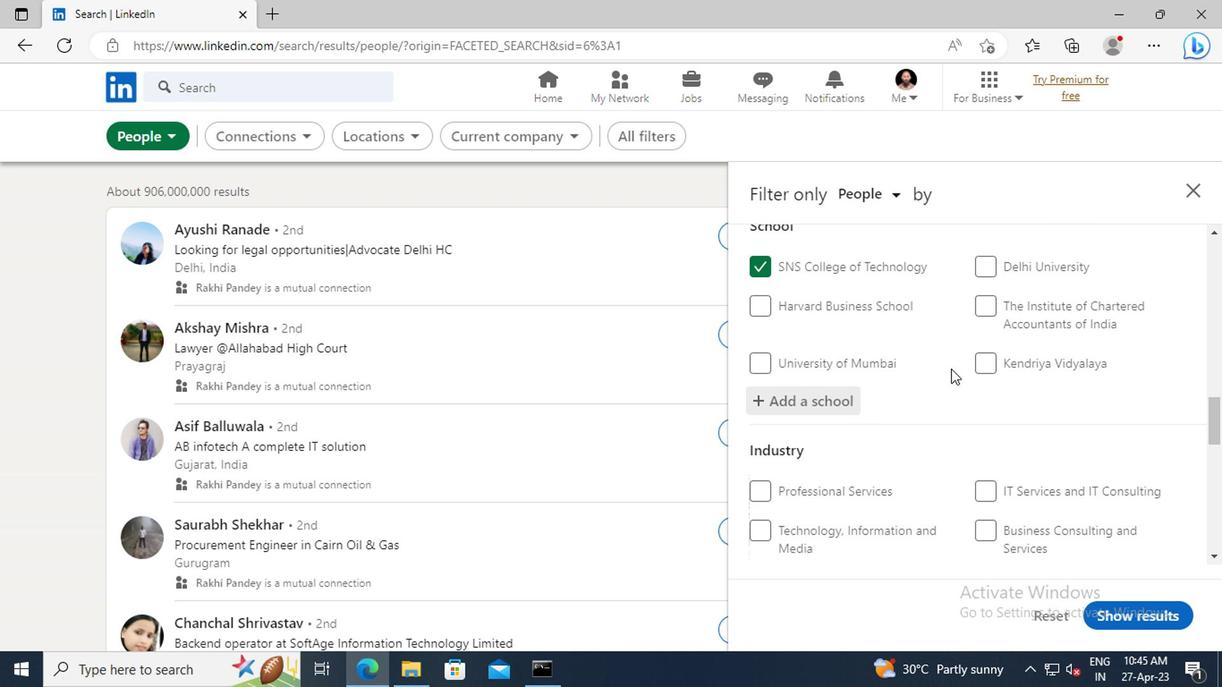 
Action: Mouse scrolled (947, 370) with delta (0, 0)
Screenshot: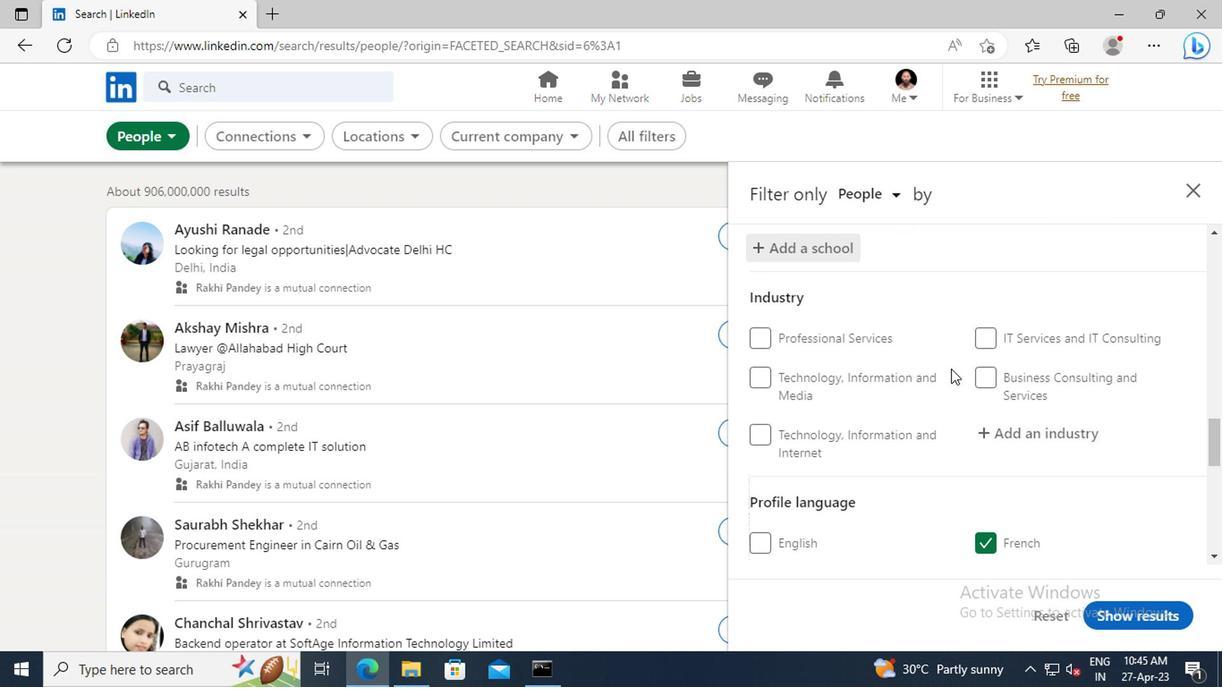 
Action: Mouse moved to (1003, 386)
Screenshot: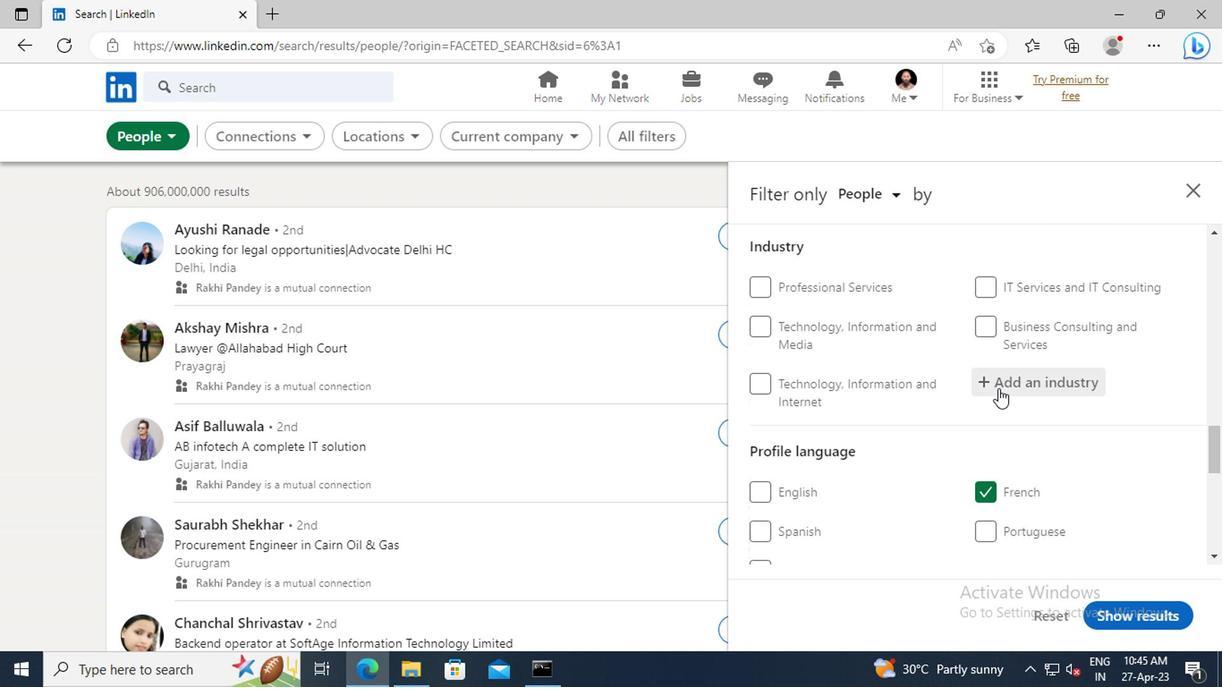 
Action: Mouse pressed left at (1003, 386)
Screenshot: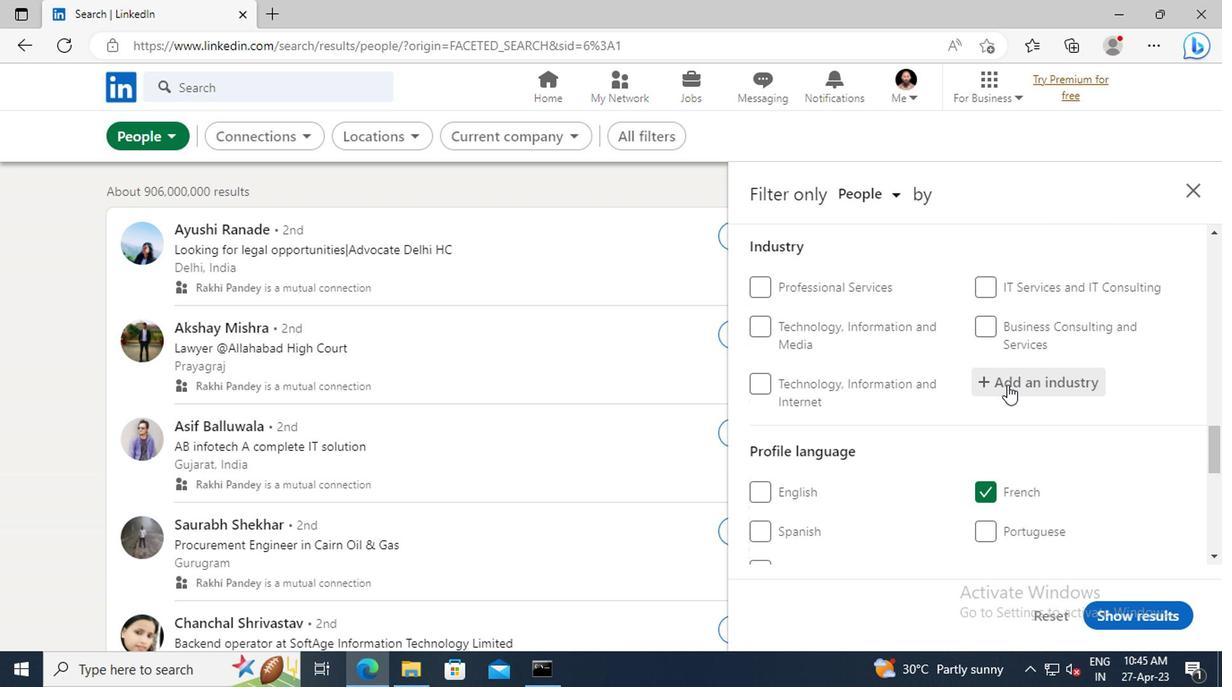 
Action: Key pressed <Key.shift>COMPUTER<Key.space>AND<Key.space><Key.shift>NETWORK
Screenshot: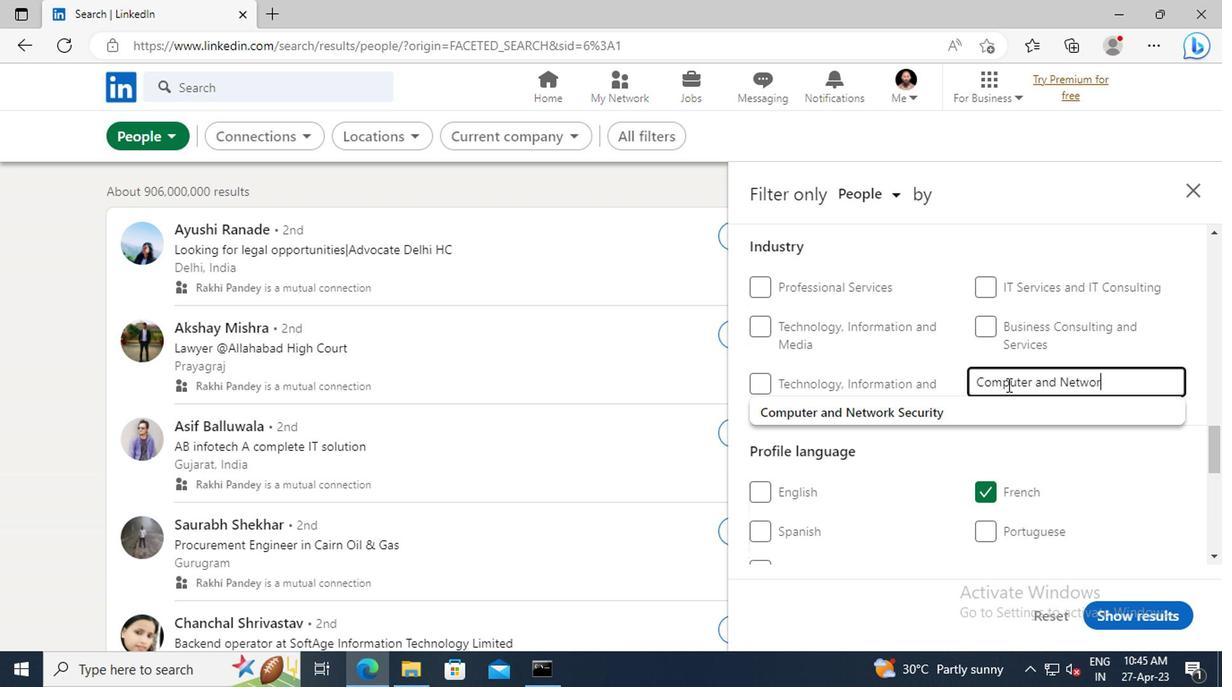 
Action: Mouse moved to (992, 410)
Screenshot: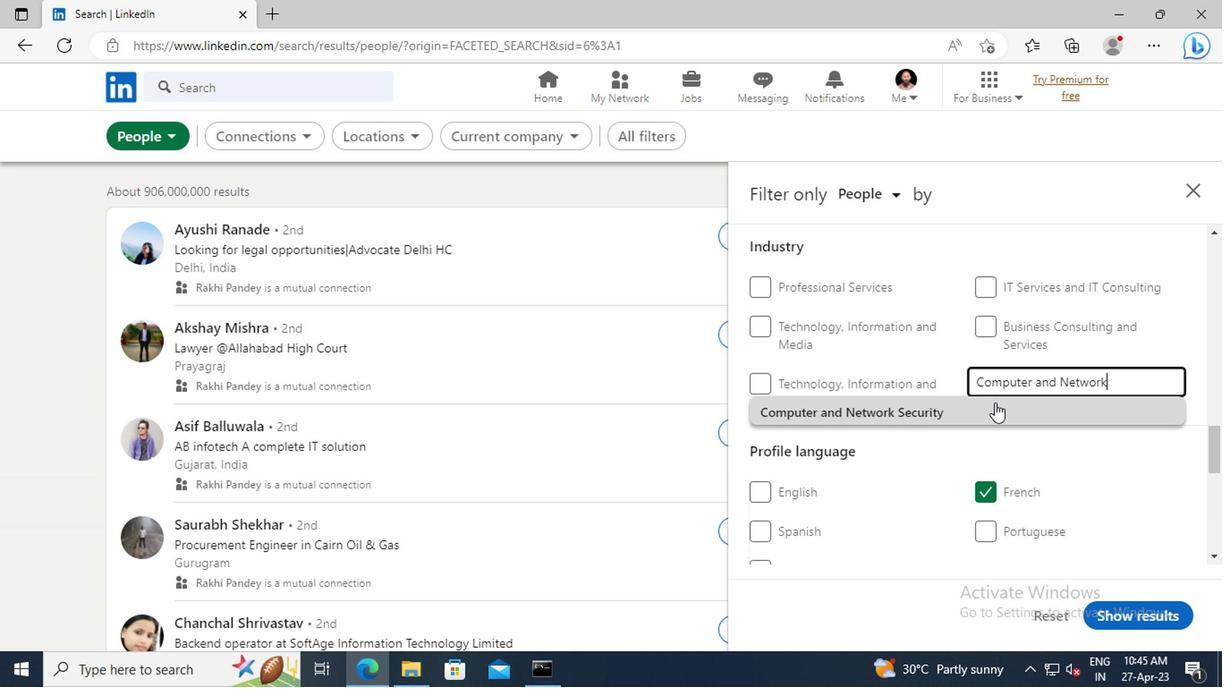 
Action: Mouse pressed left at (992, 410)
Screenshot: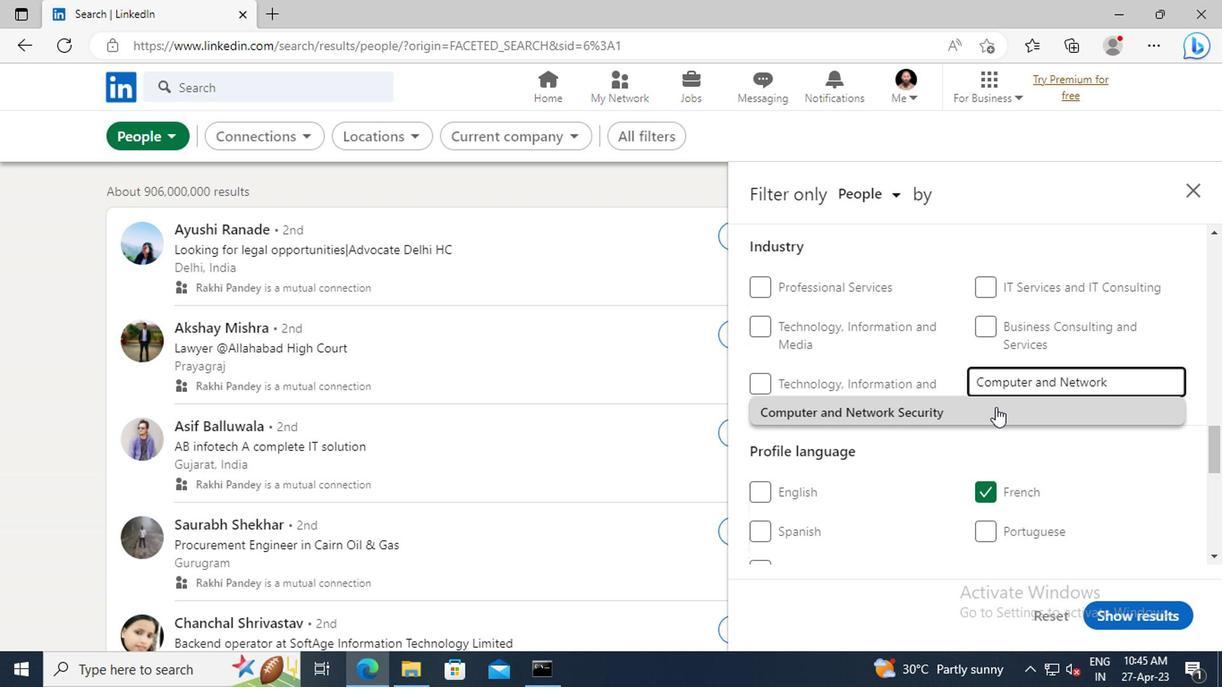
Action: Mouse moved to (963, 360)
Screenshot: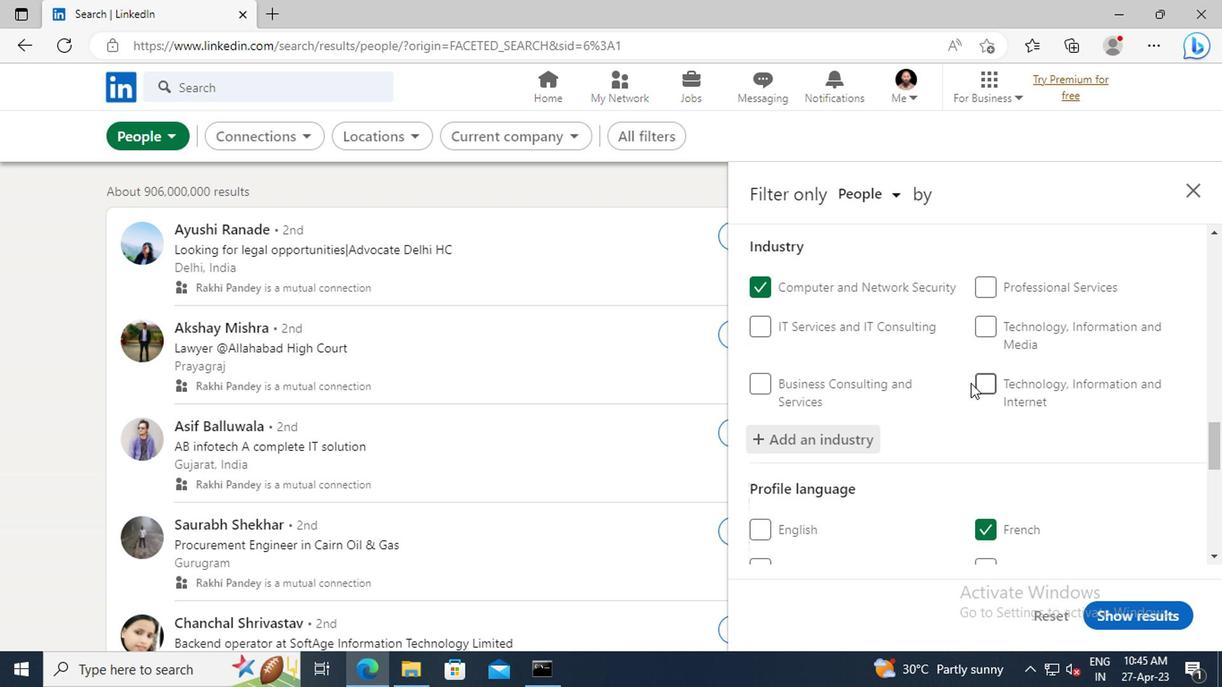 
Action: Mouse scrolled (963, 359) with delta (0, 0)
Screenshot: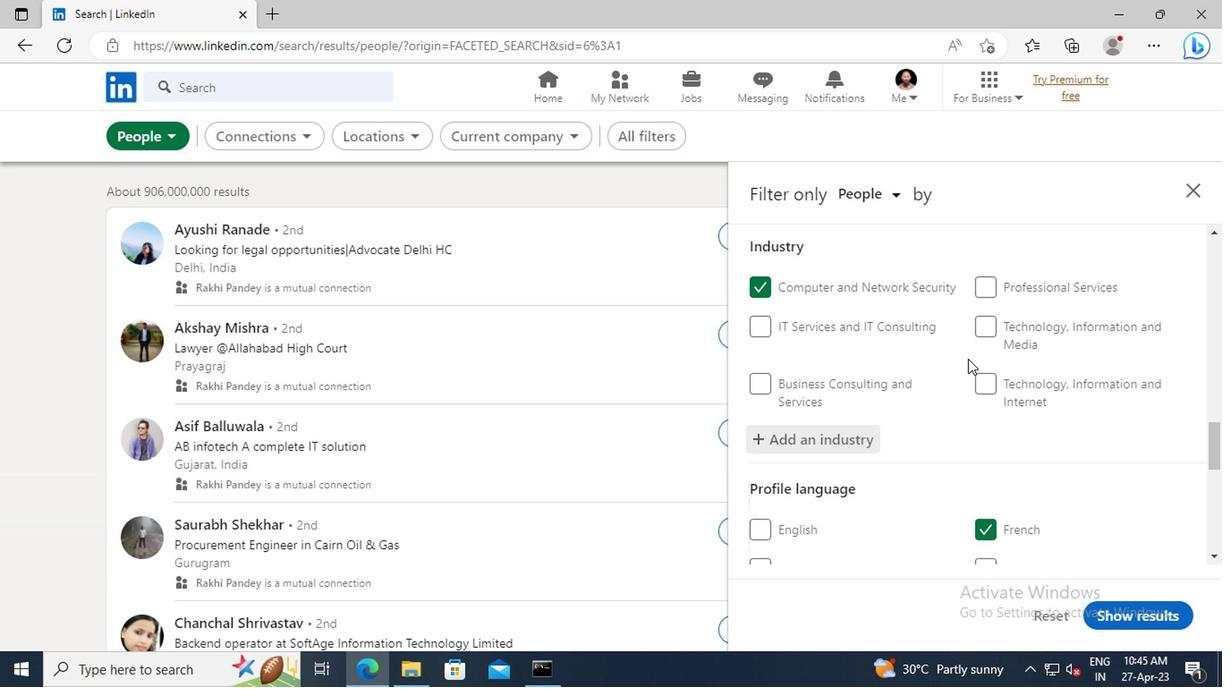 
Action: Mouse scrolled (963, 359) with delta (0, 0)
Screenshot: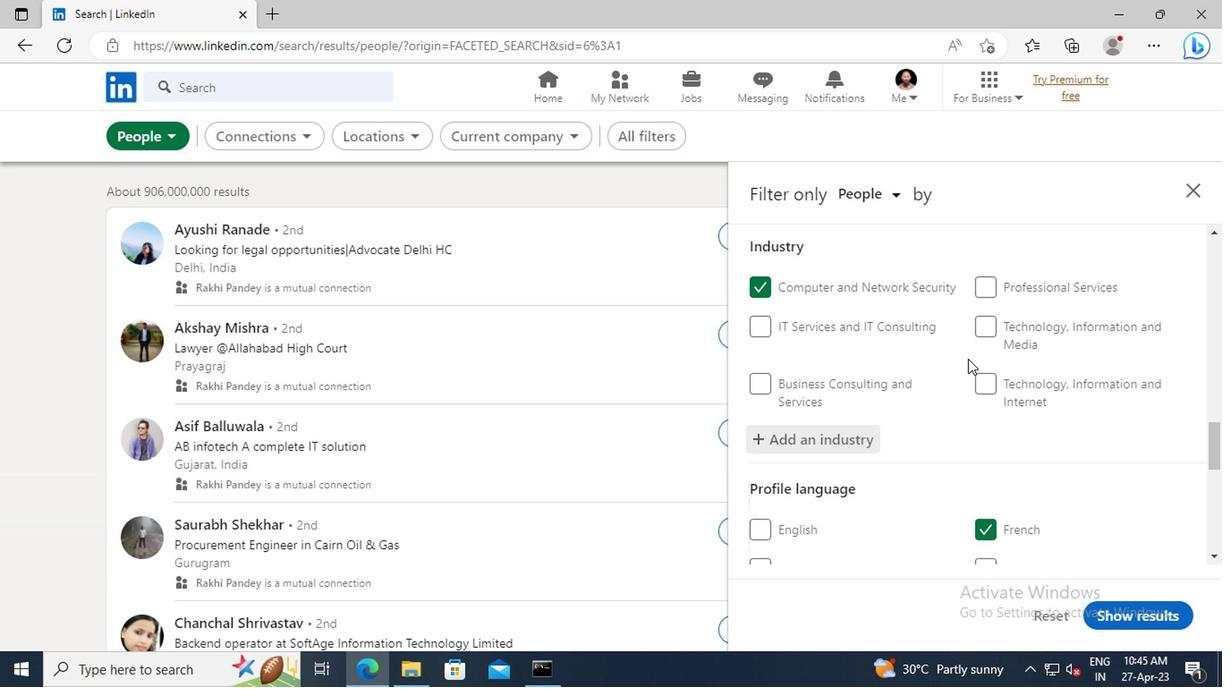 
Action: Mouse scrolled (963, 359) with delta (0, 0)
Screenshot: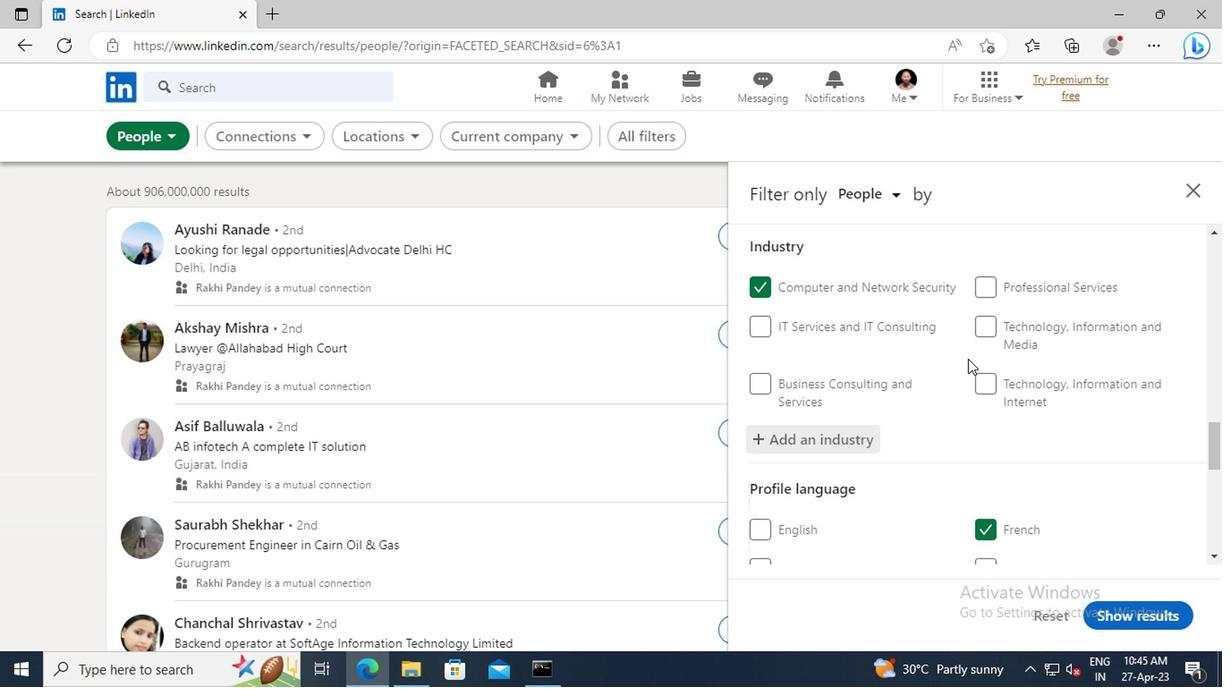 
Action: Mouse scrolled (963, 359) with delta (0, 0)
Screenshot: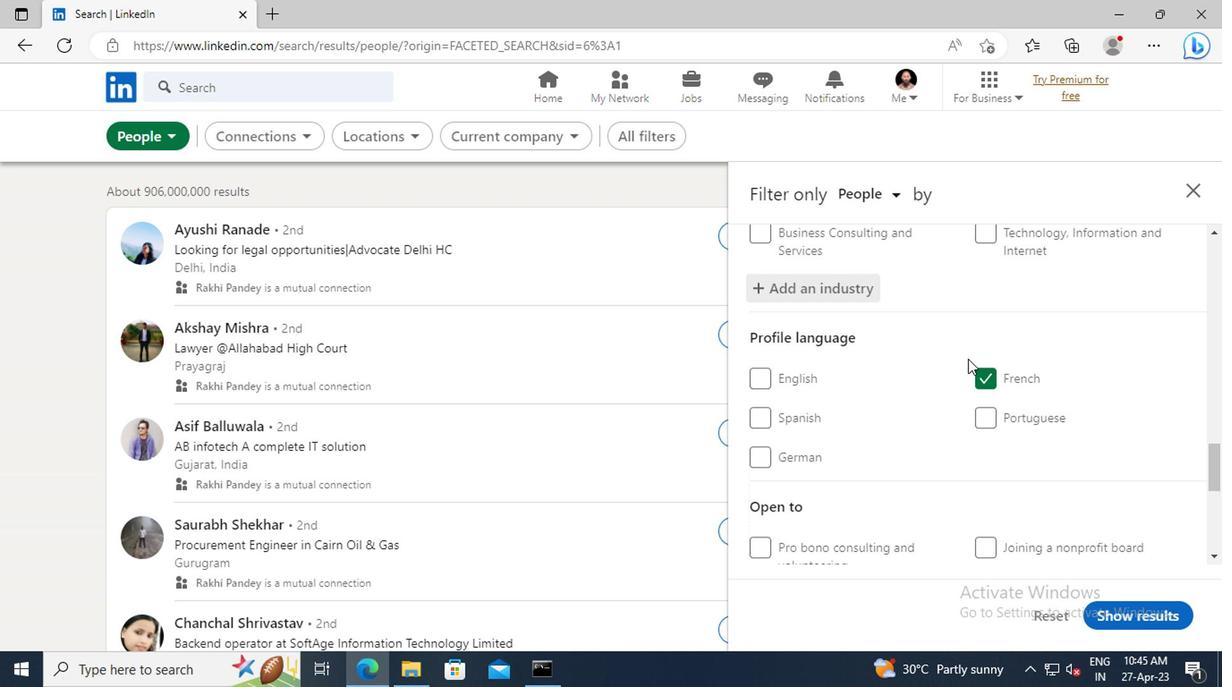 
Action: Mouse scrolled (963, 359) with delta (0, 0)
Screenshot: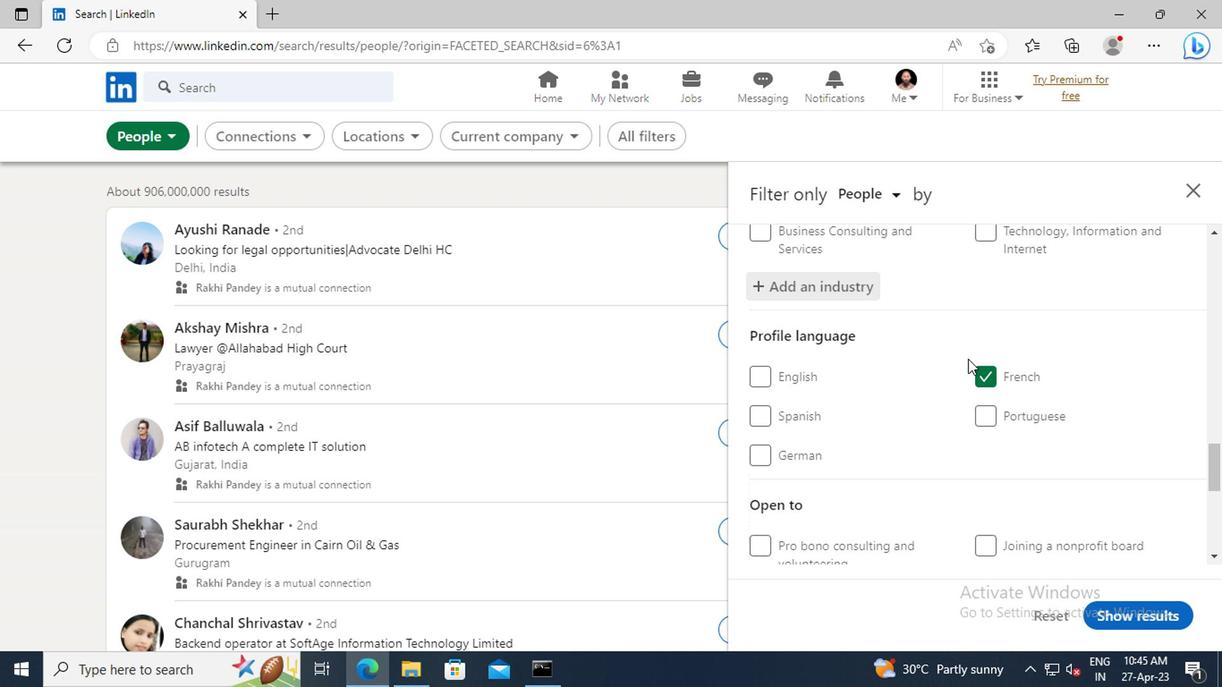 
Action: Mouse scrolled (963, 359) with delta (0, 0)
Screenshot: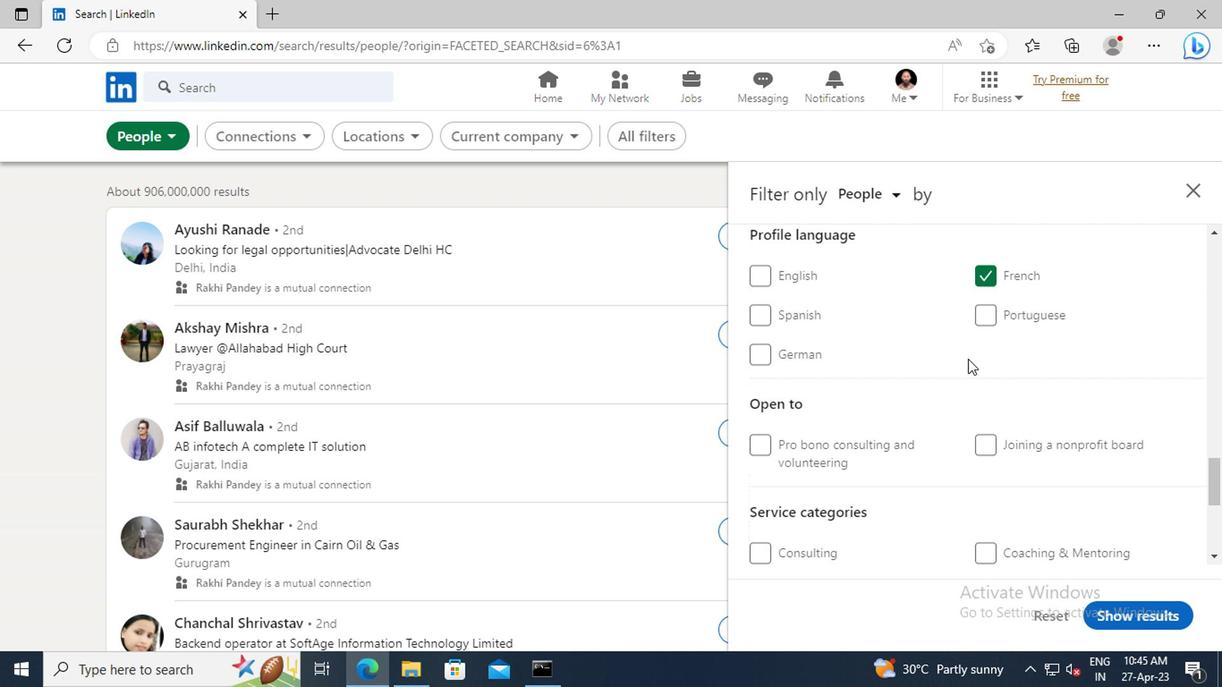 
Action: Mouse scrolled (963, 359) with delta (0, 0)
Screenshot: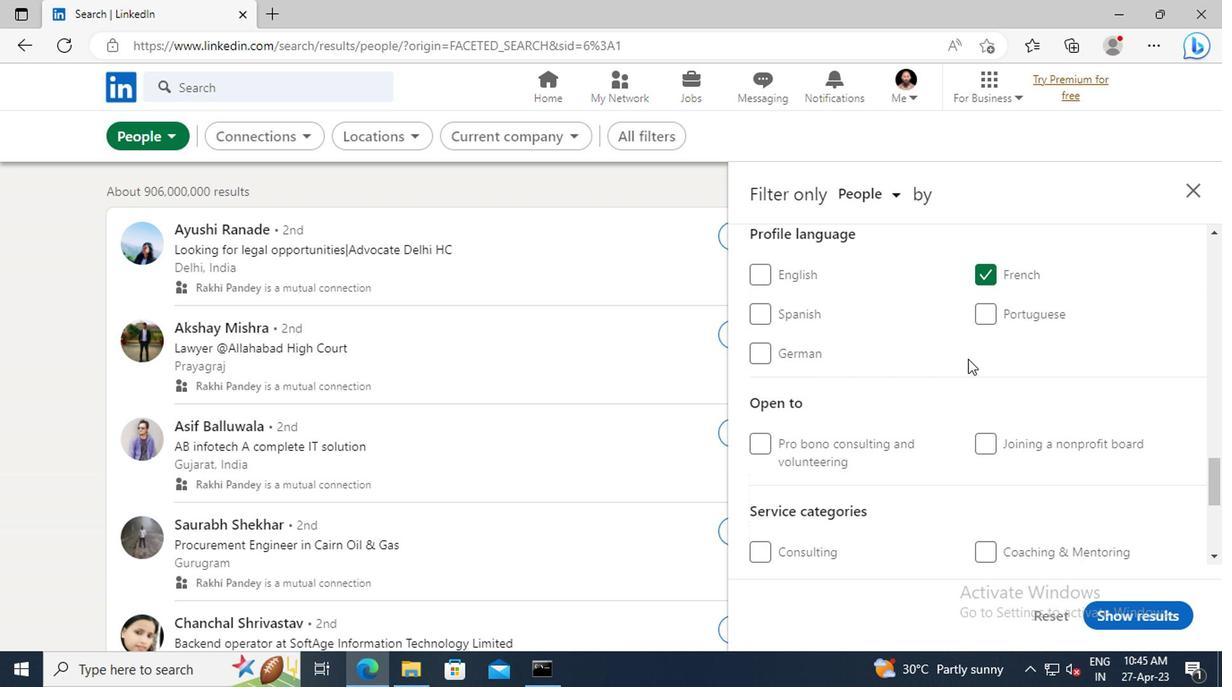 
Action: Mouse scrolled (963, 359) with delta (0, 0)
Screenshot: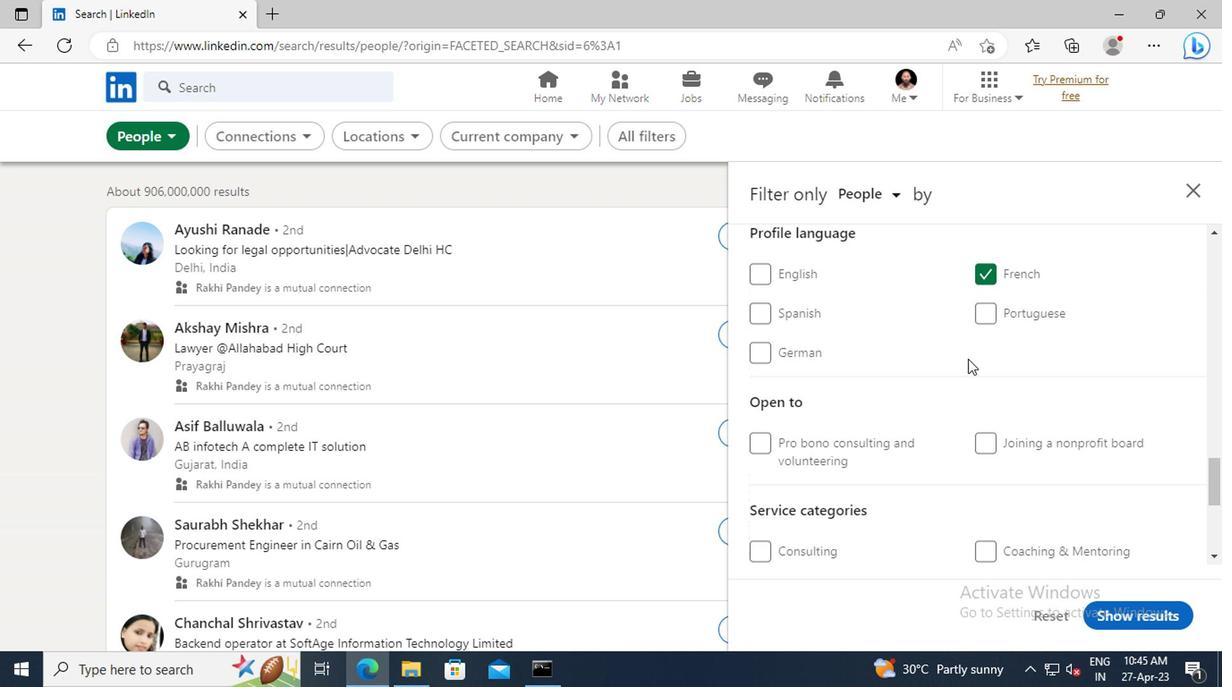 
Action: Mouse scrolled (963, 359) with delta (0, 0)
Screenshot: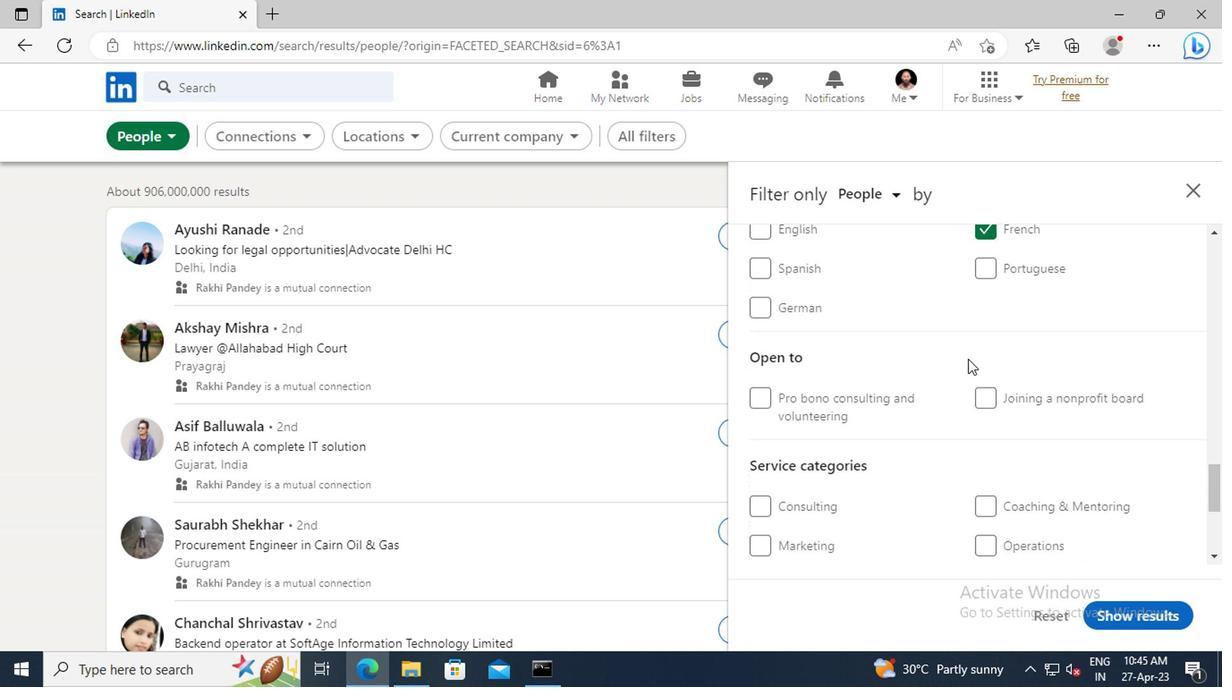 
Action: Mouse moved to (1004, 428)
Screenshot: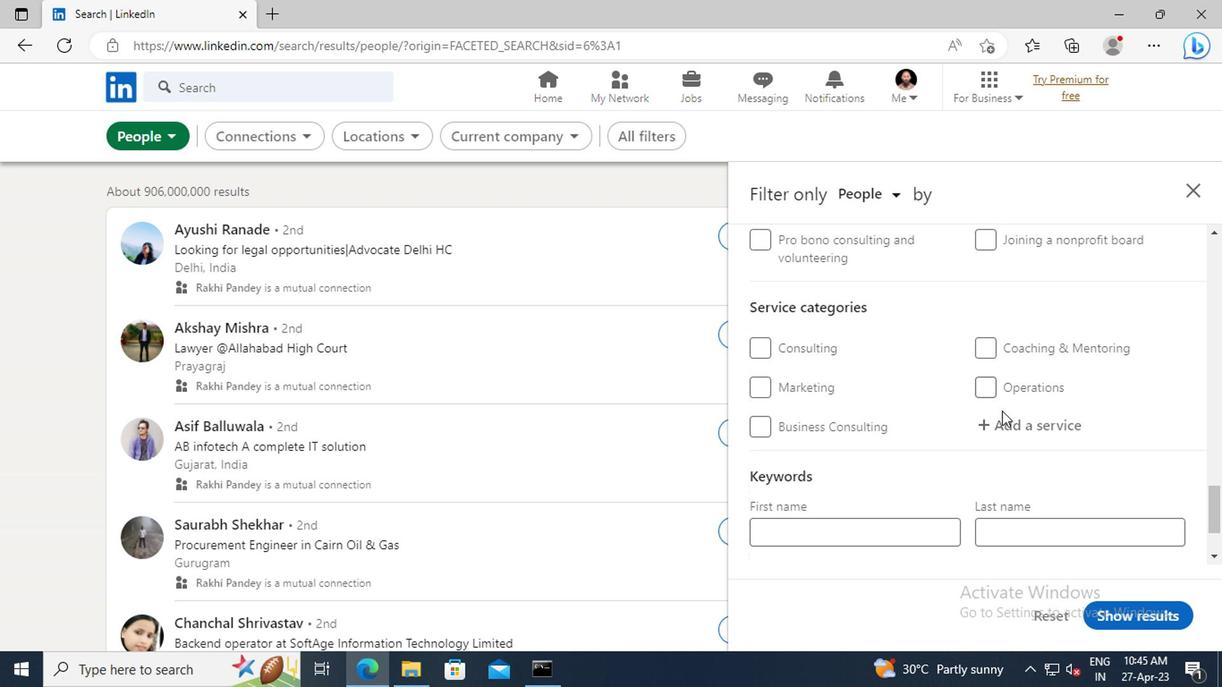 
Action: Mouse pressed left at (1004, 428)
Screenshot: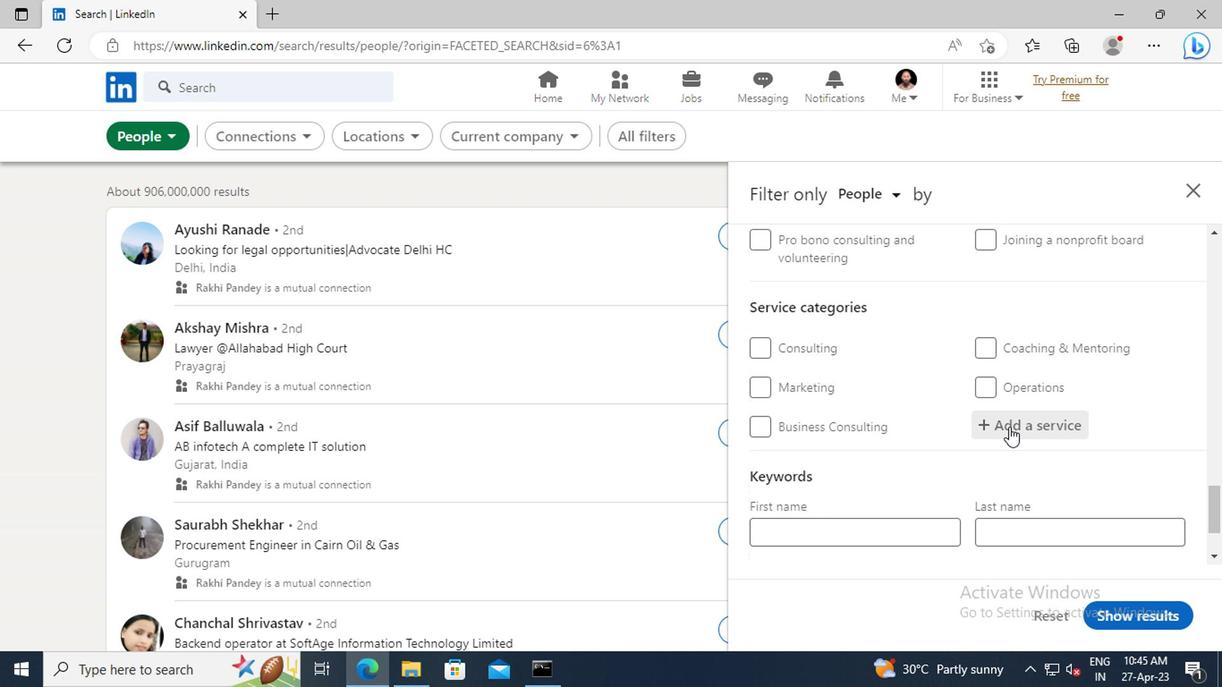 
Action: Key pressed <Key.shift>TRADE<Key.space><Key.shift>SHOWS
Screenshot: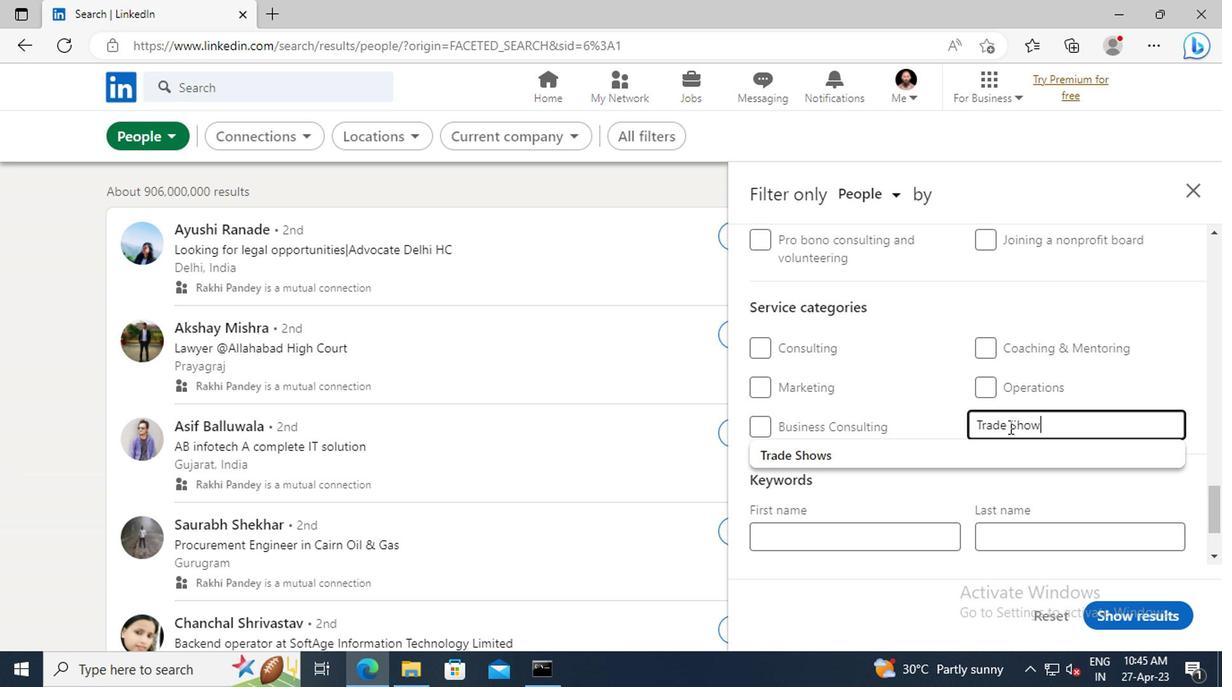 
Action: Mouse moved to (1006, 457)
Screenshot: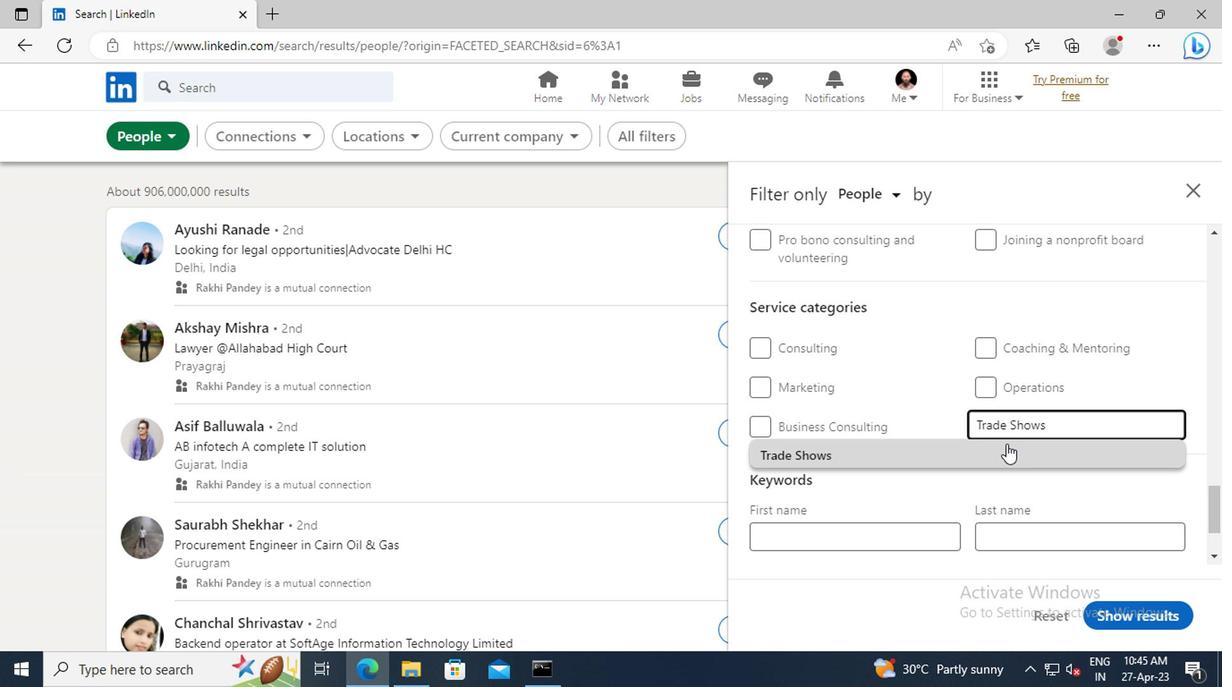 
Action: Mouse pressed left at (1006, 457)
Screenshot: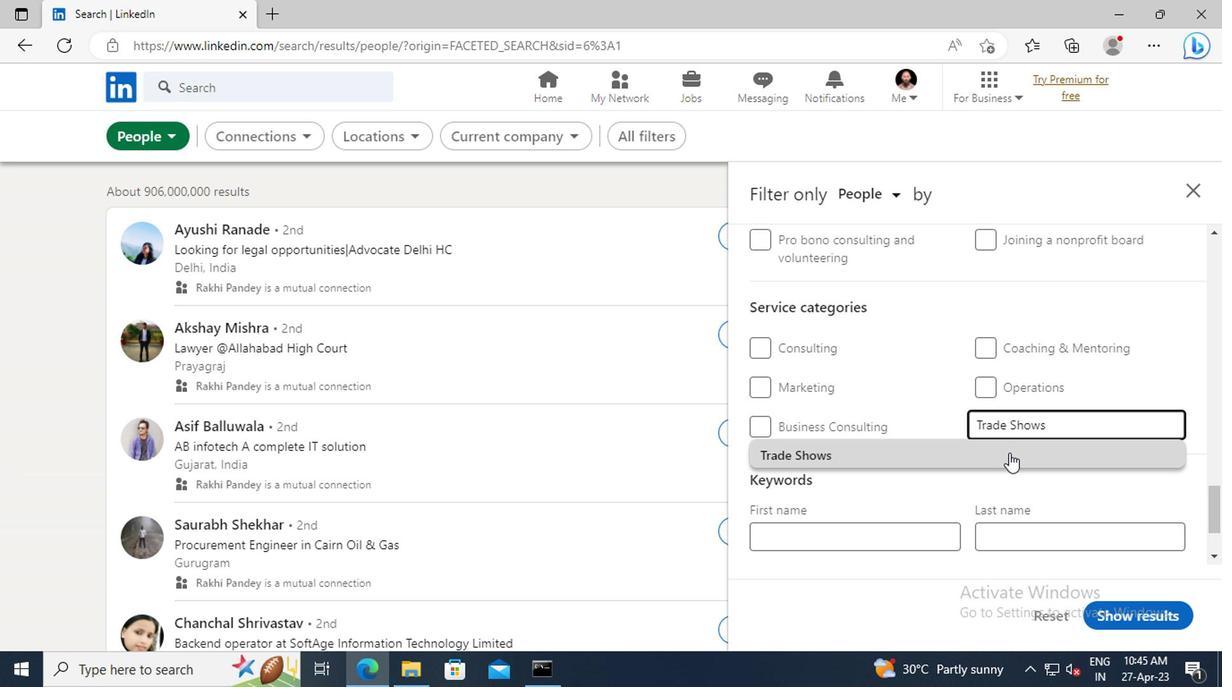 
Action: Mouse moved to (933, 405)
Screenshot: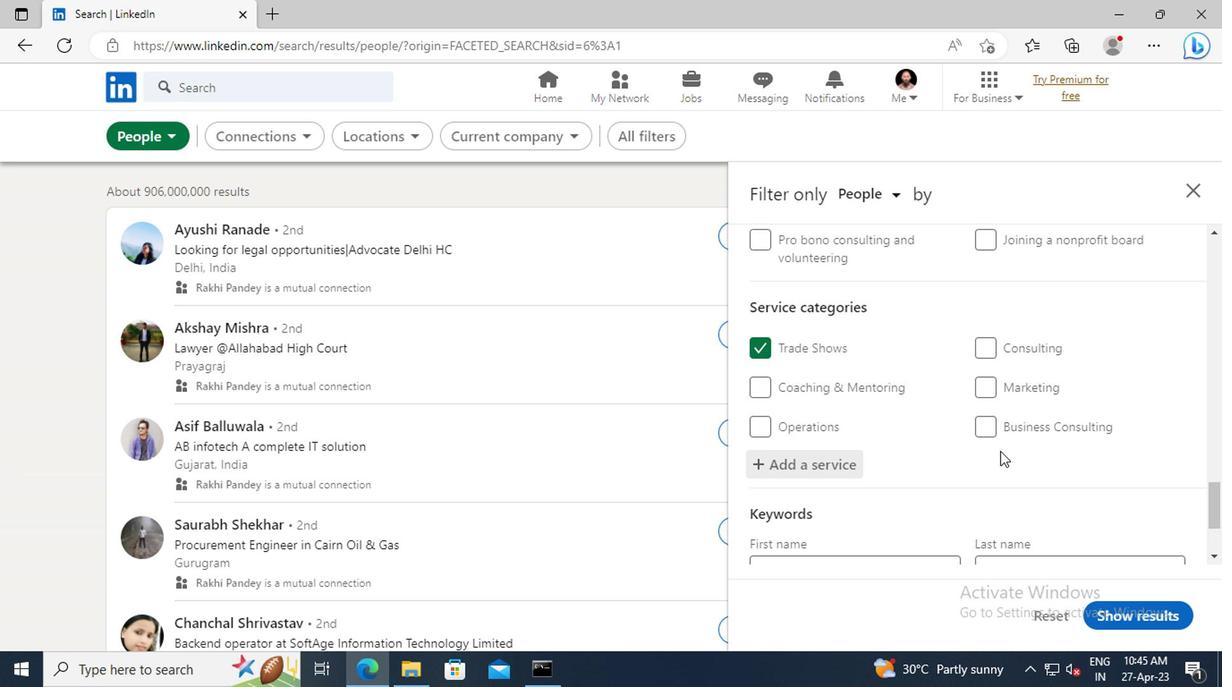 
Action: Mouse scrolled (933, 404) with delta (0, -1)
Screenshot: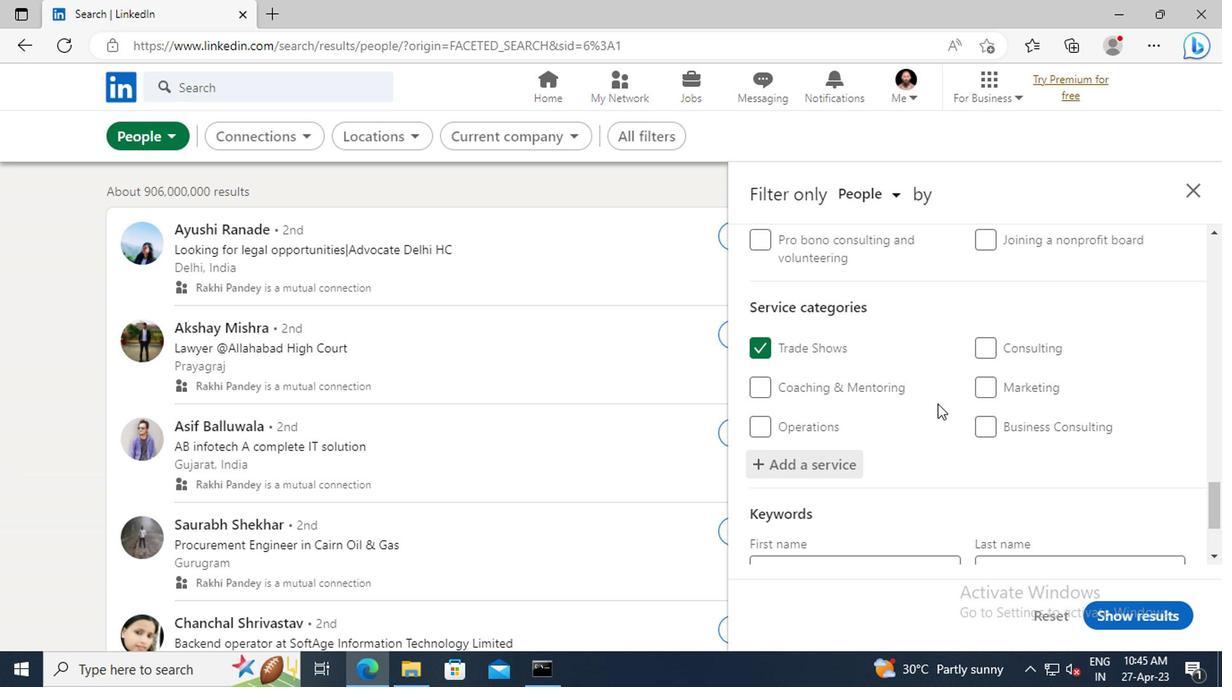 
Action: Mouse scrolled (933, 404) with delta (0, -1)
Screenshot: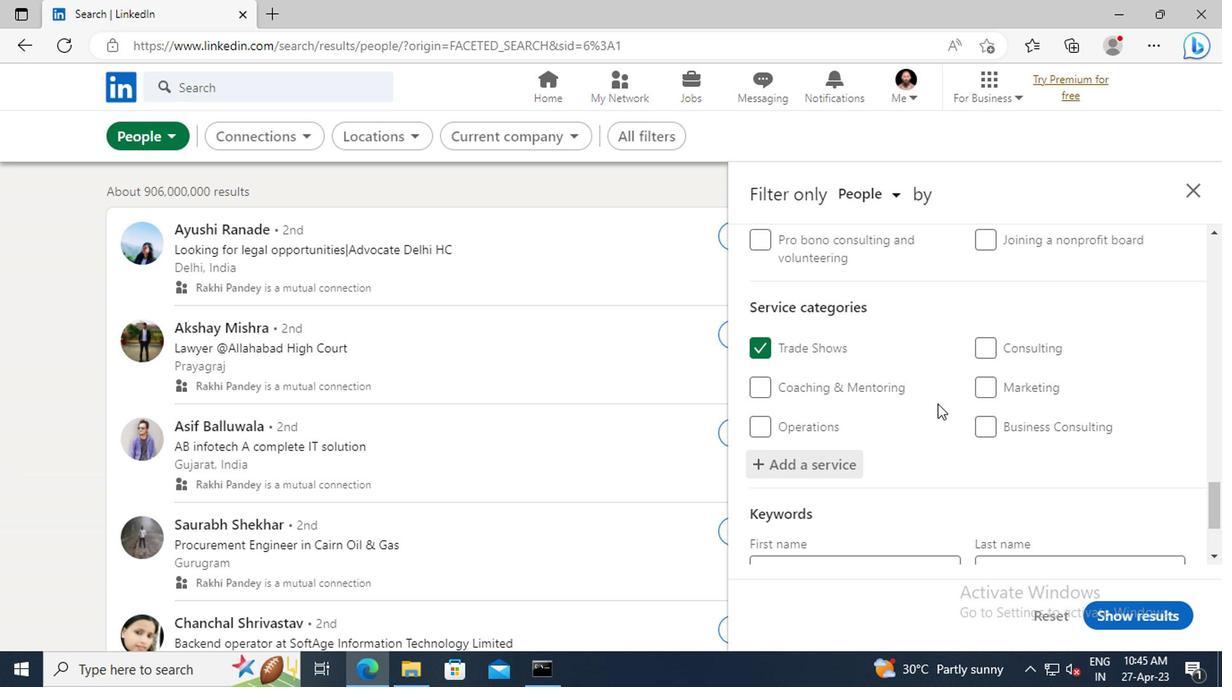 
Action: Mouse scrolled (933, 404) with delta (0, -1)
Screenshot: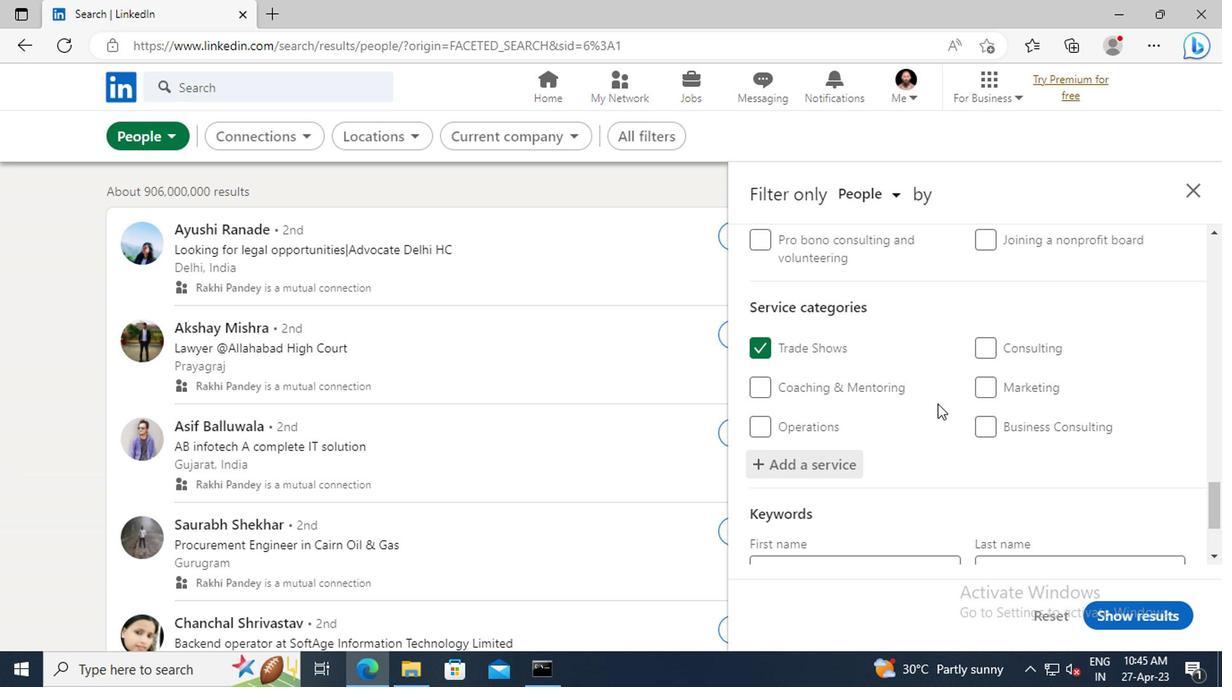 
Action: Mouse moved to (879, 493)
Screenshot: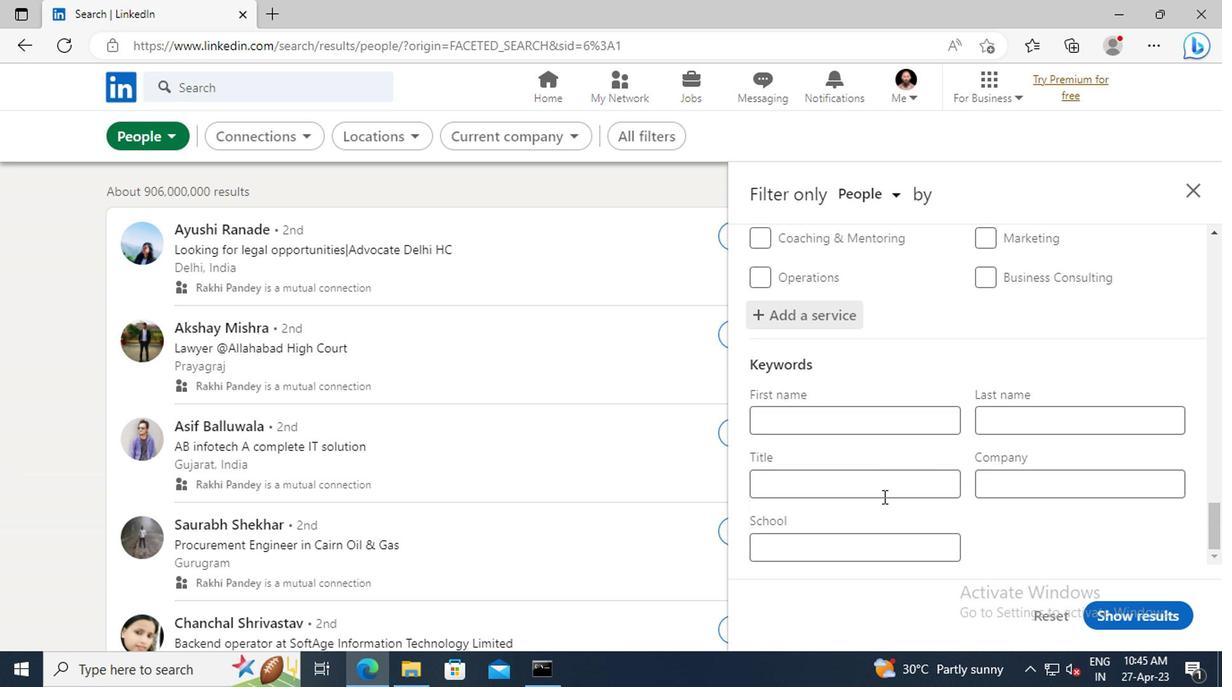 
Action: Mouse pressed left at (879, 493)
Screenshot: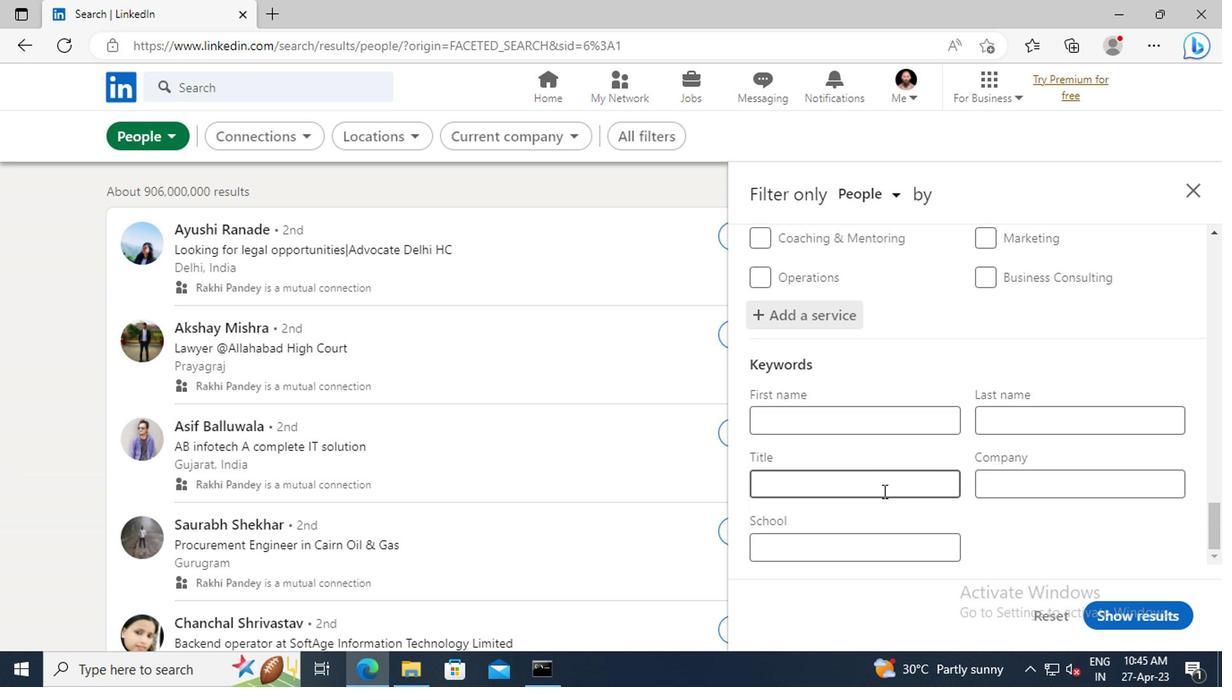 
Action: Key pressed <Key.shift>DATA<Key.space><Key.shift>ANALYST<Key.enter>
Screenshot: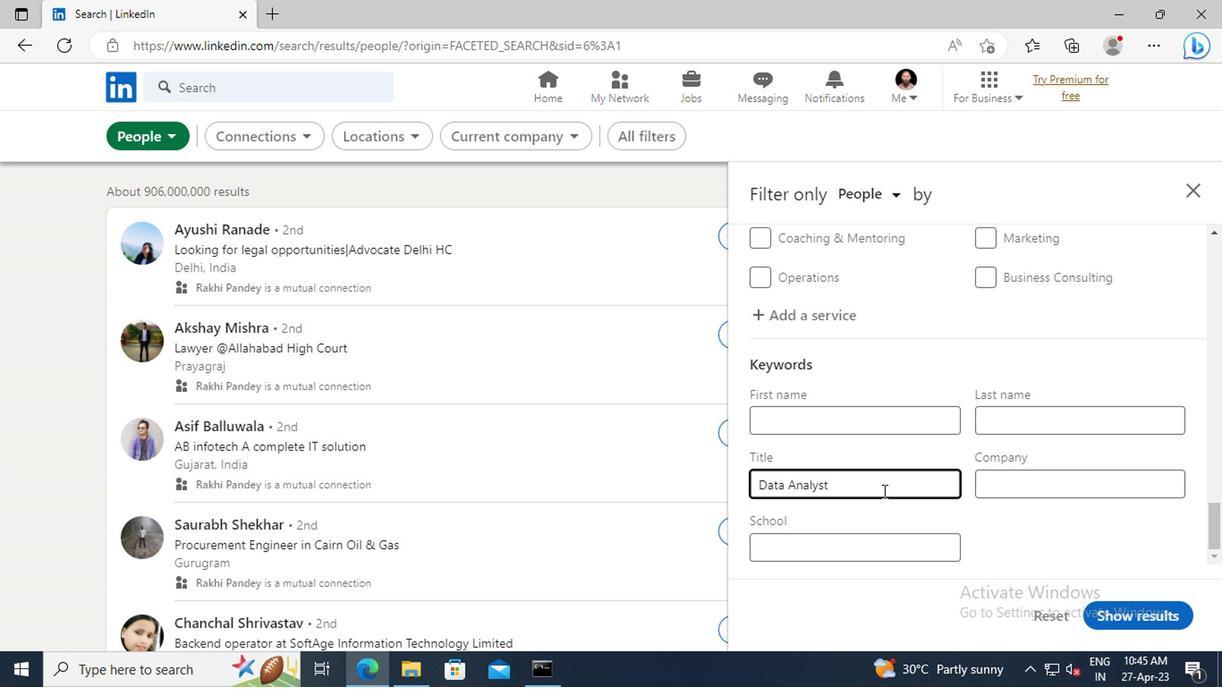 
Action: Mouse moved to (1111, 612)
Screenshot: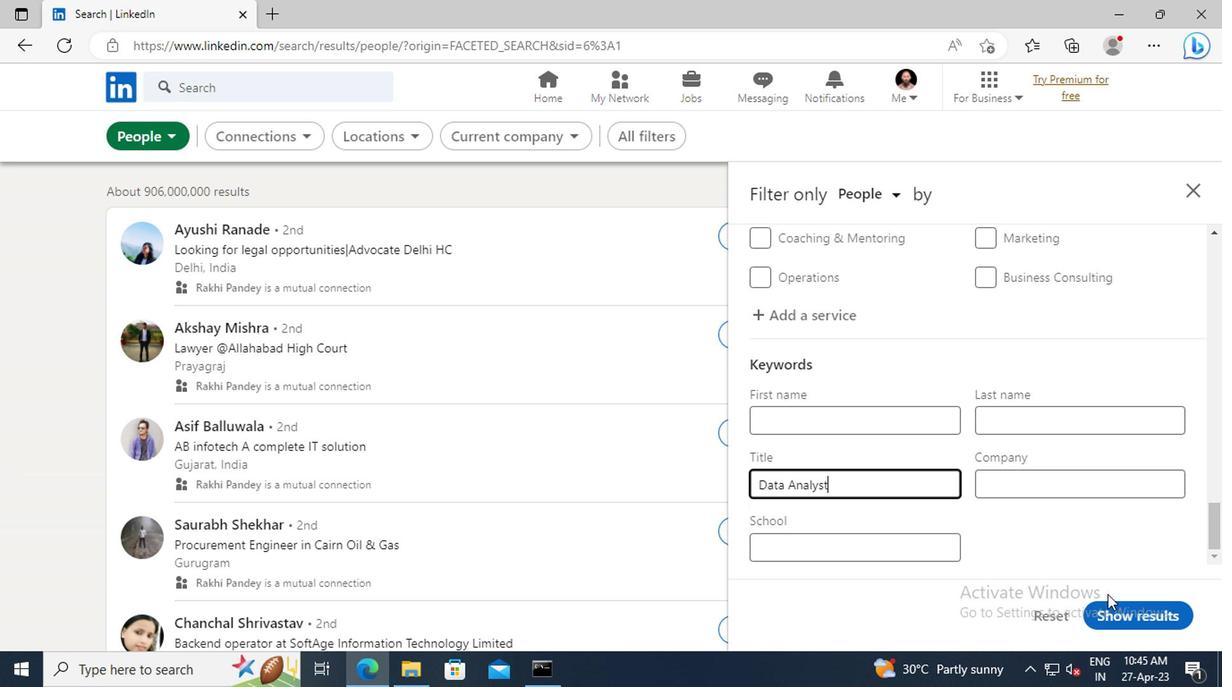 
Action: Mouse pressed left at (1111, 612)
Screenshot: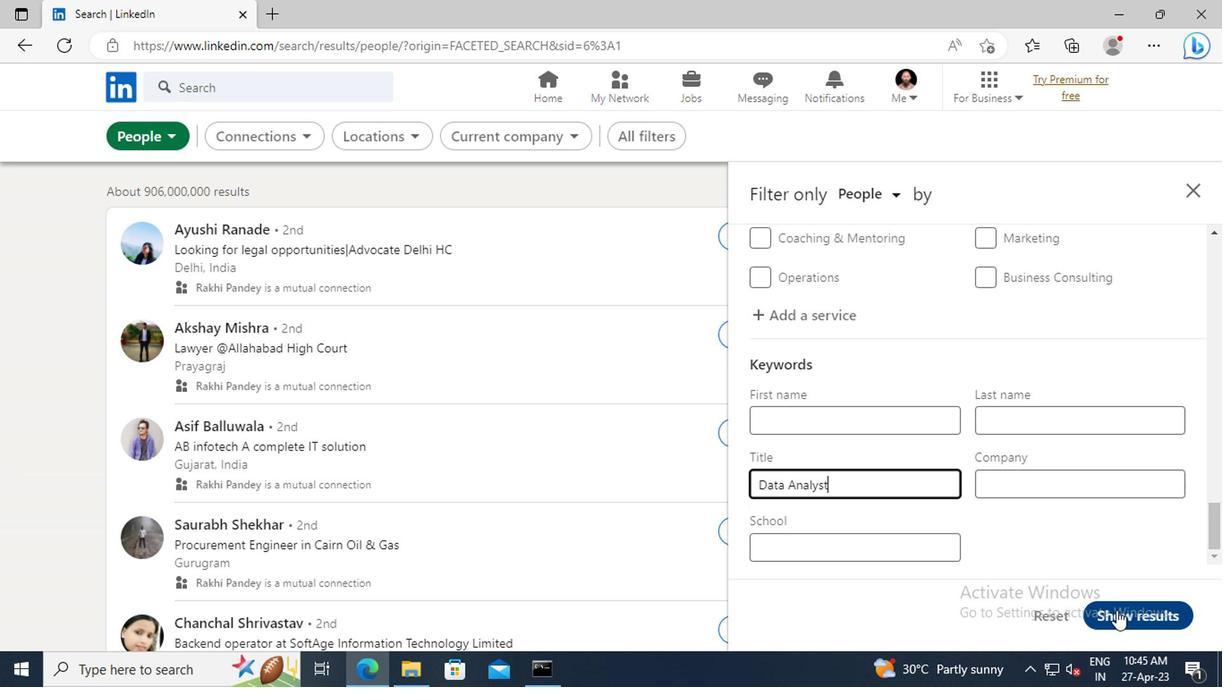 
